 Task: Search one way flight ticket for 4 adults, 1 infant in seat and 1 infant on lap in premium economy from Mcallen: Mcallen Miller International Airport to Rockford: Chicago Rockford International Airport(was Northwest Chicagoland Regional Airport At Rockford) on 5-1-2023. Choice of flights is Emirates. Number of bags: 1 checked bag. Price is upto 107000. Outbound departure time preference is 19:15.
Action: Mouse moved to (269, 394)
Screenshot: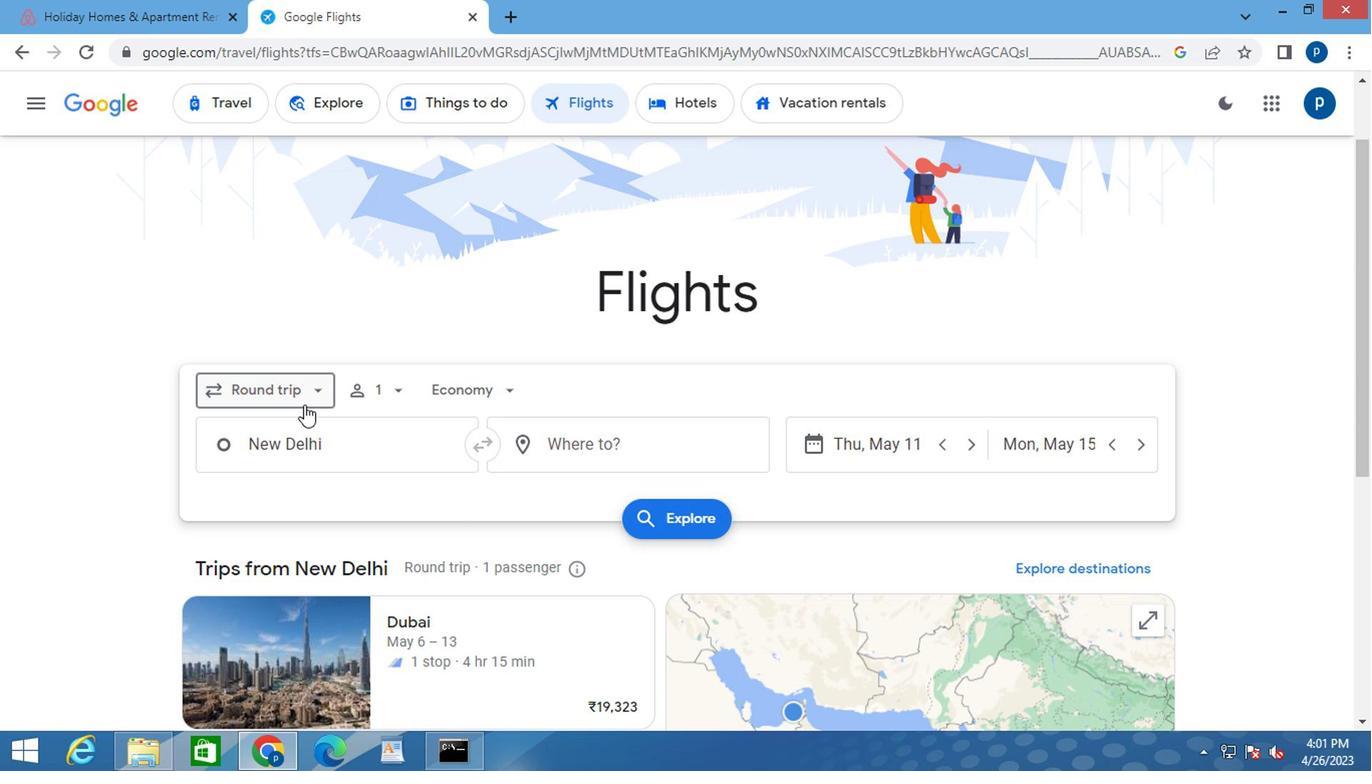 
Action: Mouse pressed left at (269, 394)
Screenshot: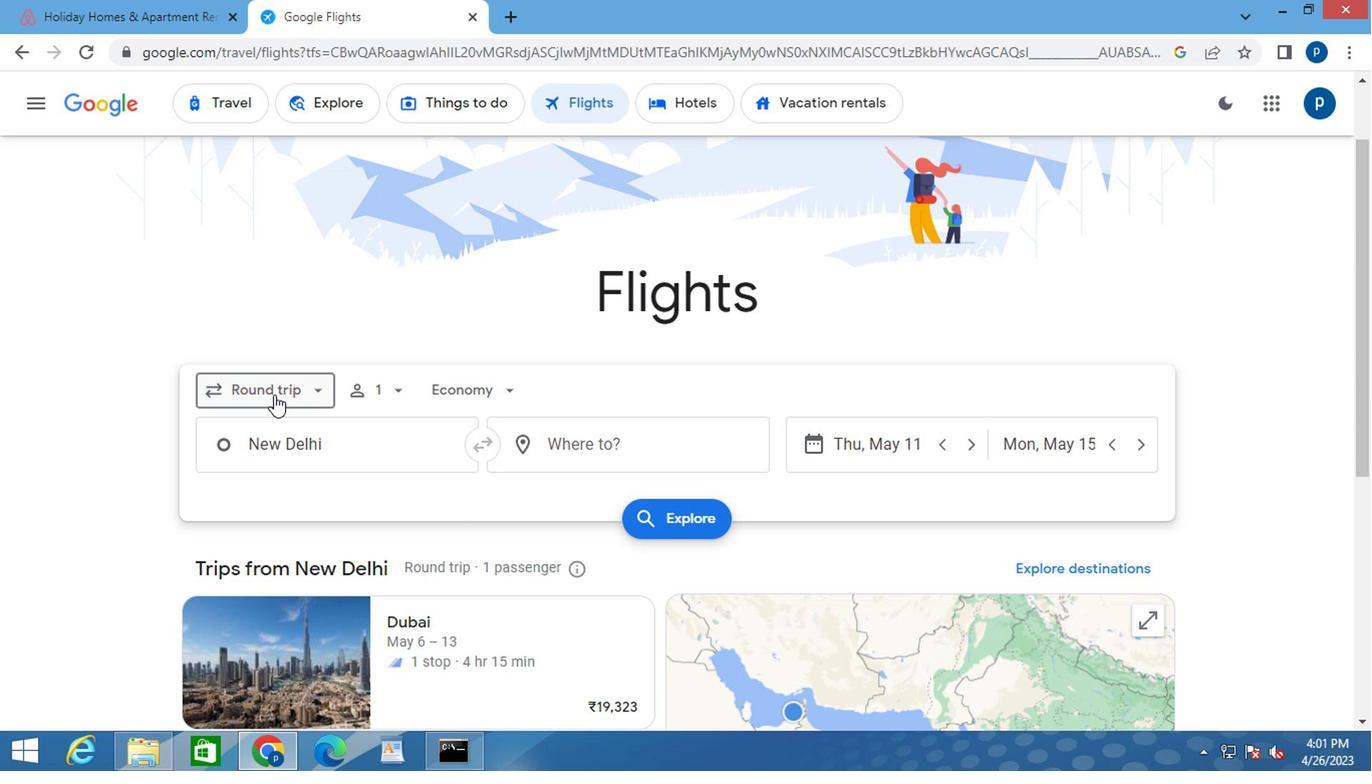
Action: Mouse moved to (285, 480)
Screenshot: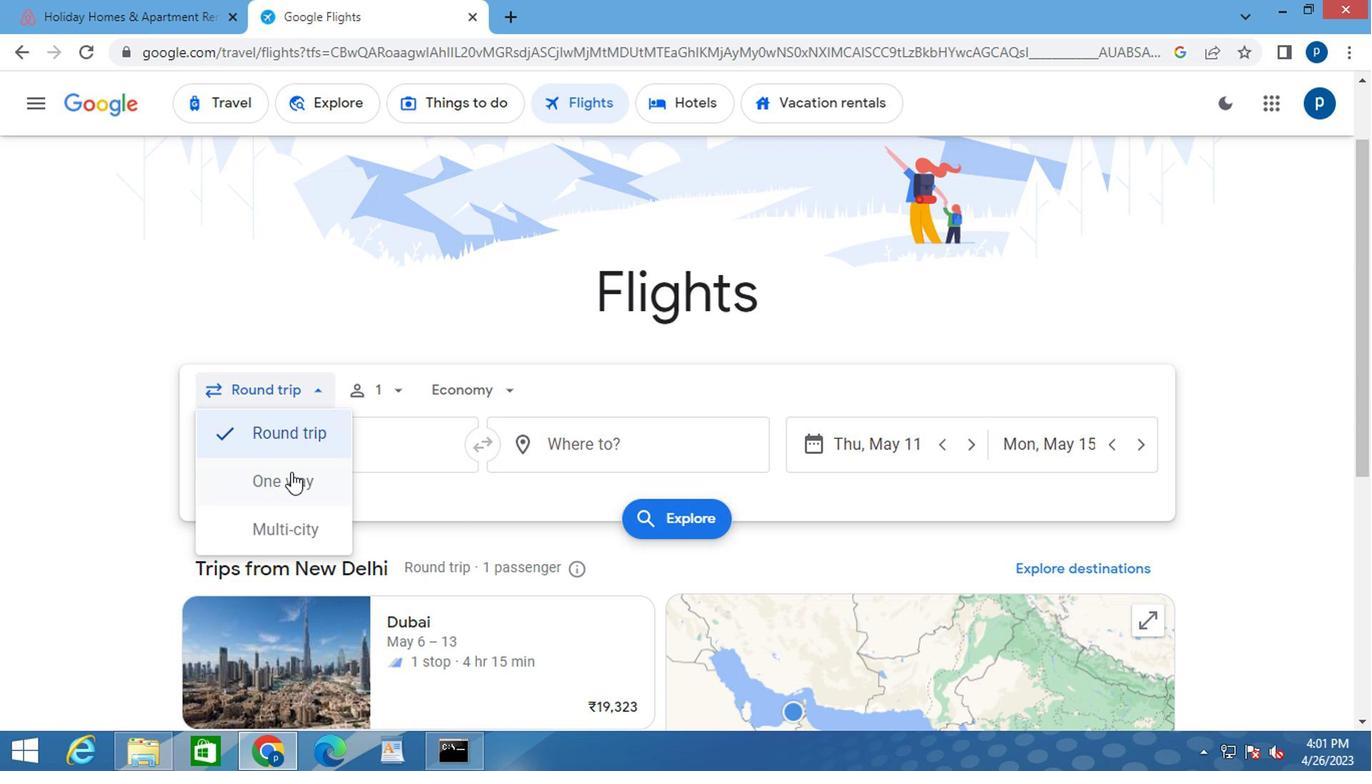 
Action: Mouse pressed left at (285, 480)
Screenshot: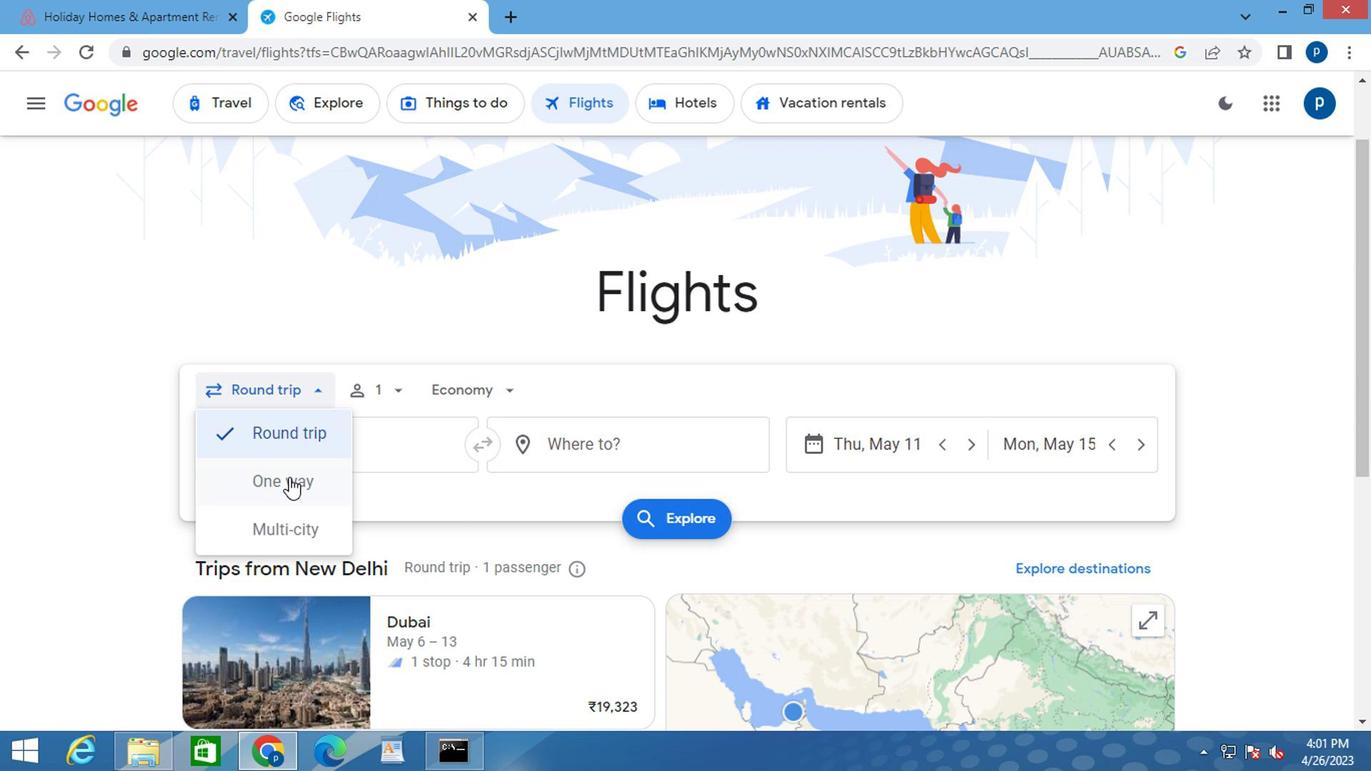 
Action: Mouse moved to (364, 393)
Screenshot: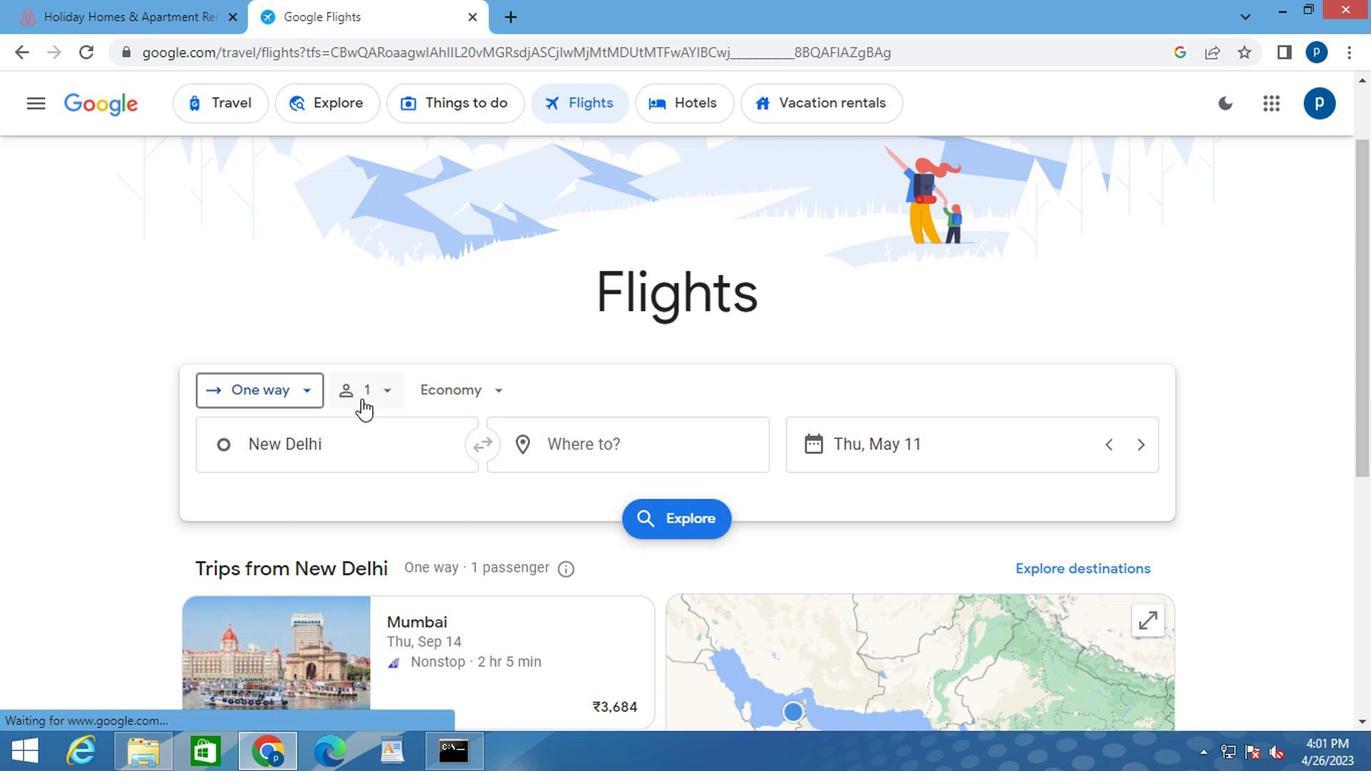 
Action: Mouse pressed left at (364, 393)
Screenshot: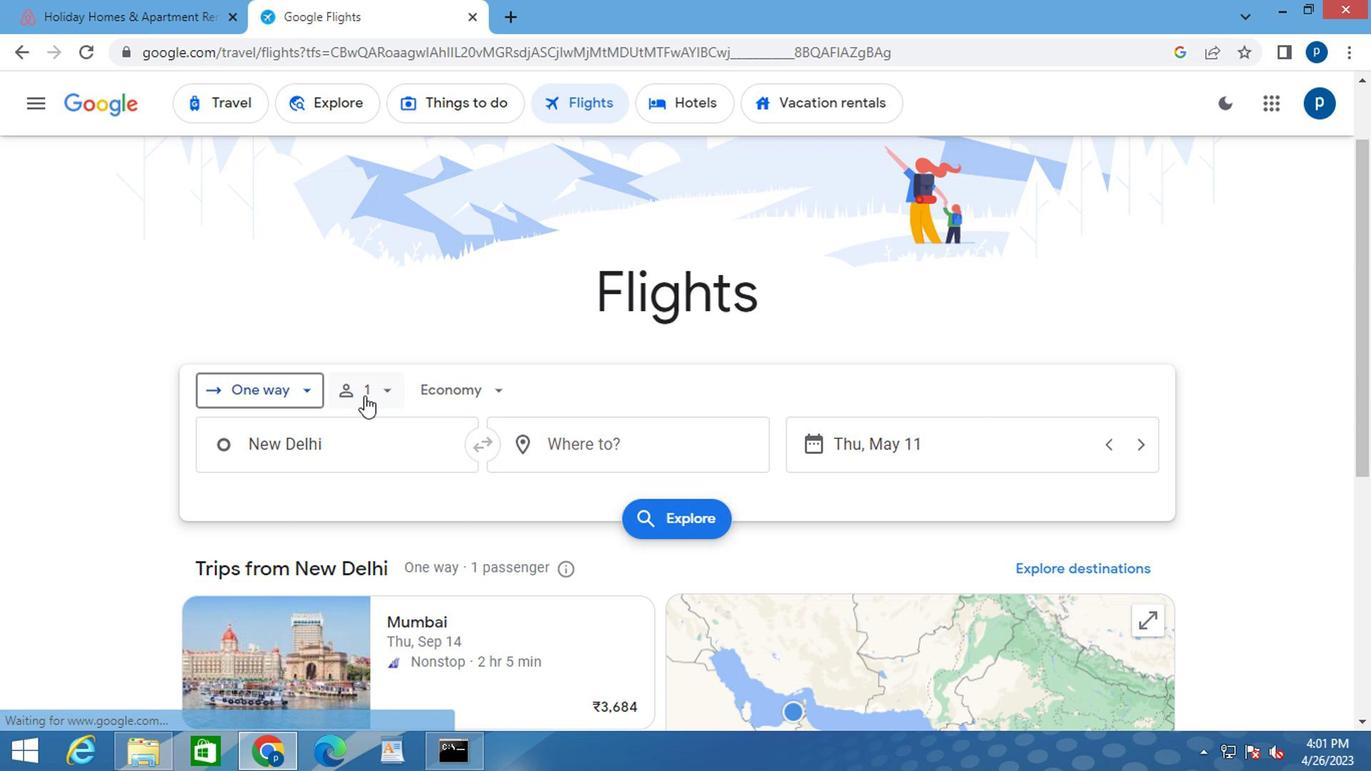 
Action: Mouse moved to (538, 436)
Screenshot: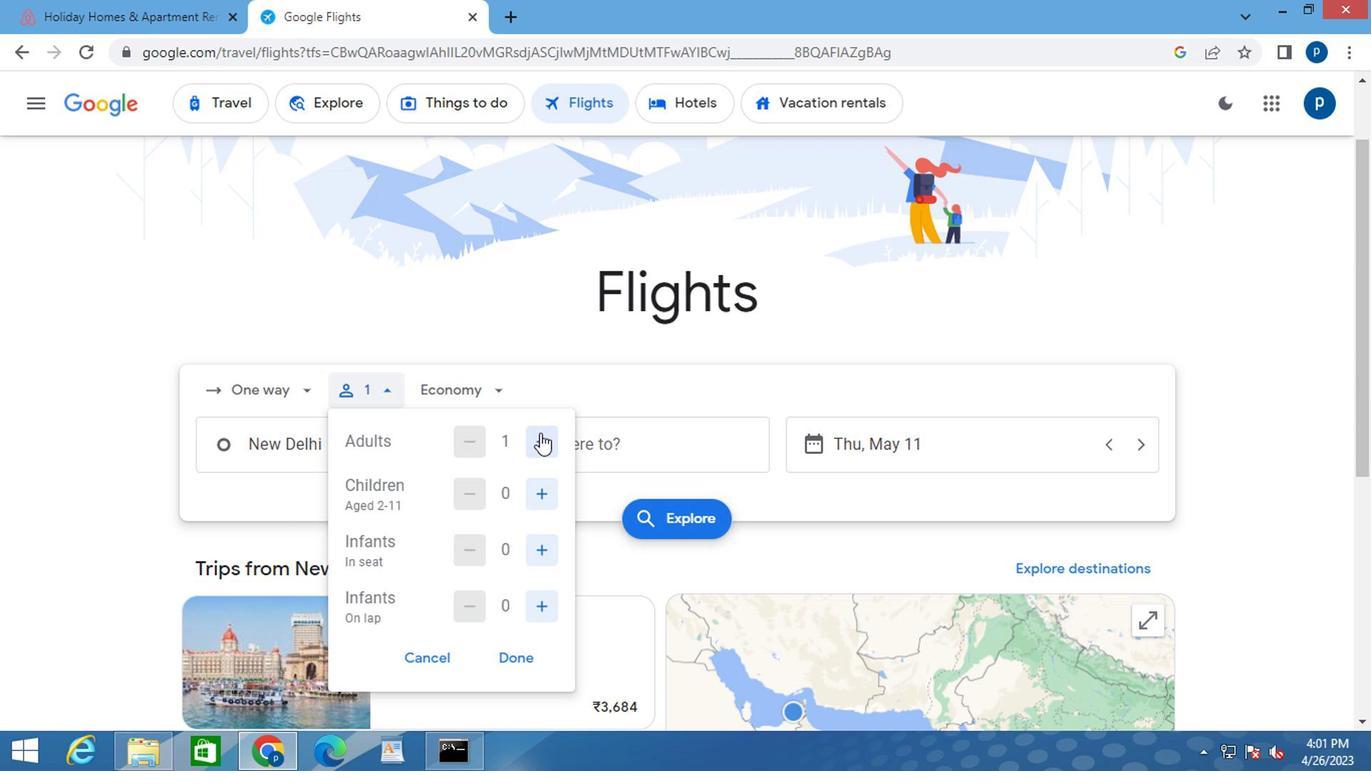 
Action: Mouse pressed left at (538, 436)
Screenshot: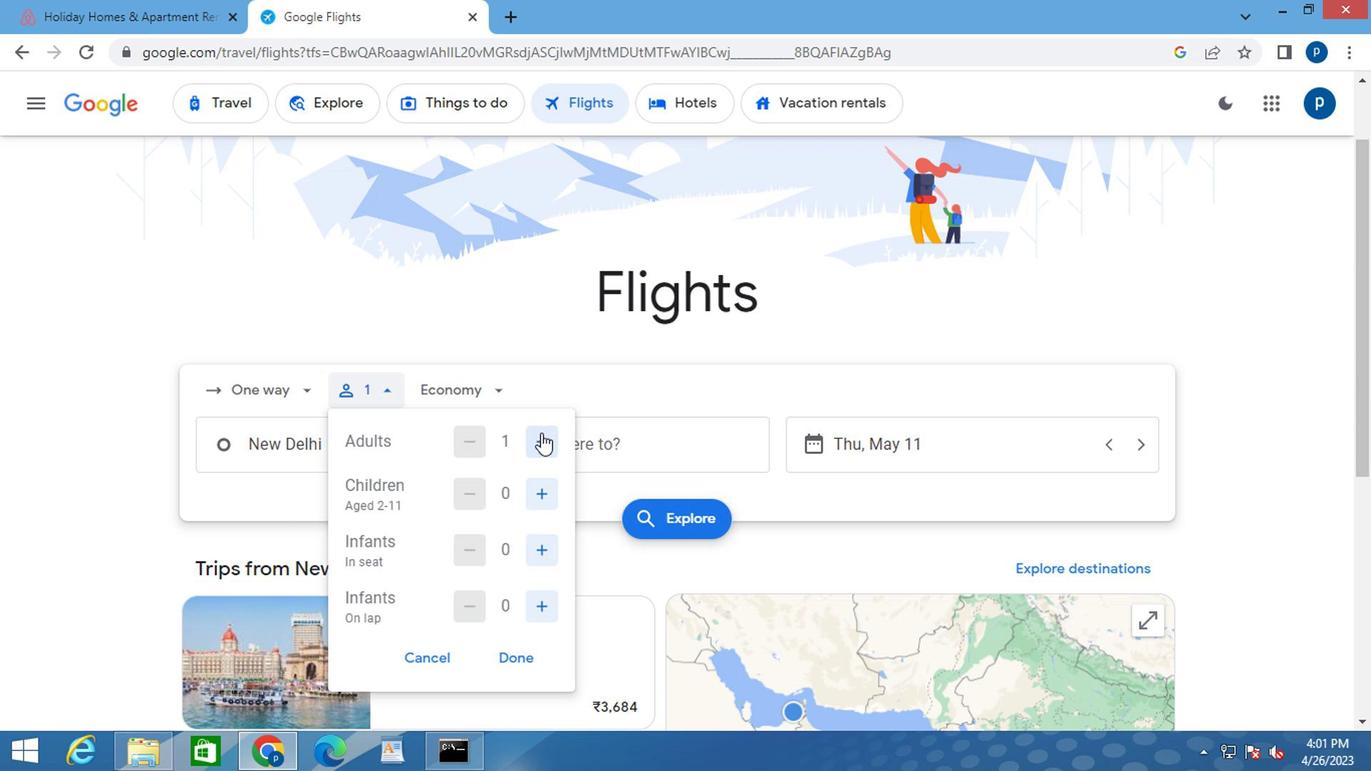 
Action: Mouse pressed left at (538, 436)
Screenshot: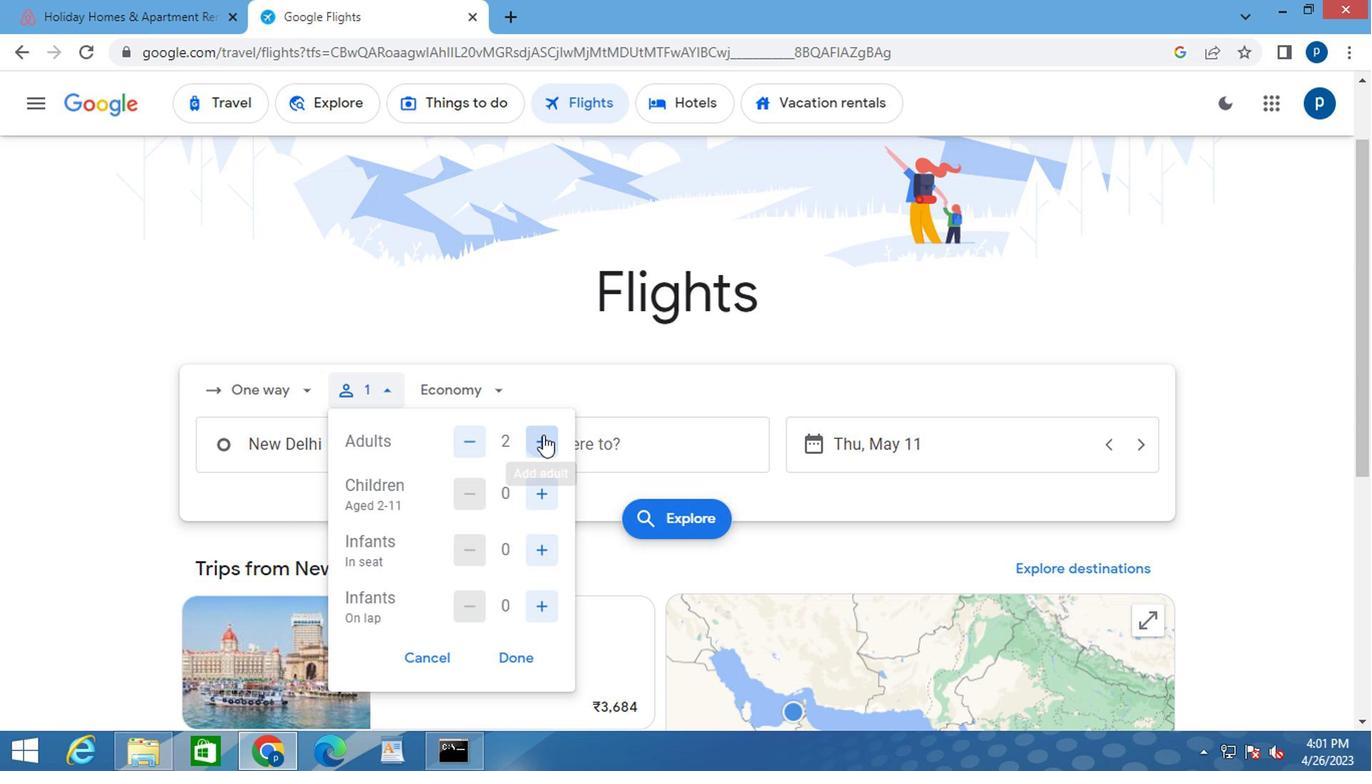 
Action: Mouse pressed left at (538, 436)
Screenshot: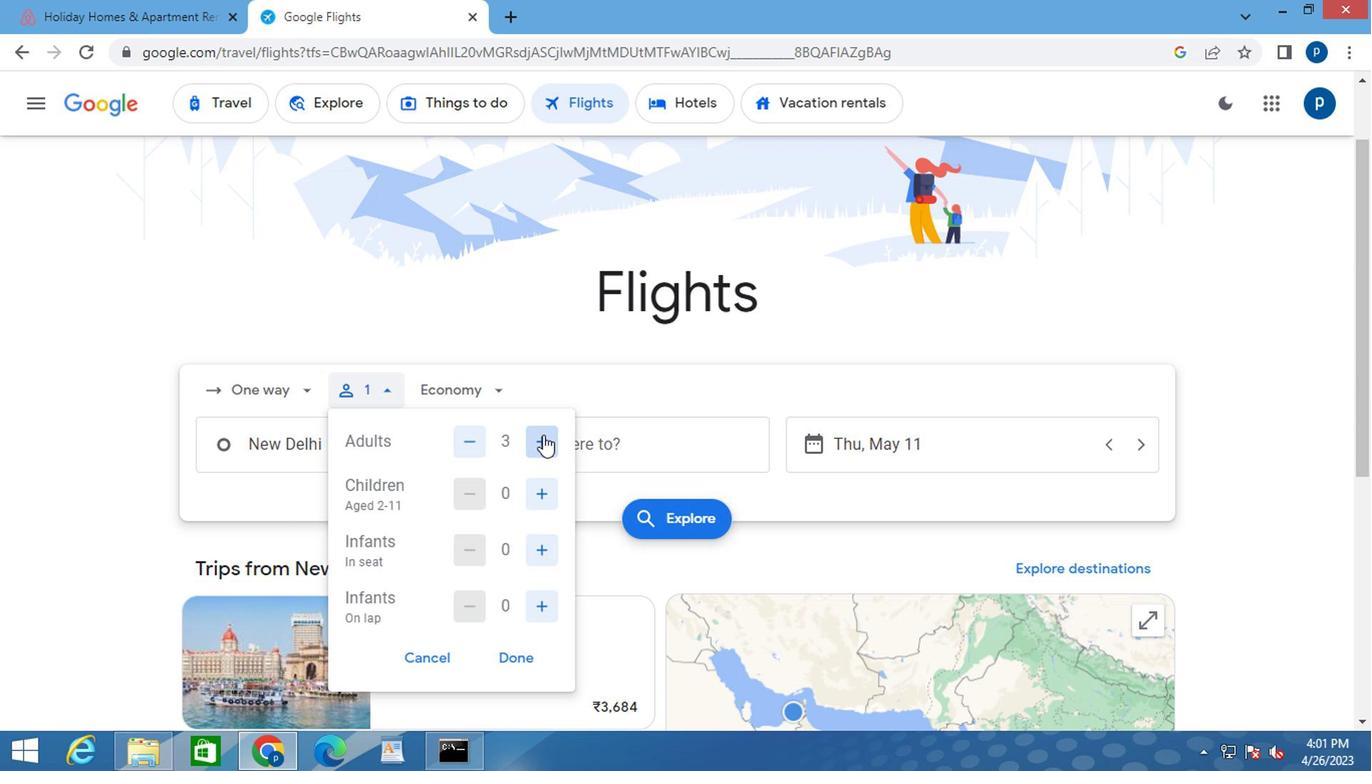 
Action: Mouse moved to (541, 534)
Screenshot: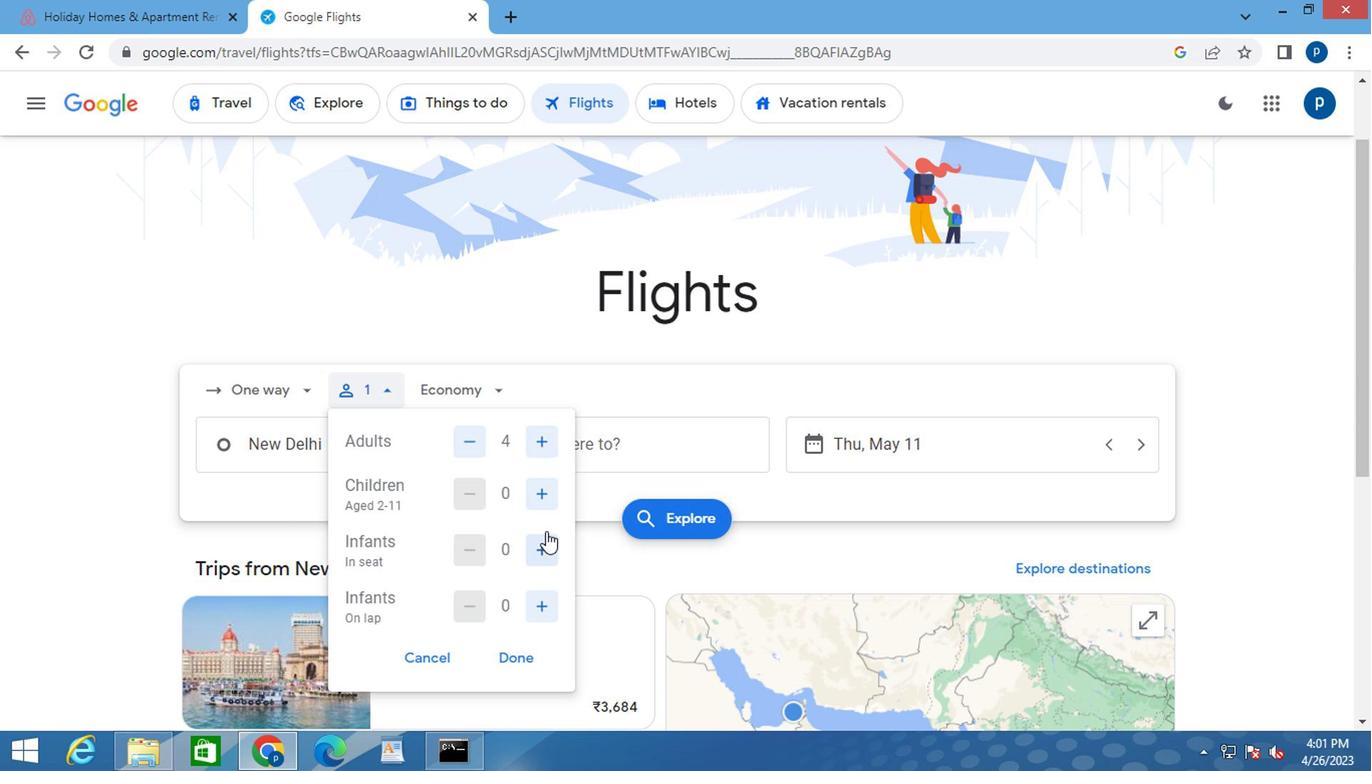 
Action: Mouse pressed left at (541, 534)
Screenshot: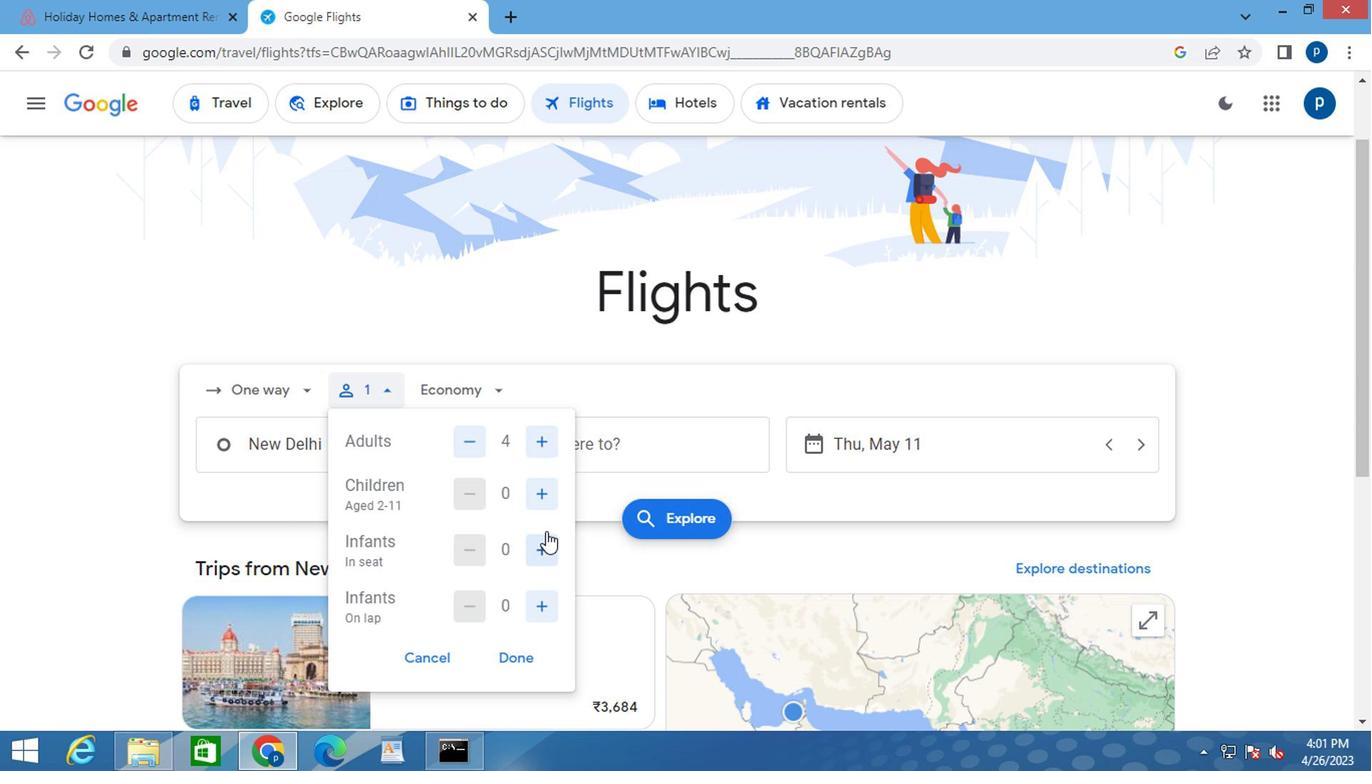 
Action: Mouse moved to (535, 602)
Screenshot: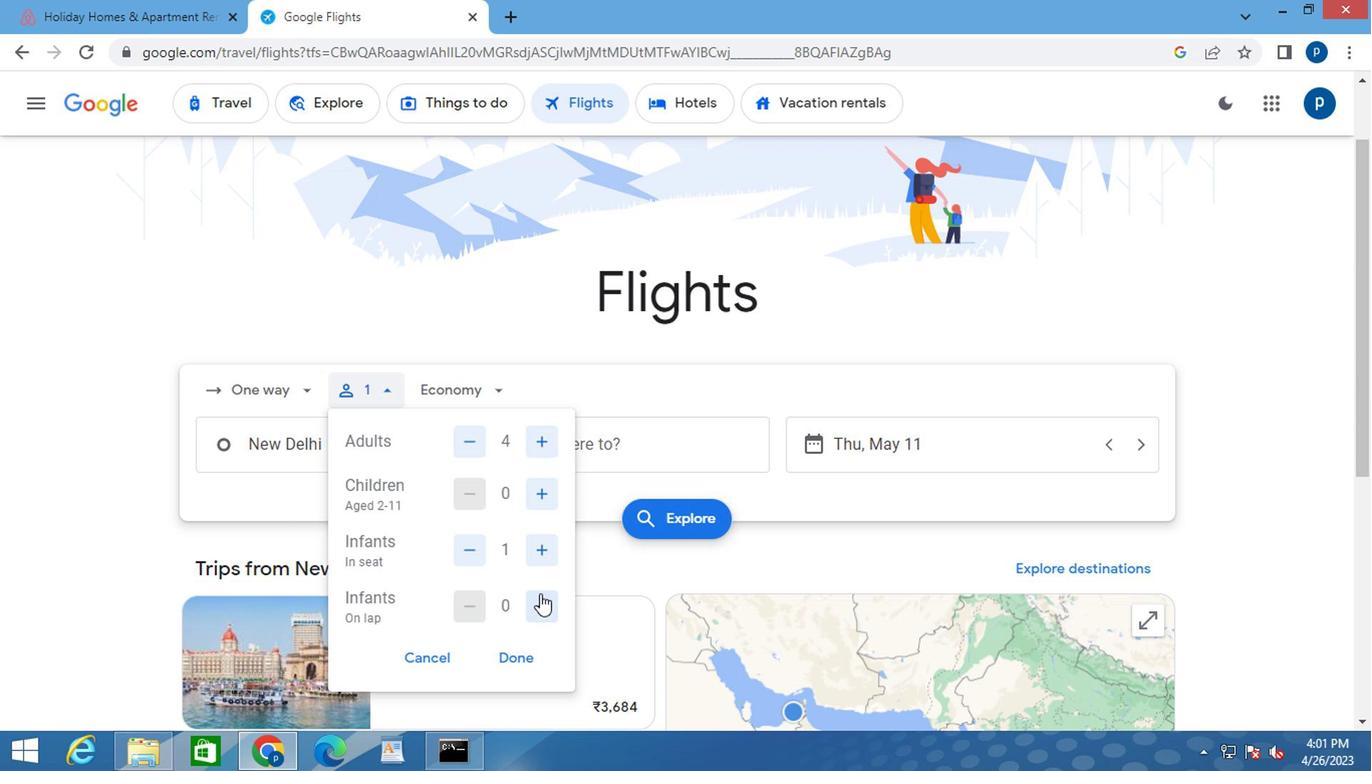 
Action: Mouse pressed left at (535, 602)
Screenshot: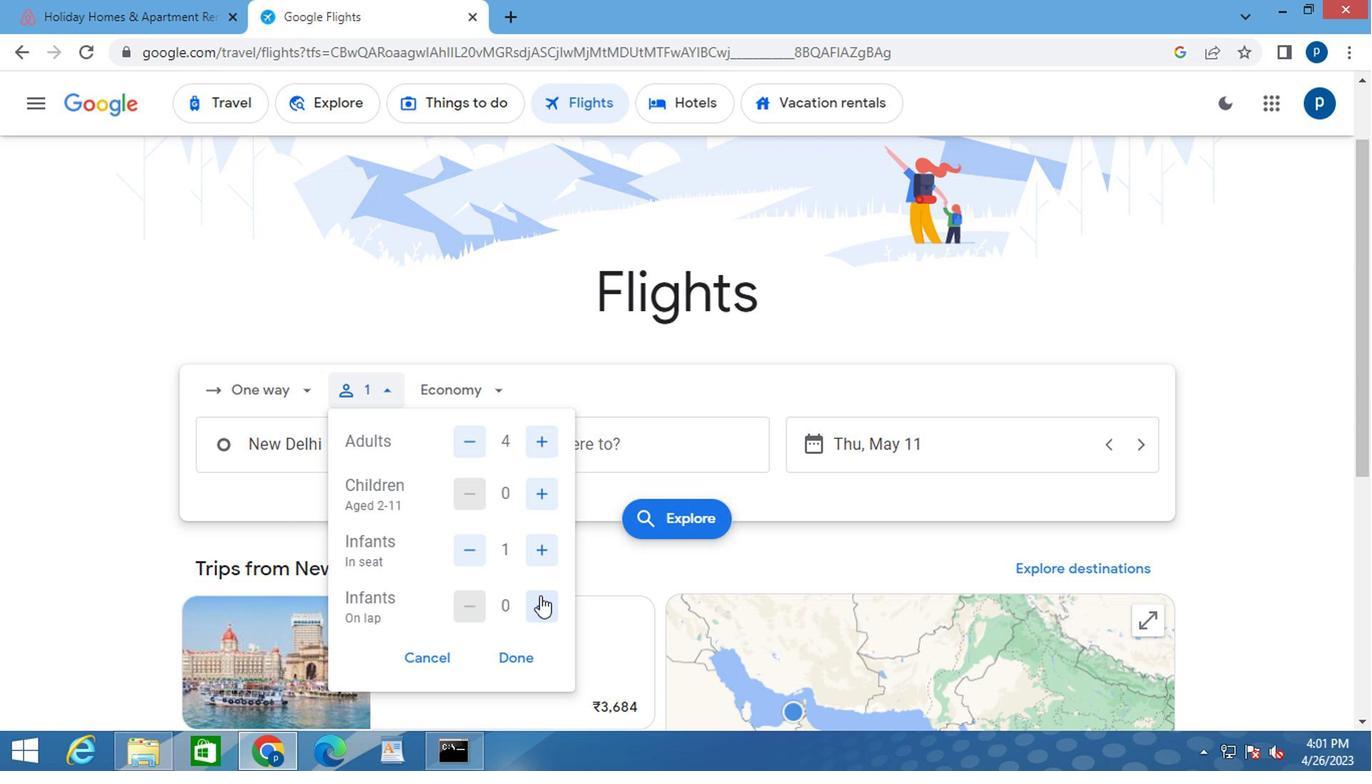 
Action: Mouse moved to (514, 652)
Screenshot: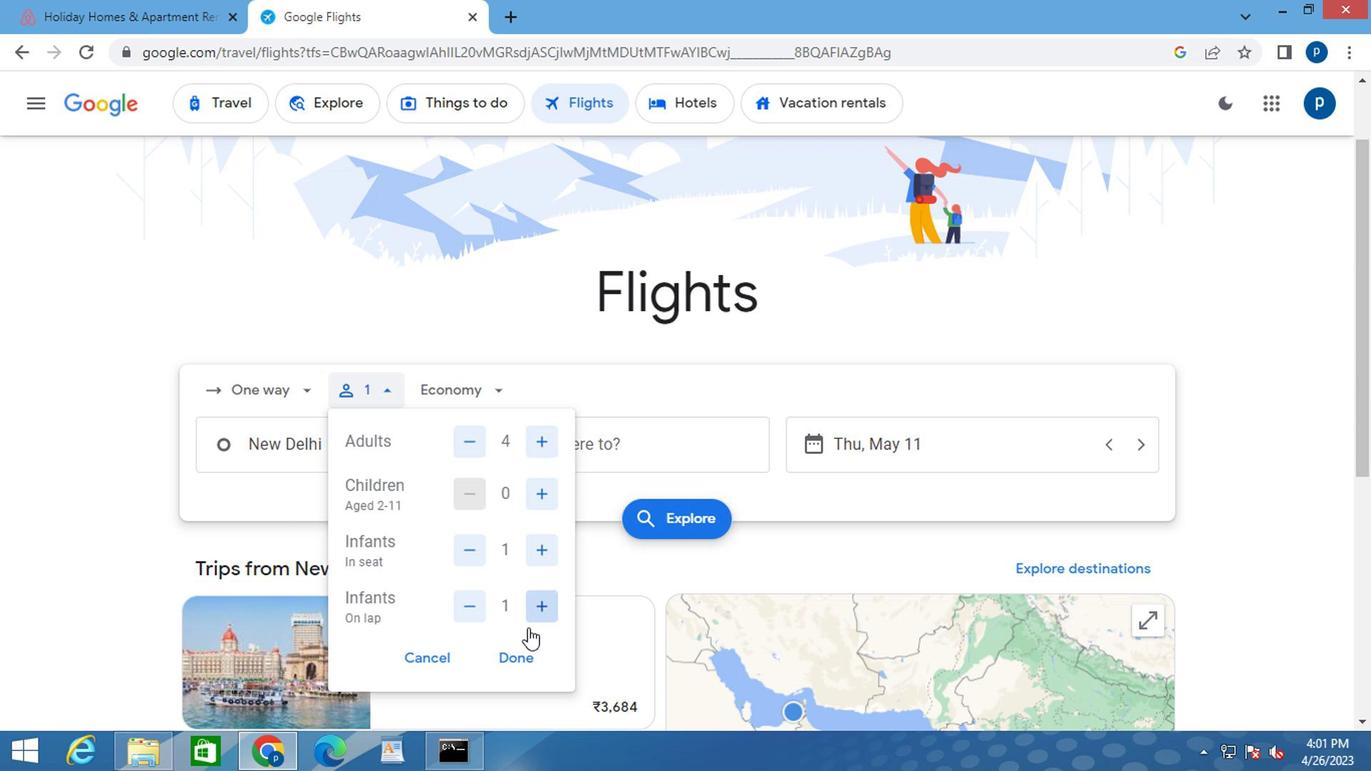 
Action: Mouse pressed left at (514, 652)
Screenshot: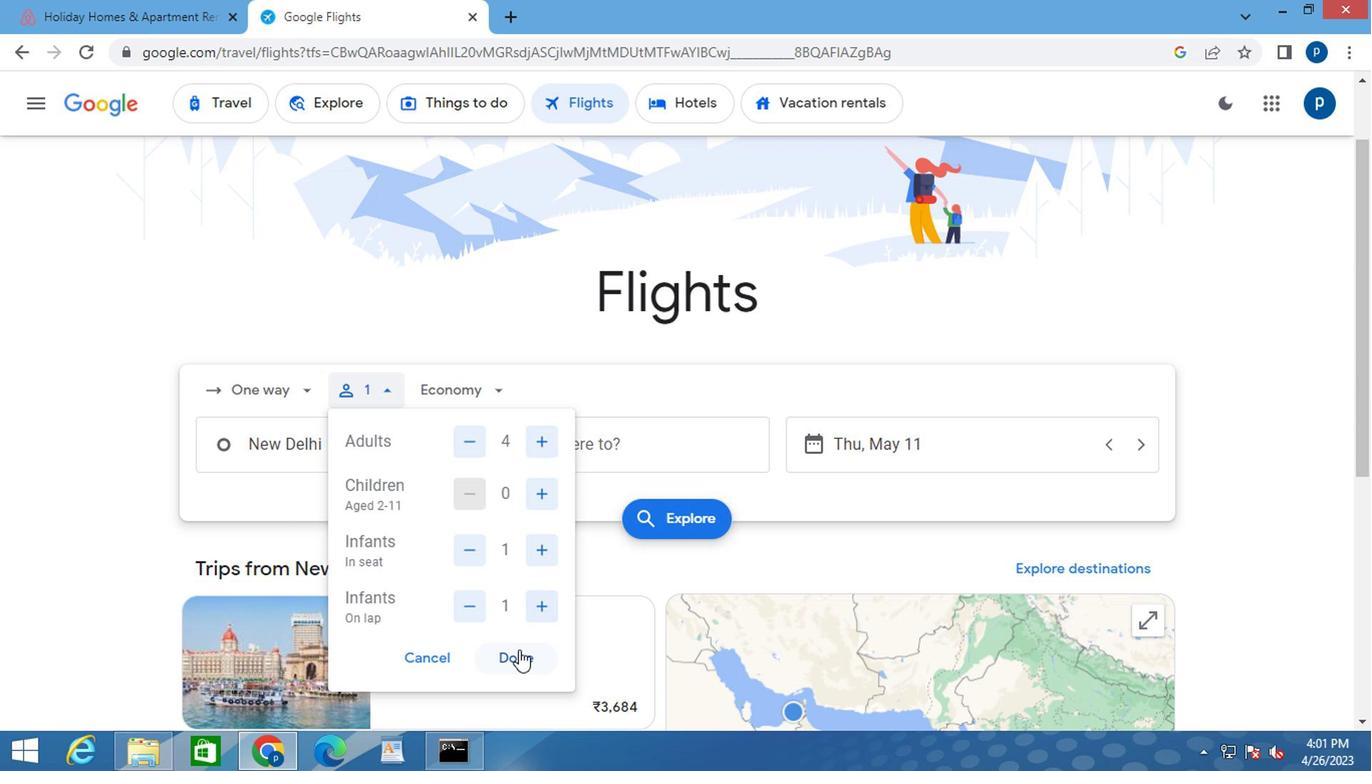 
Action: Mouse moved to (471, 389)
Screenshot: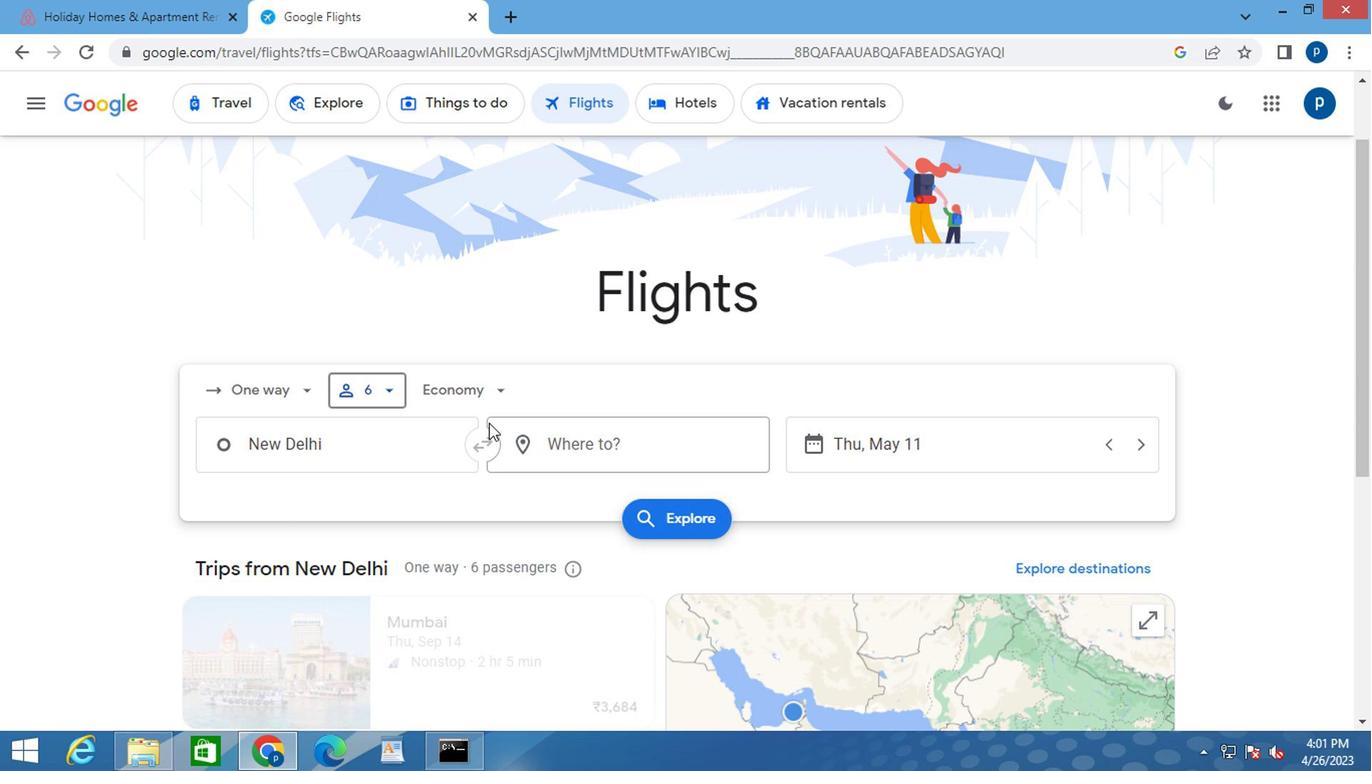 
Action: Mouse pressed left at (471, 389)
Screenshot: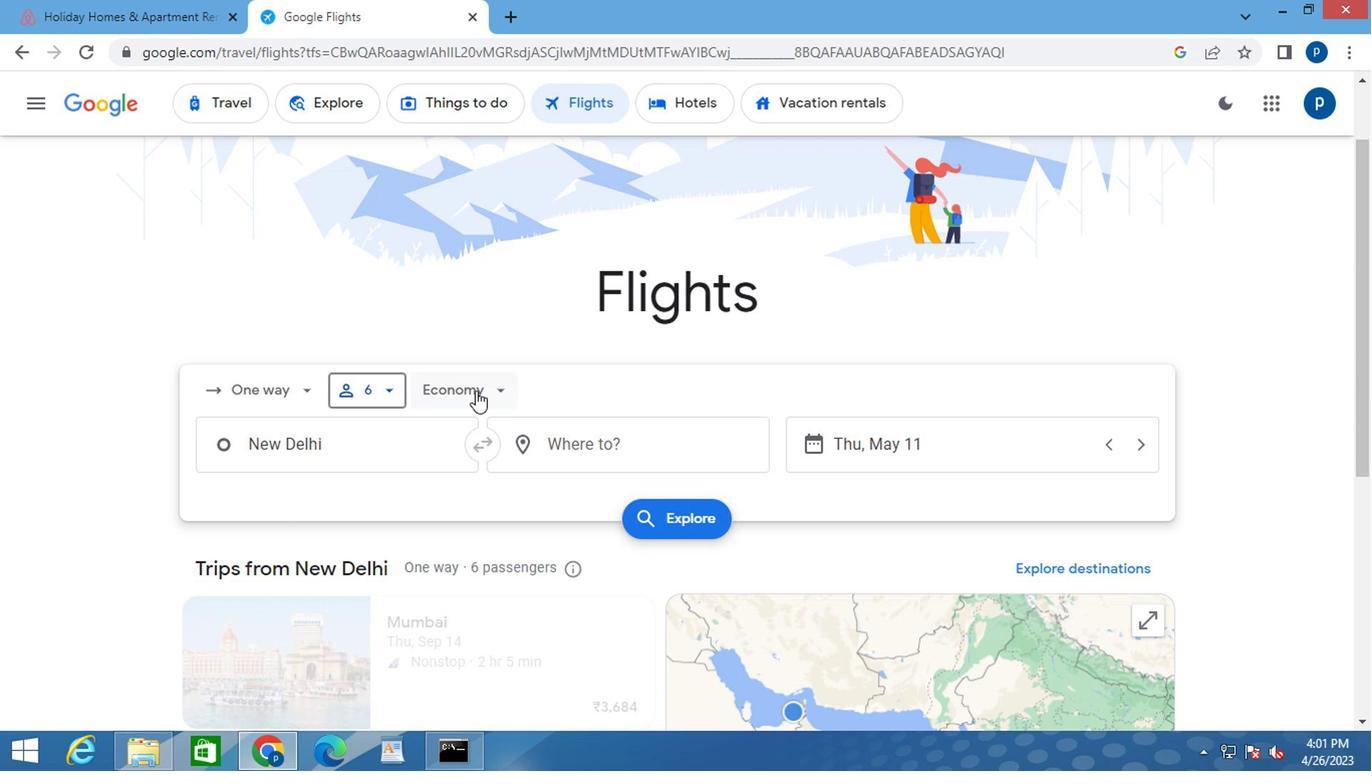 
Action: Mouse moved to (519, 472)
Screenshot: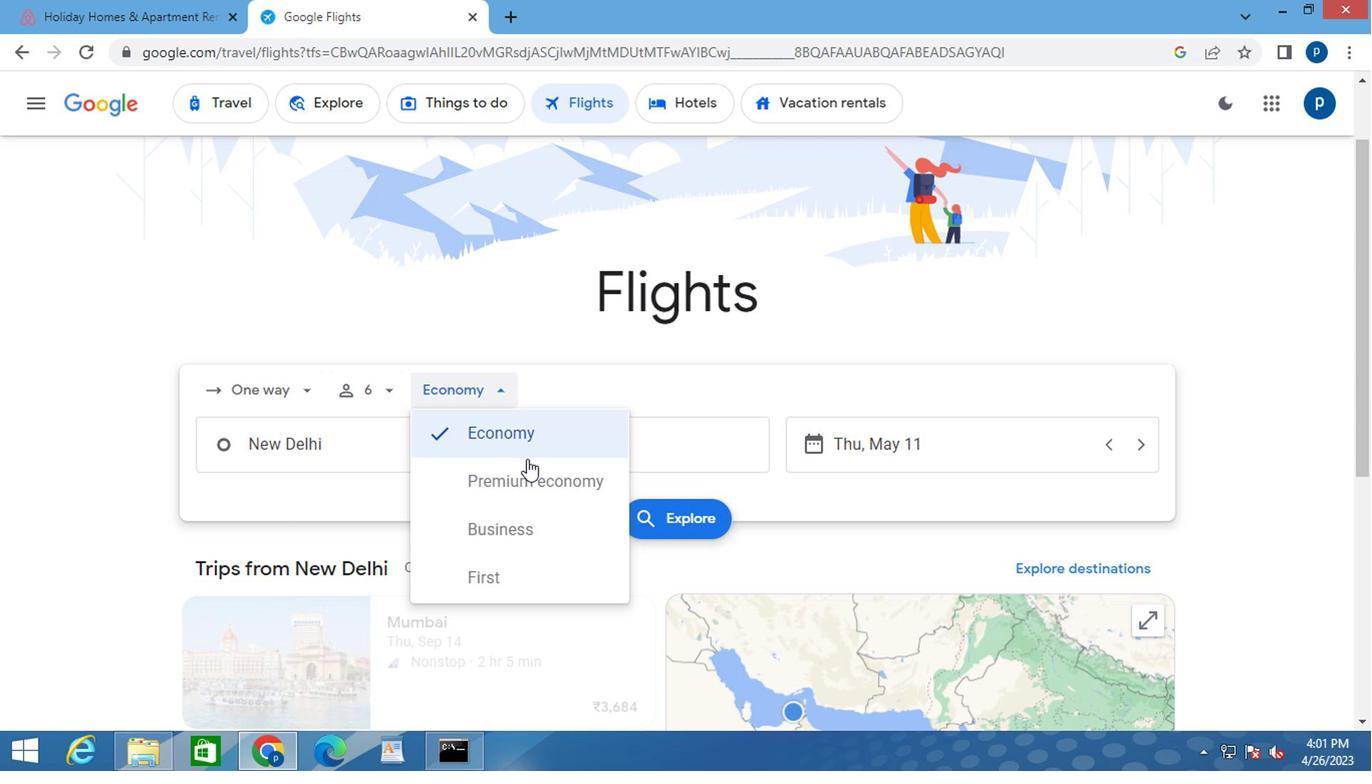 
Action: Mouse pressed left at (519, 472)
Screenshot: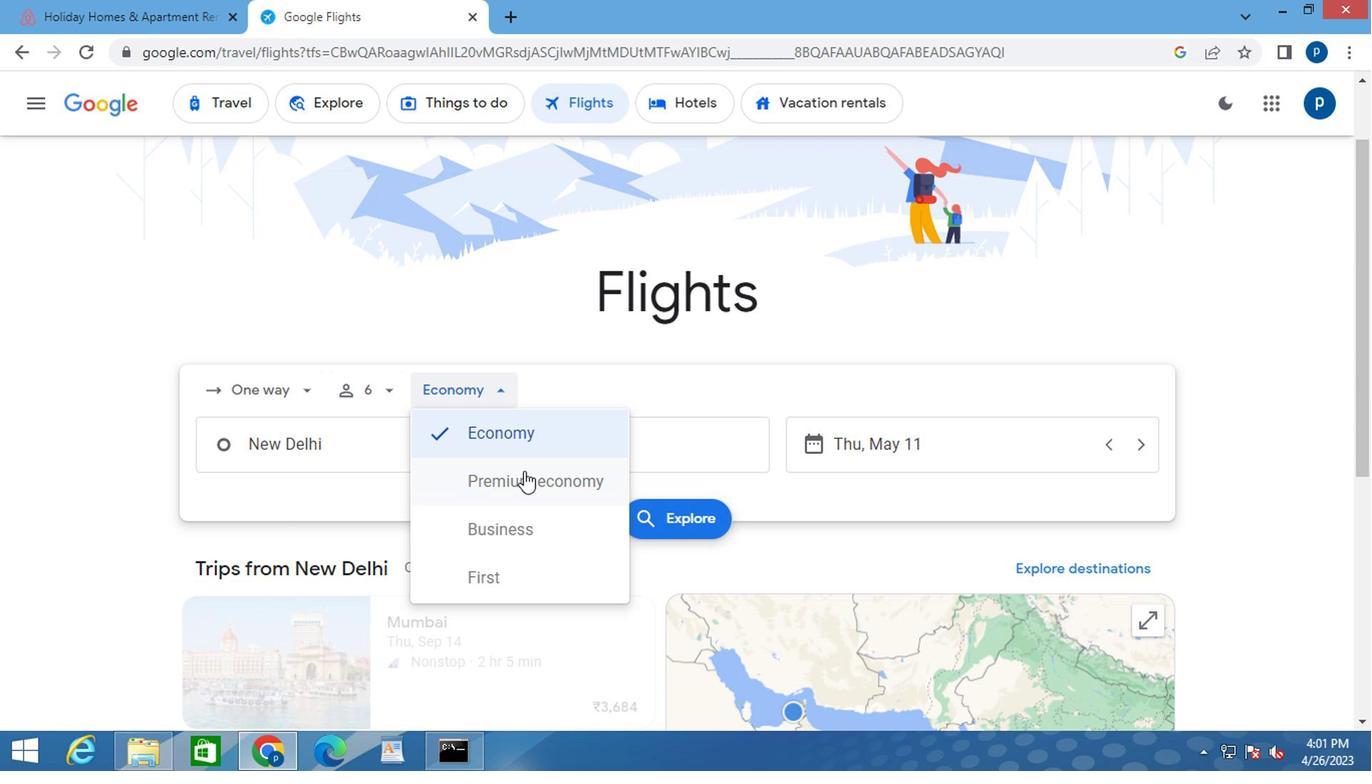 
Action: Mouse moved to (312, 445)
Screenshot: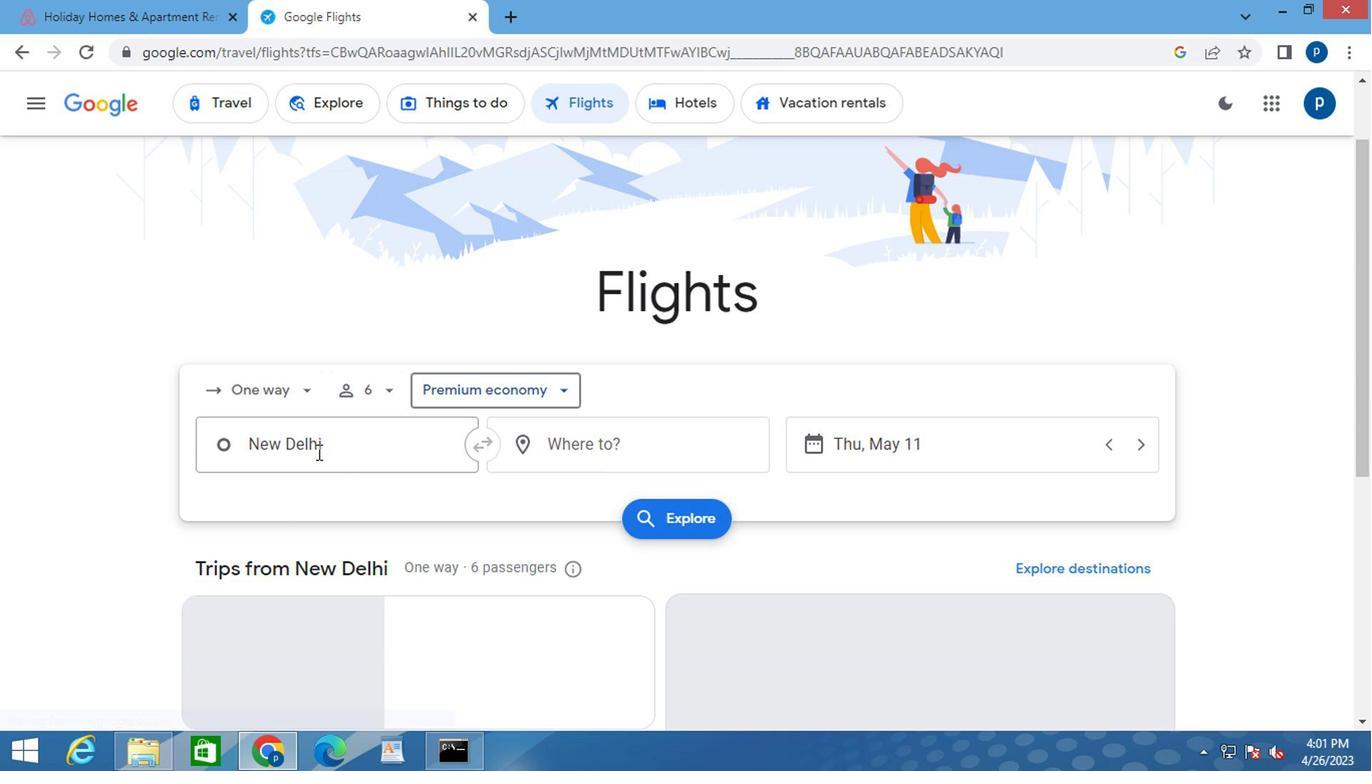 
Action: Mouse pressed left at (312, 445)
Screenshot: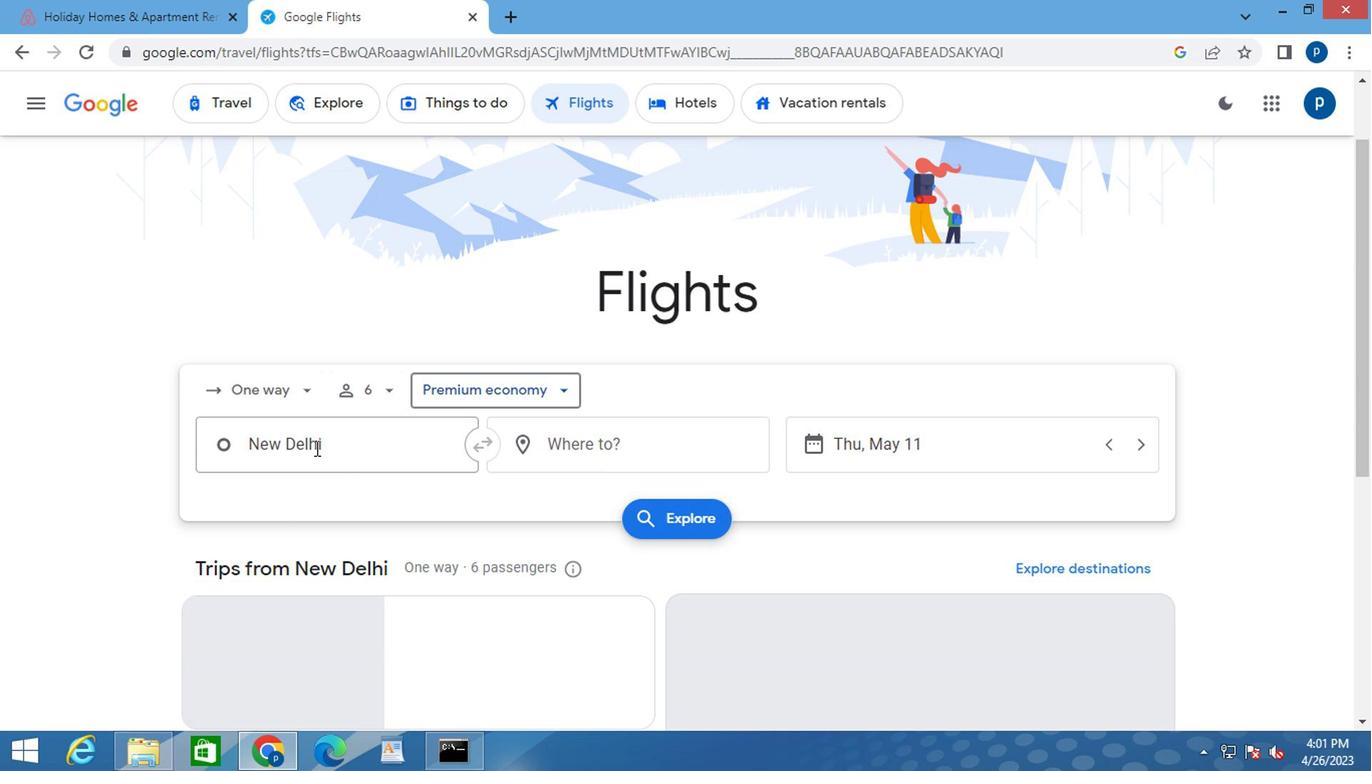 
Action: Mouse pressed left at (312, 445)
Screenshot: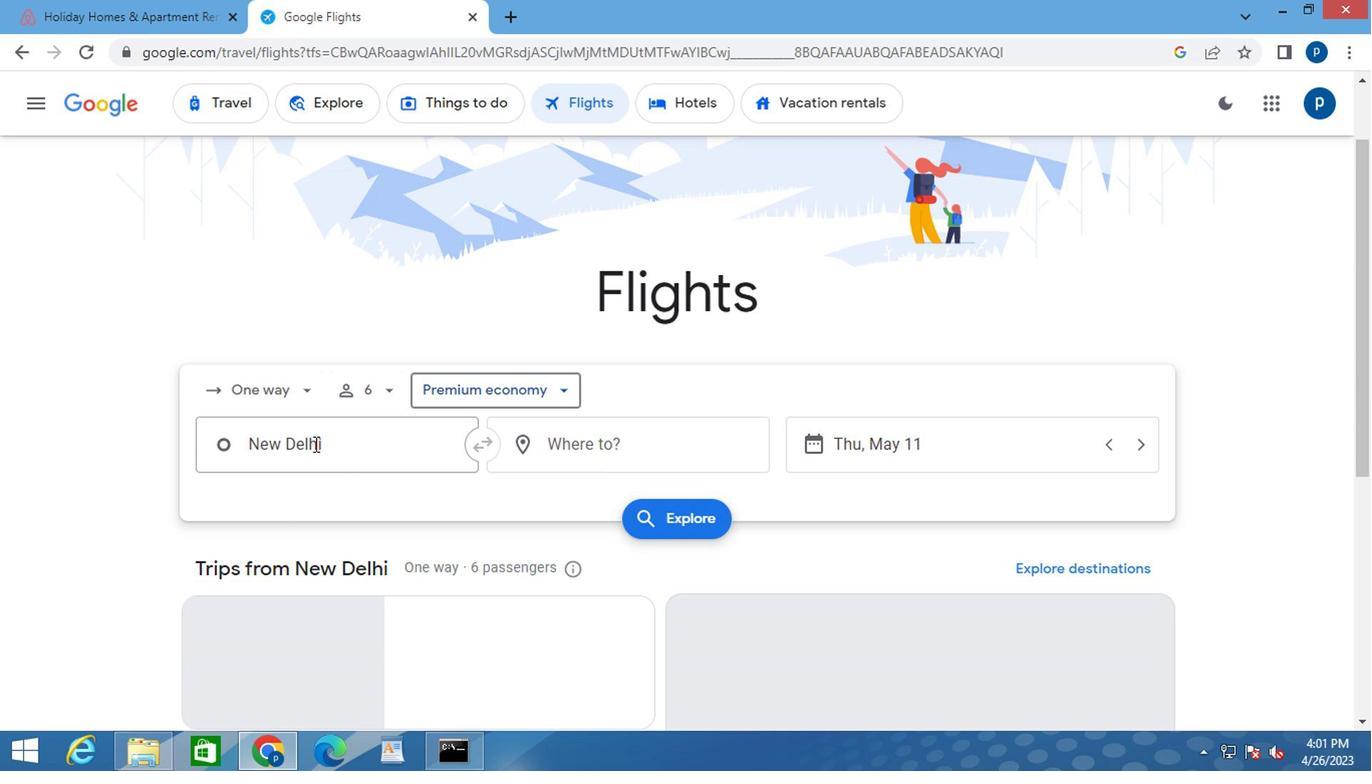 
Action: Key pressed <Key.caps_lock>m<Key.caps_lock>calledn<Key.backspace><Key.backspace>n<Key.space><Key.caps_lock>m<Key.caps_lock>i<Key.backspace><Key.backspace><Key.backspace>
Screenshot: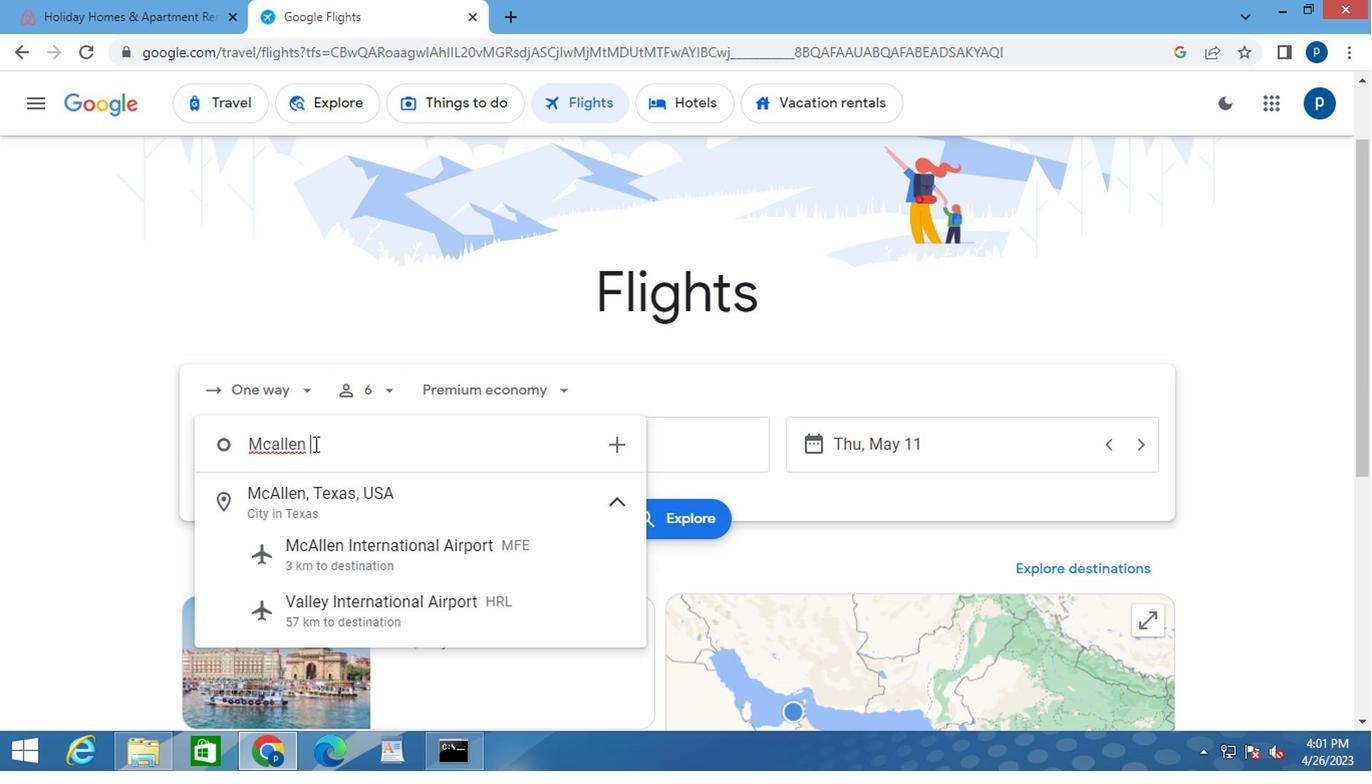 
Action: Mouse moved to (344, 555)
Screenshot: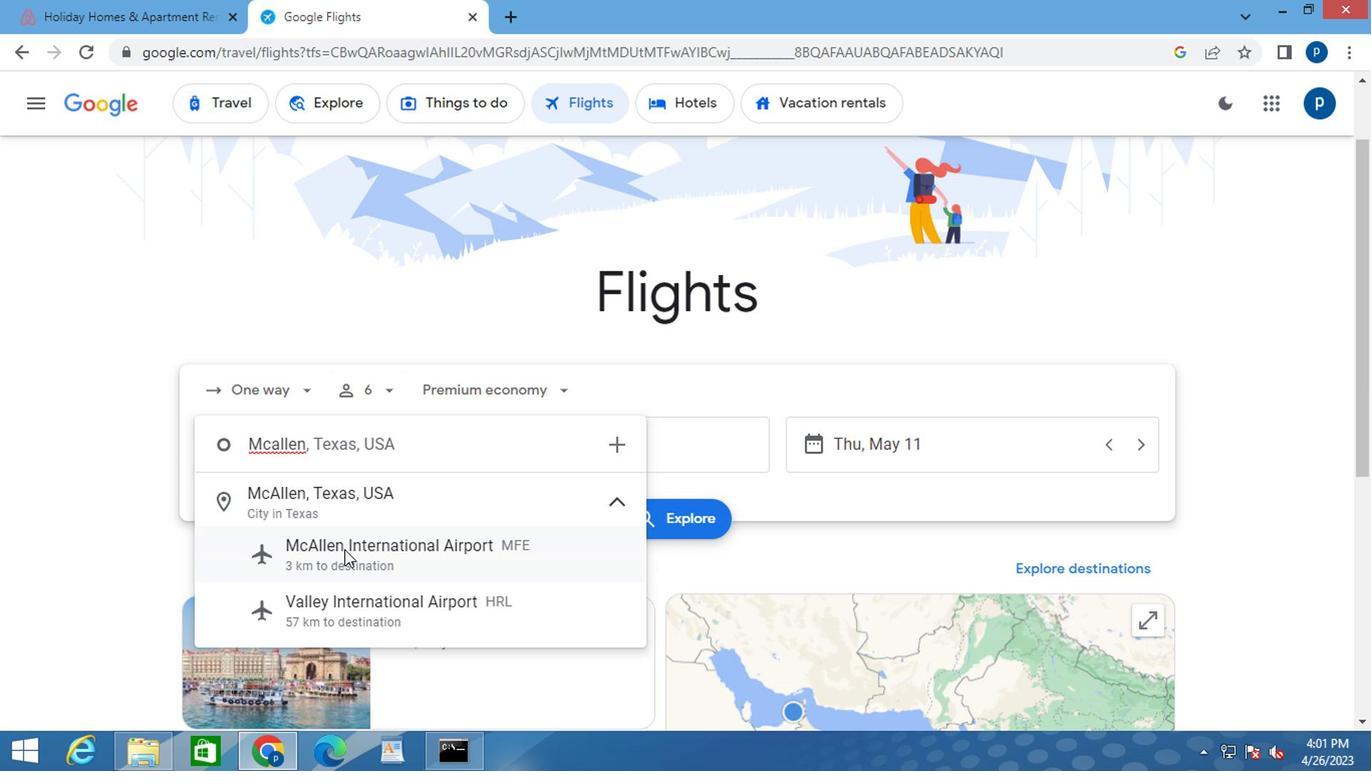 
Action: Mouse pressed left at (344, 555)
Screenshot: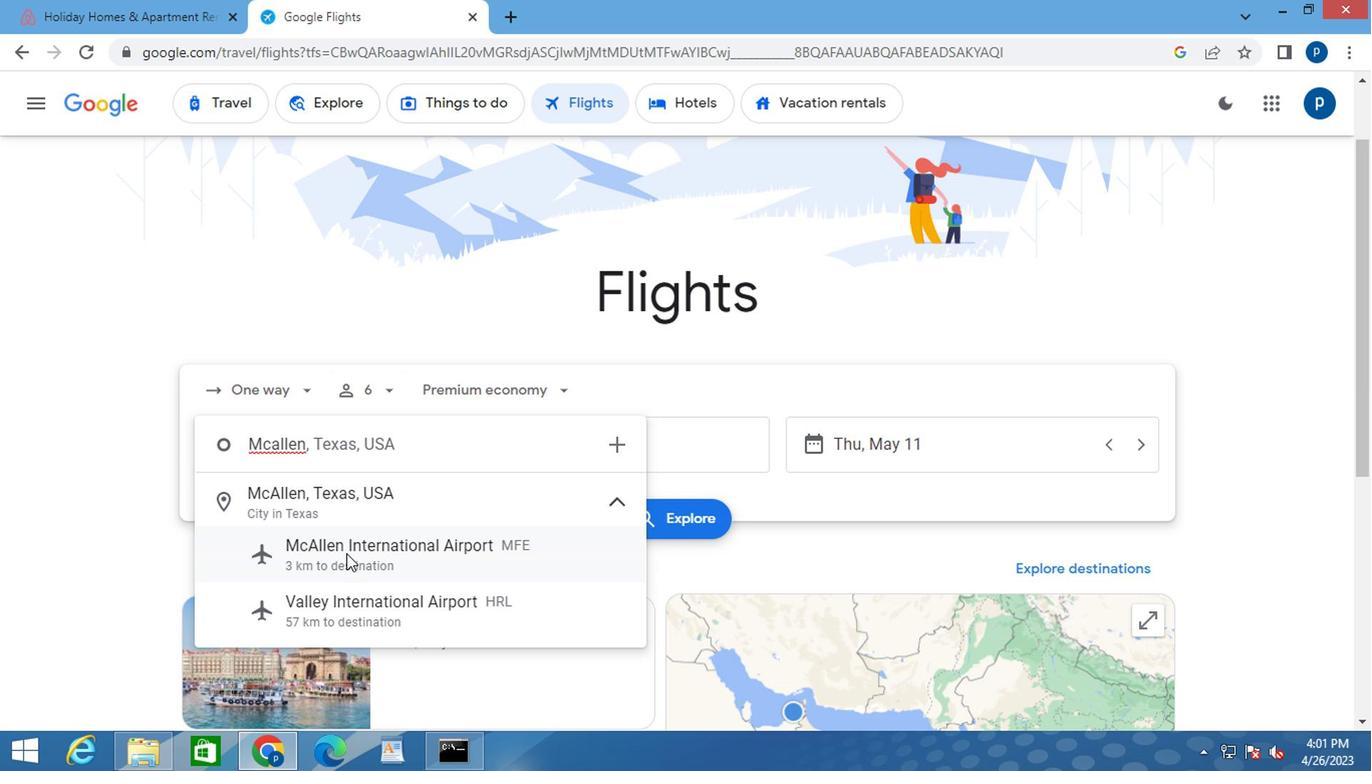 
Action: Mouse moved to (656, 434)
Screenshot: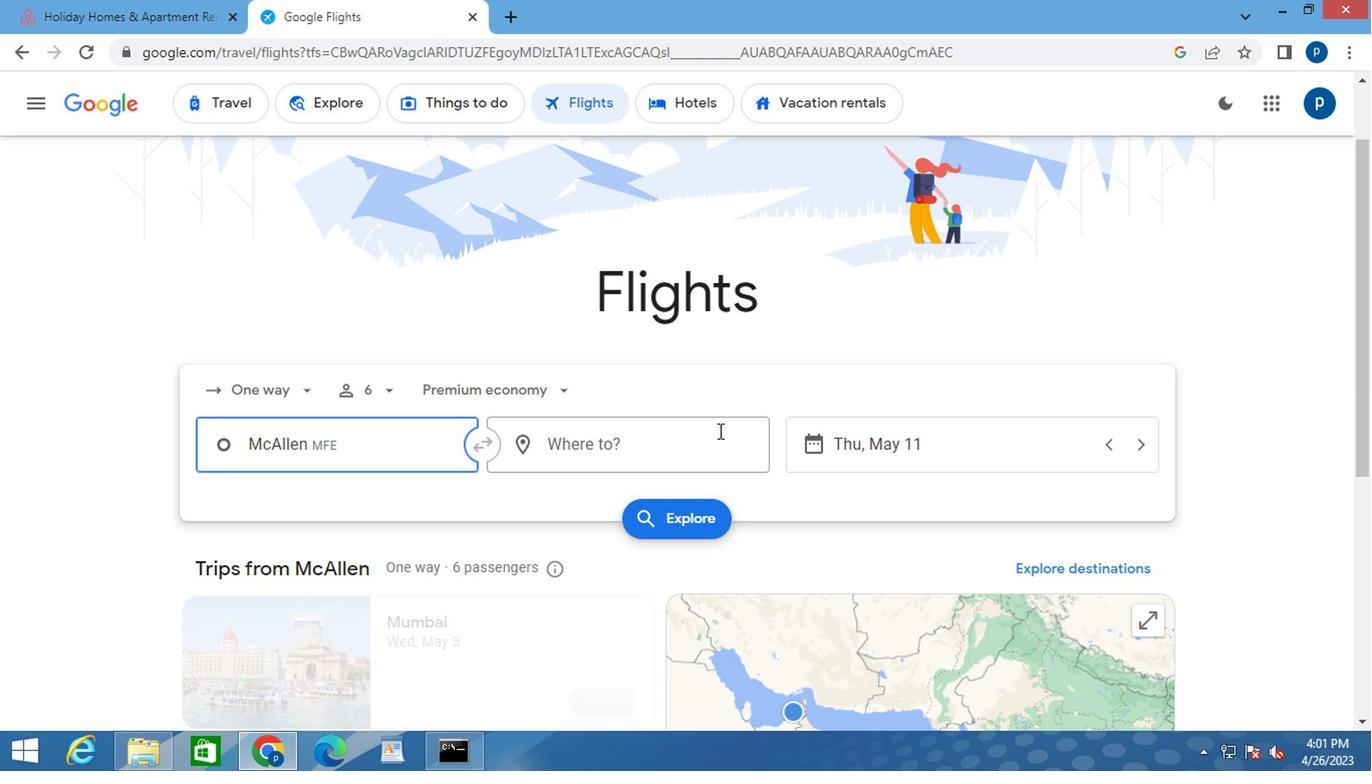 
Action: Mouse pressed left at (656, 434)
Screenshot: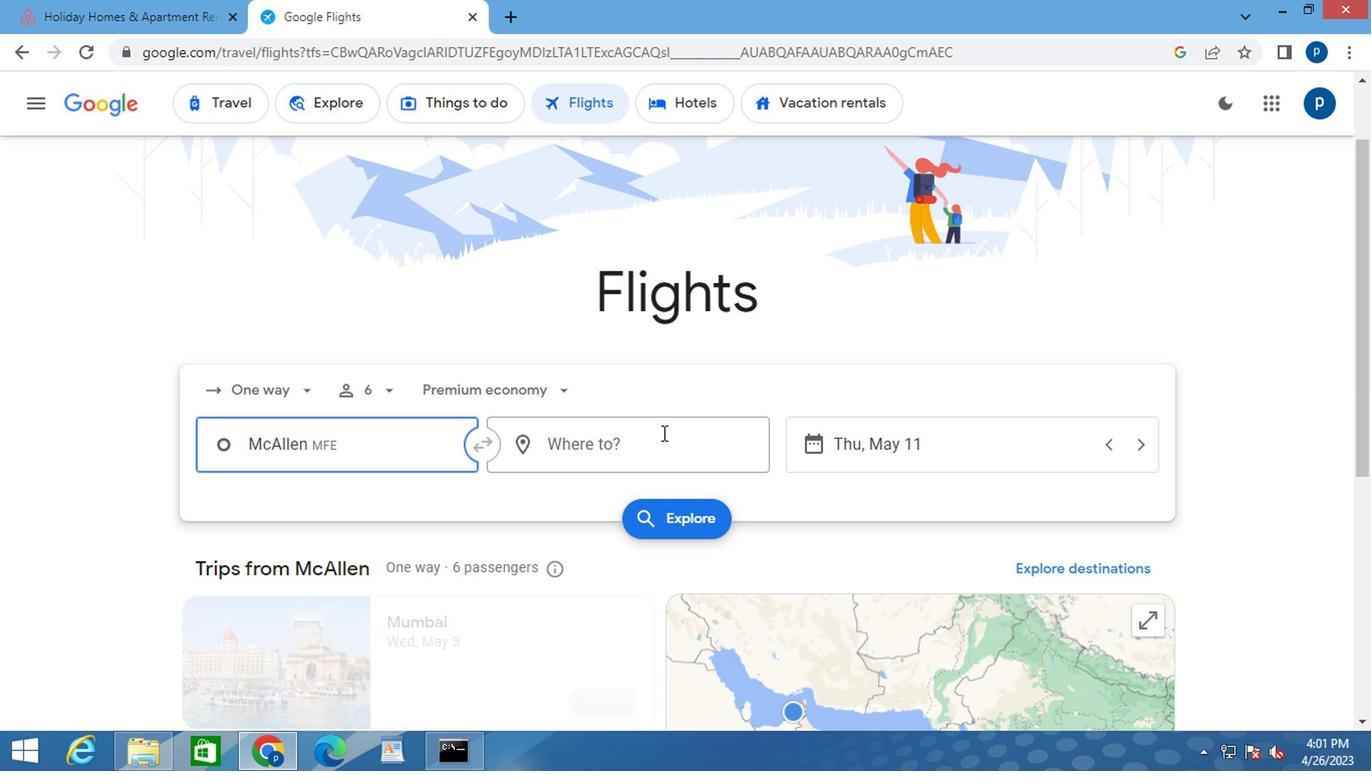 
Action: Key pressed <Key.caps_lock>c<Key.caps_lock>Hicago
Screenshot: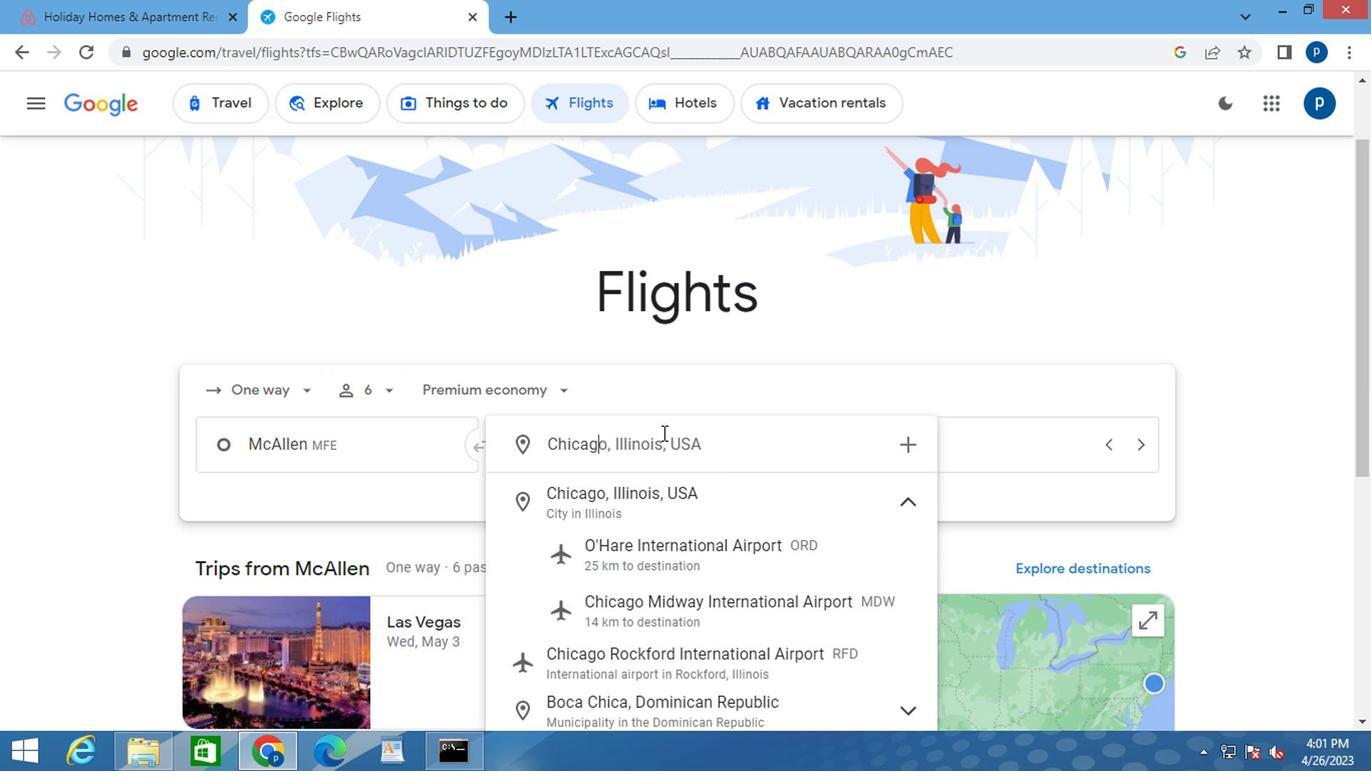 
Action: Mouse moved to (689, 661)
Screenshot: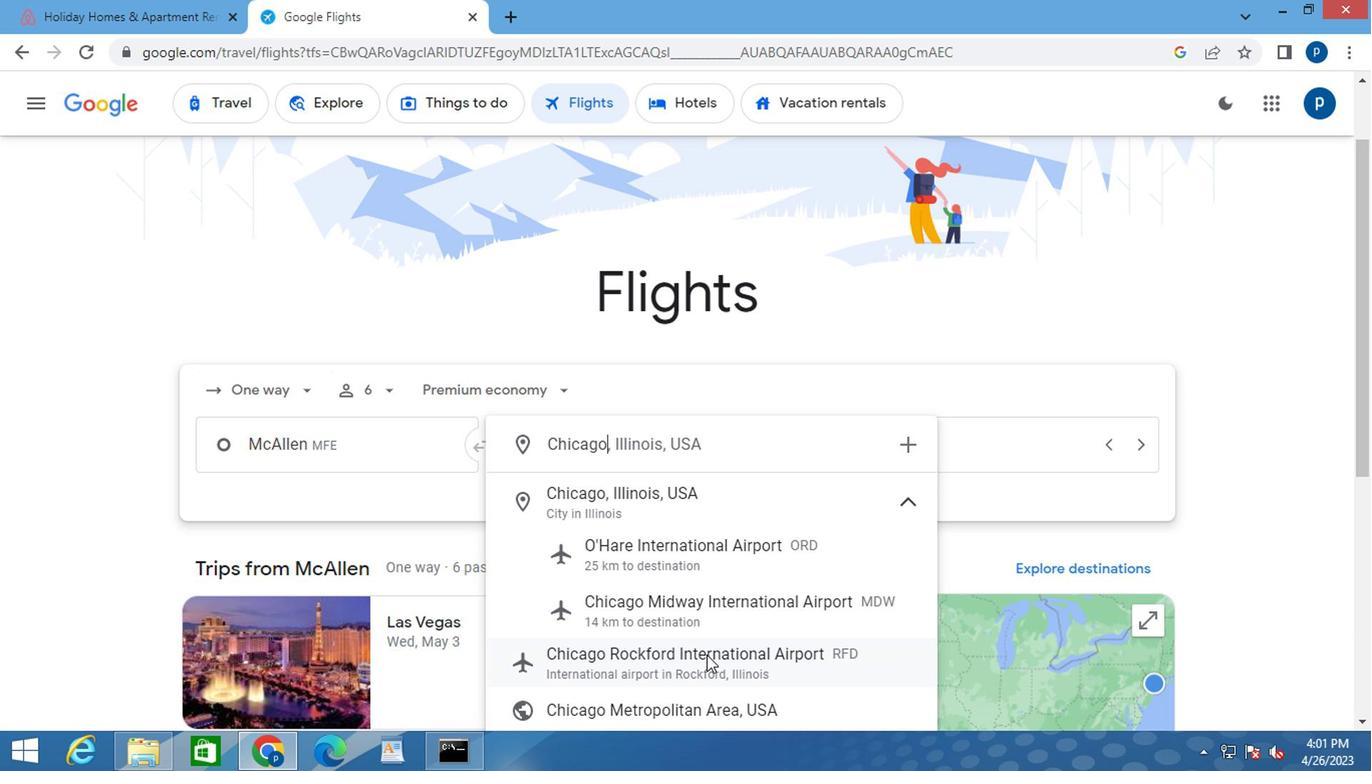 
Action: Mouse pressed left at (689, 661)
Screenshot: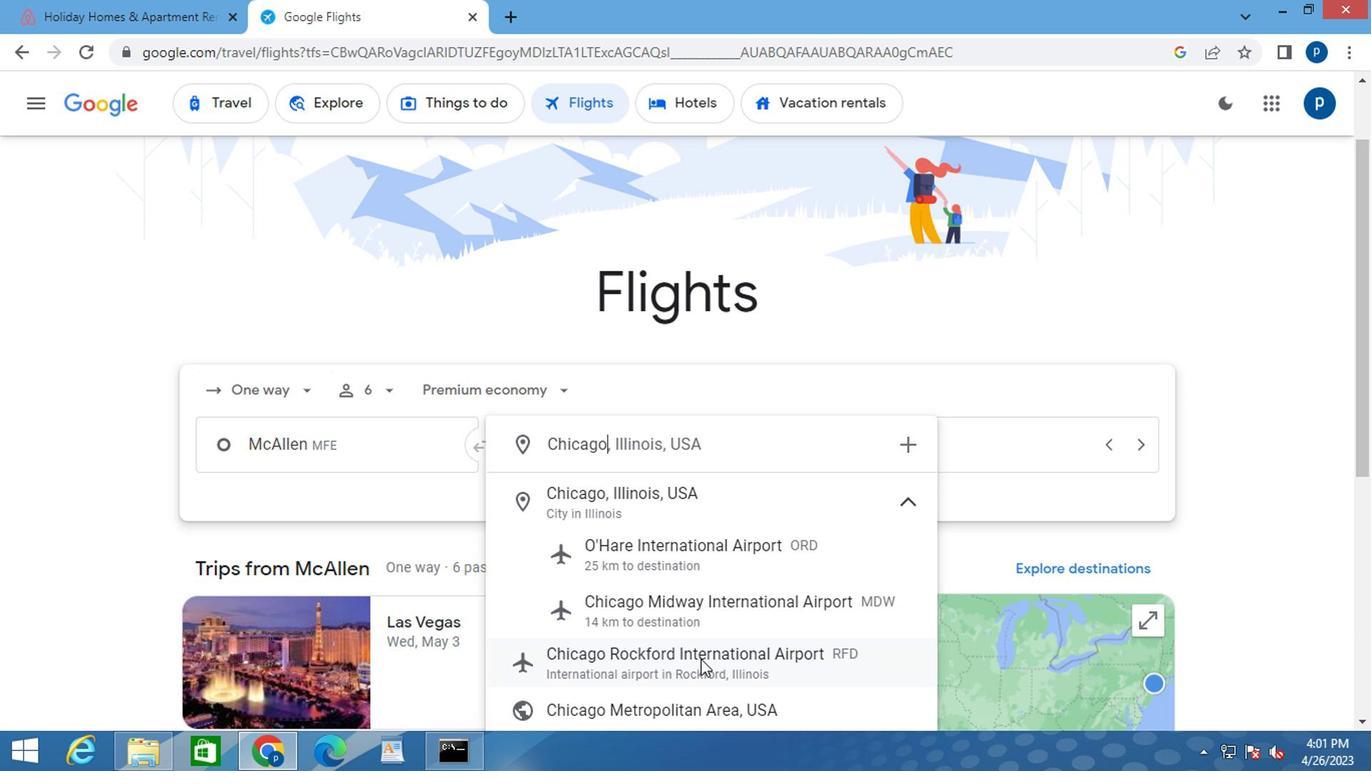 
Action: Mouse moved to (812, 454)
Screenshot: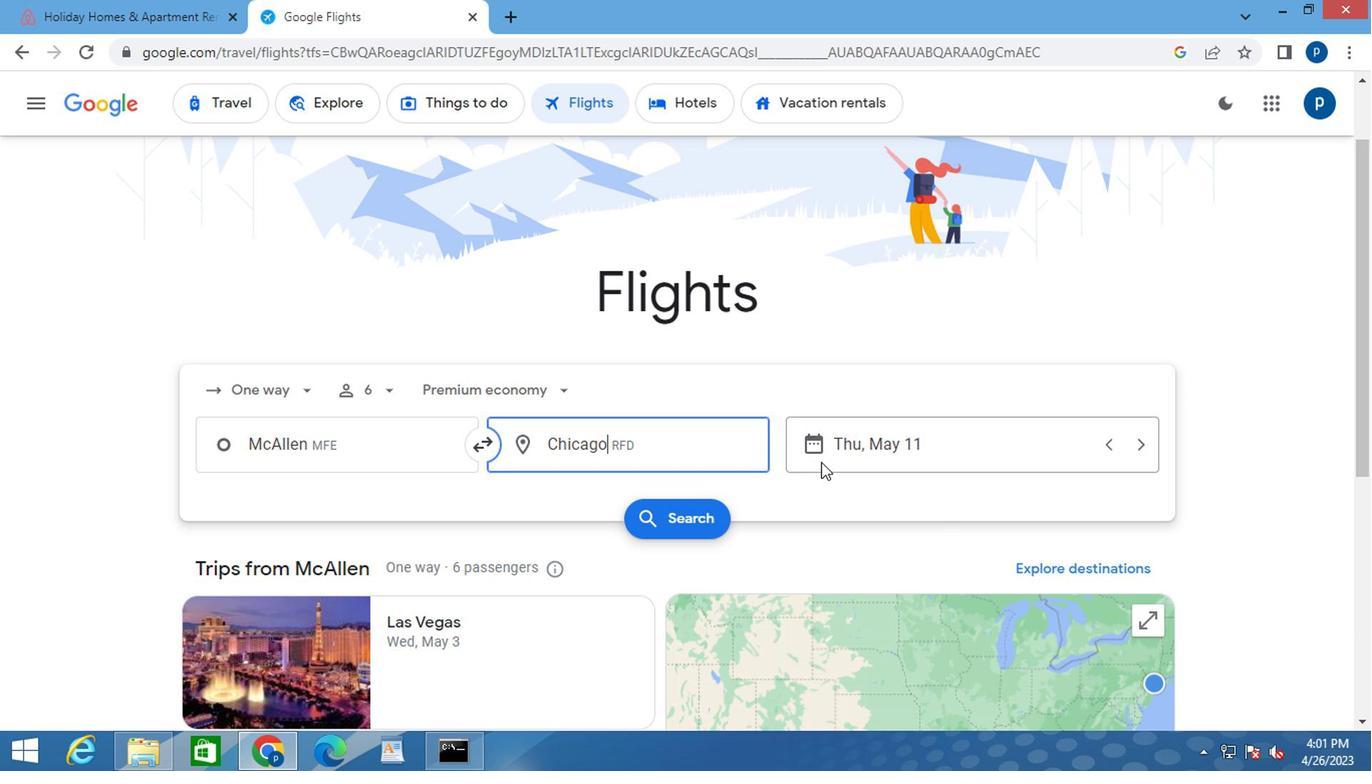 
Action: Mouse pressed left at (812, 454)
Screenshot: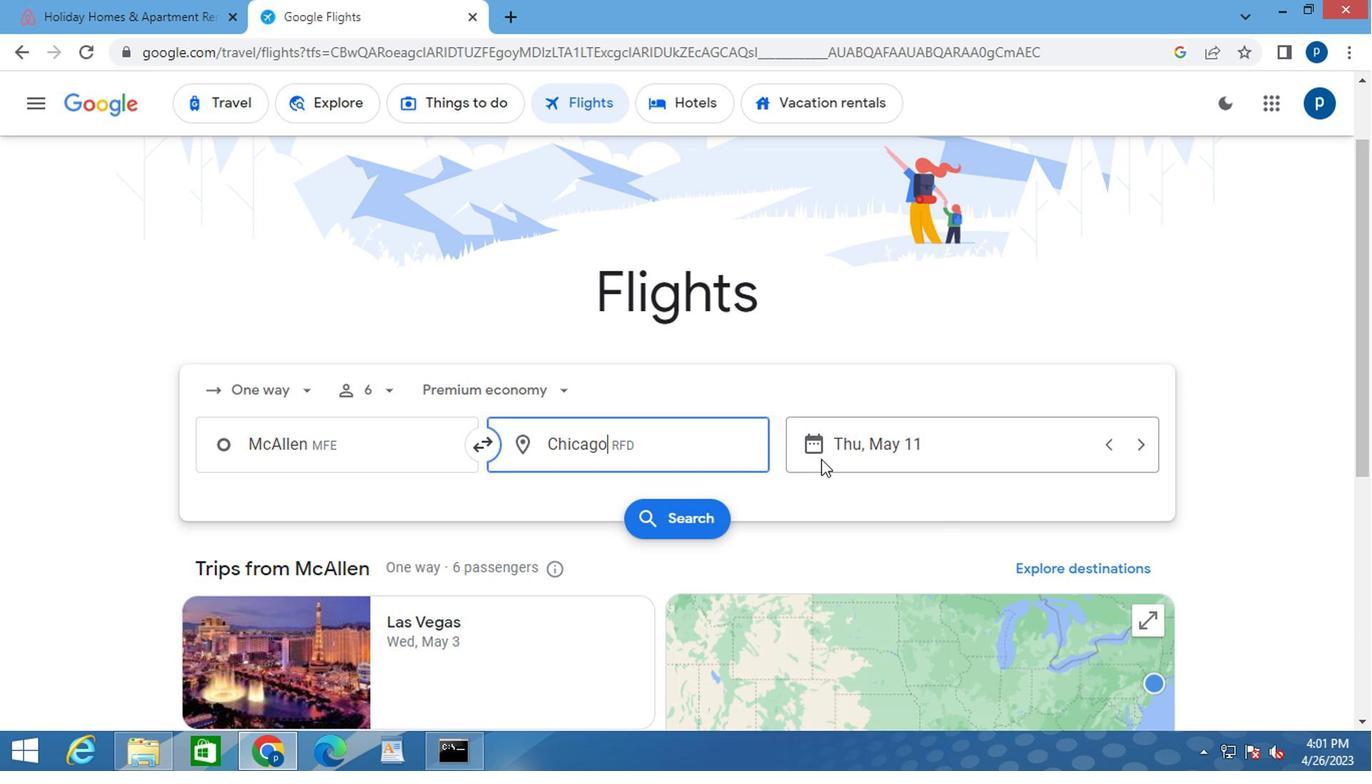 
Action: Mouse moved to (875, 342)
Screenshot: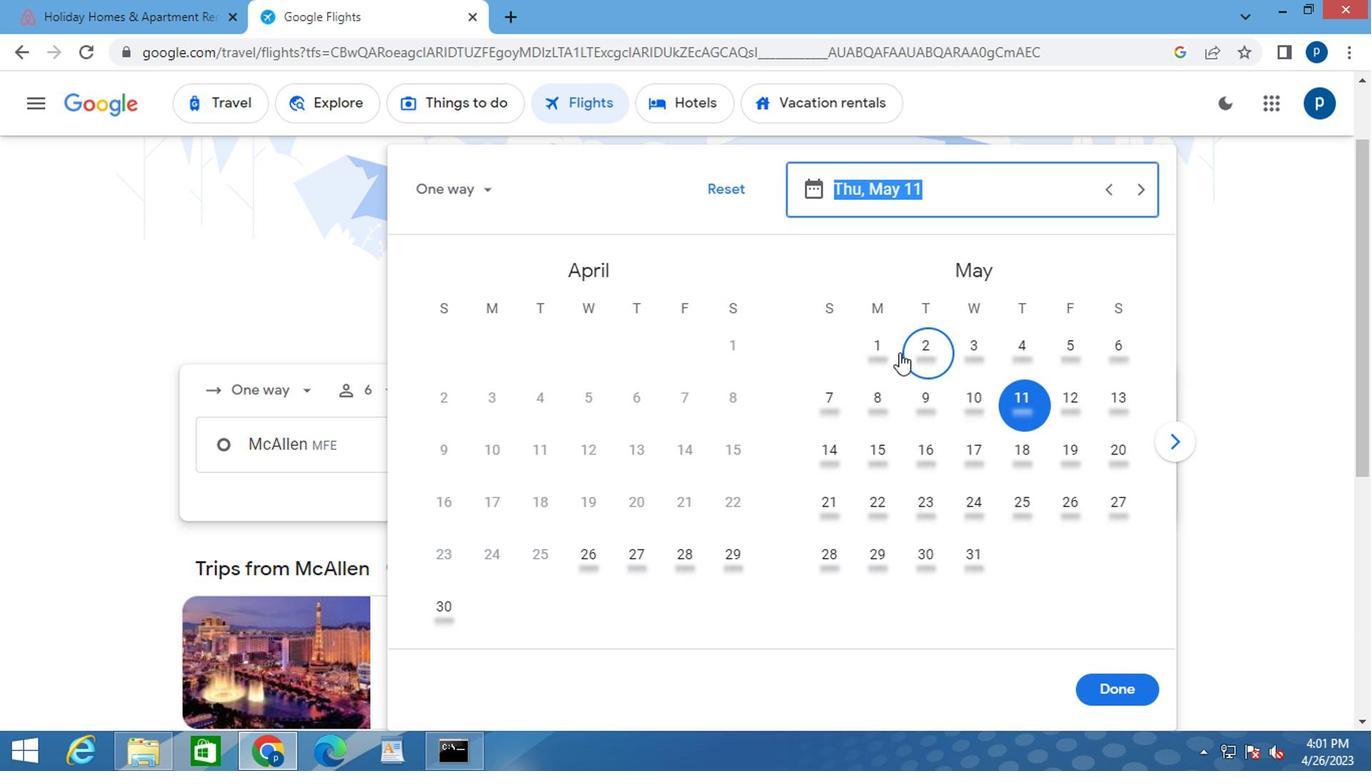 
Action: Mouse pressed left at (875, 342)
Screenshot: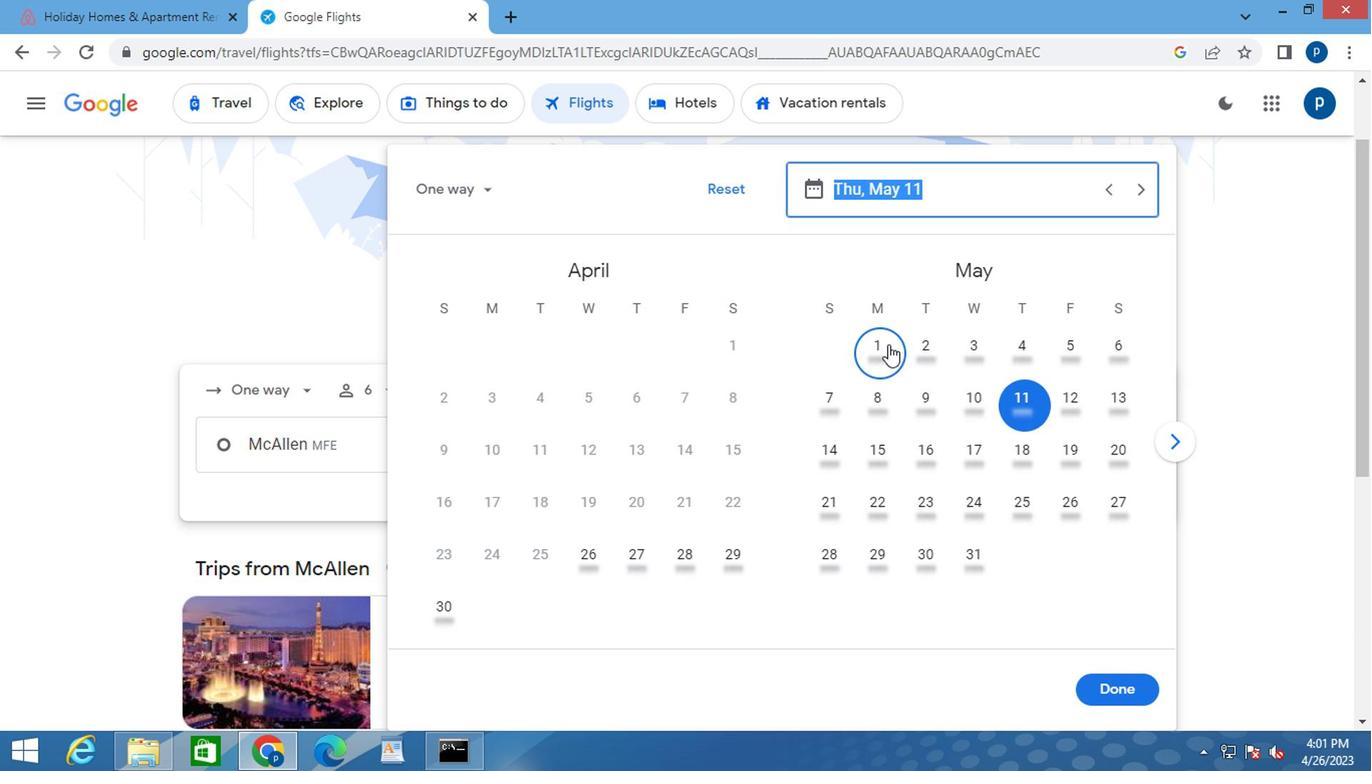 
Action: Mouse moved to (1120, 688)
Screenshot: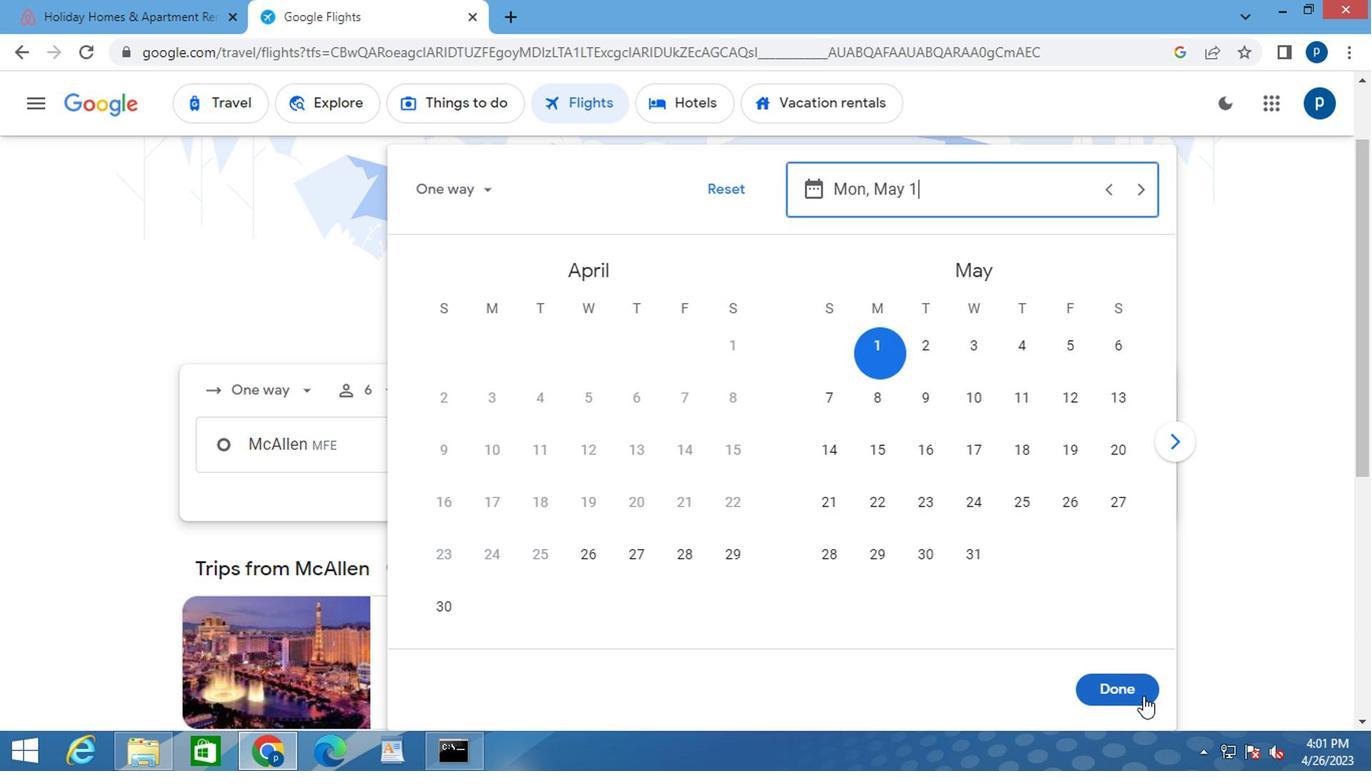 
Action: Mouse pressed left at (1120, 688)
Screenshot: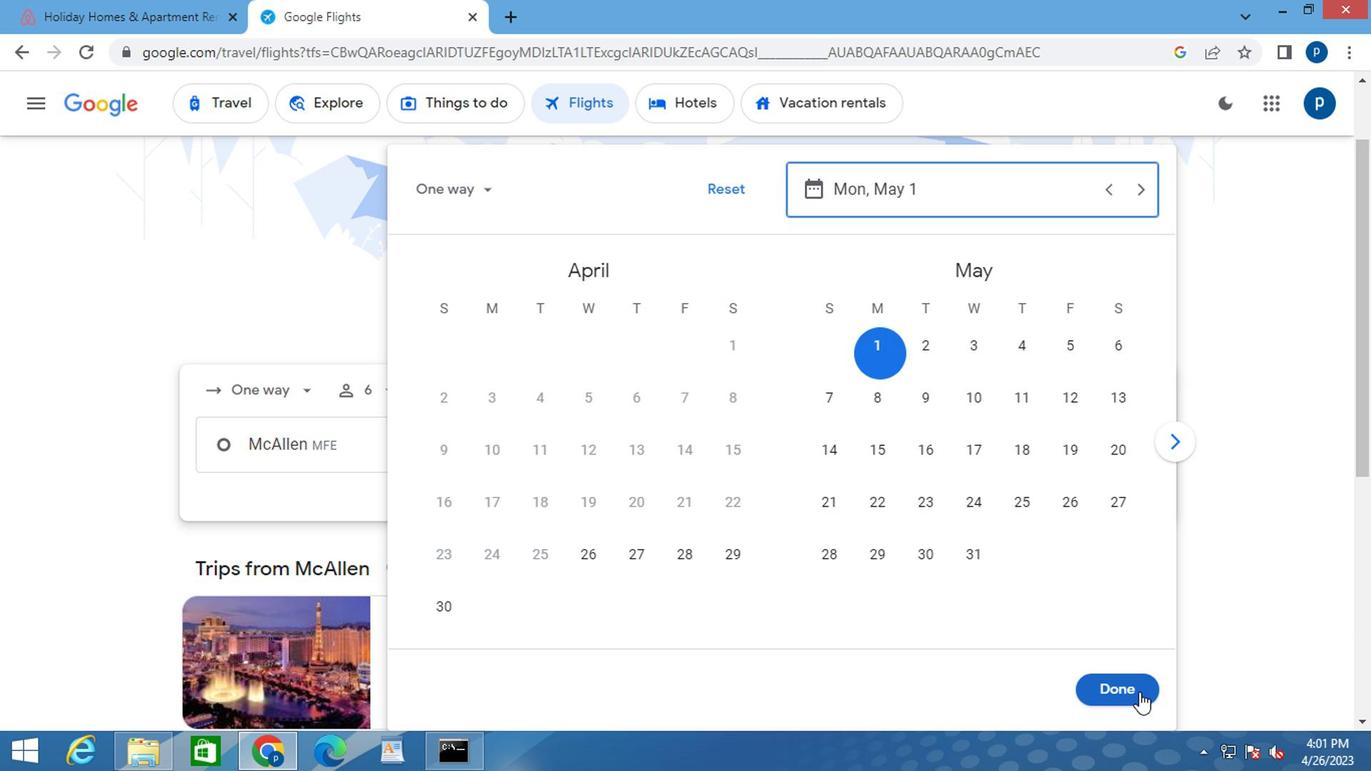 
Action: Mouse moved to (665, 511)
Screenshot: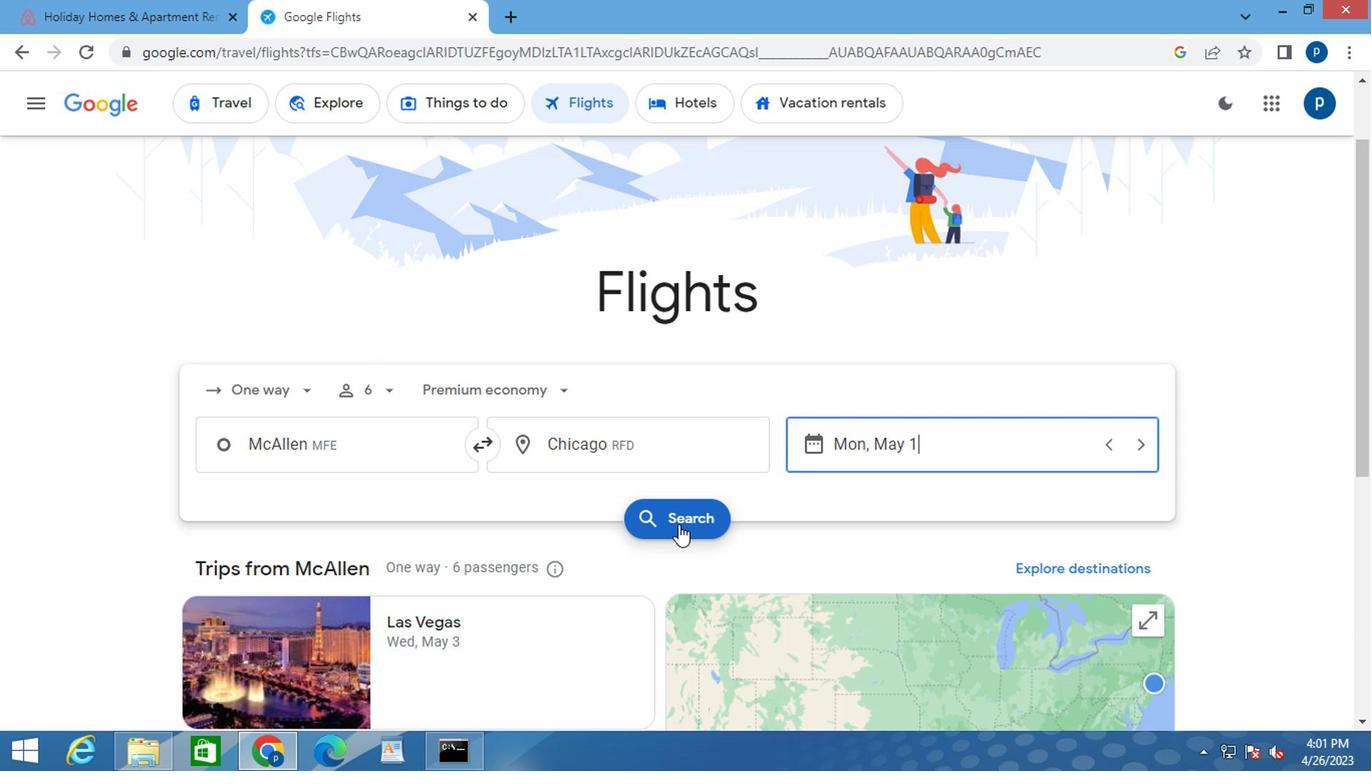 
Action: Mouse pressed left at (665, 511)
Screenshot: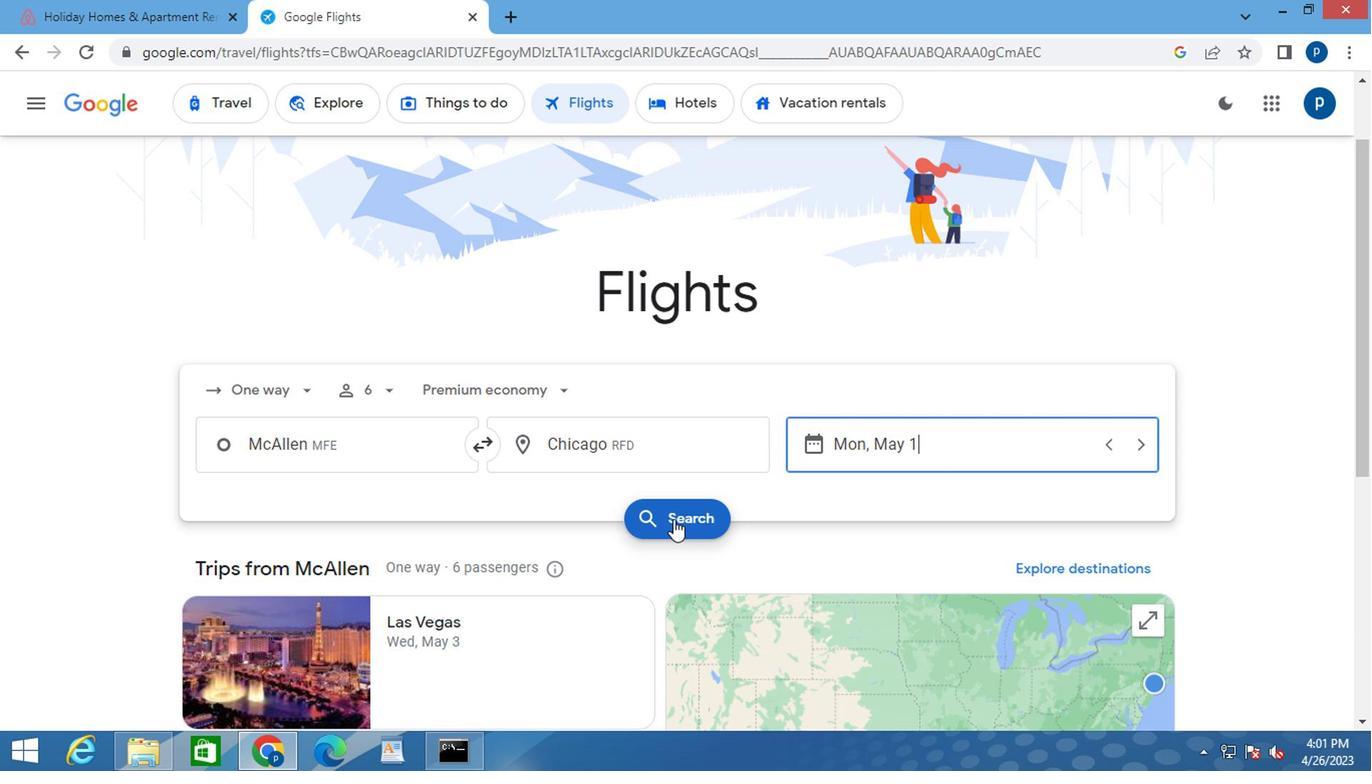 
Action: Mouse moved to (220, 293)
Screenshot: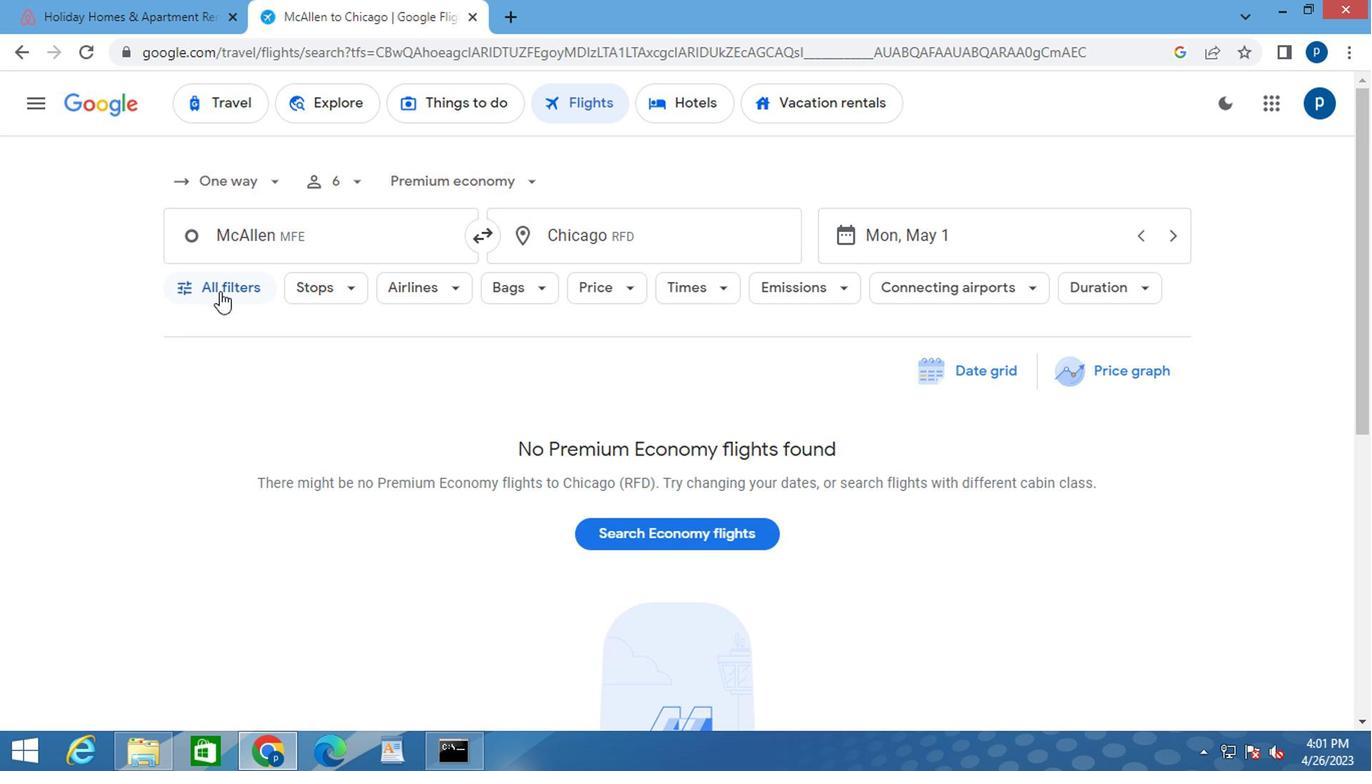 
Action: Mouse pressed left at (220, 293)
Screenshot: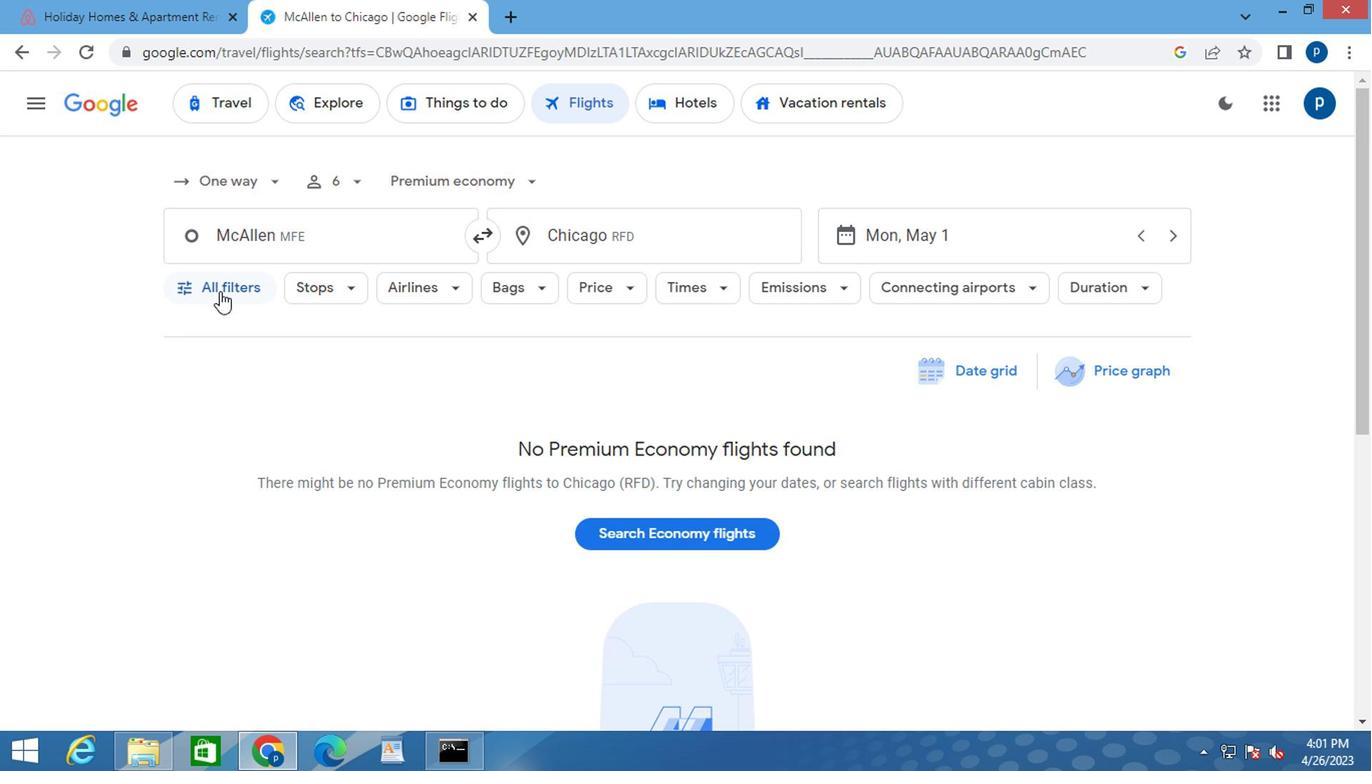 
Action: Mouse moved to (291, 497)
Screenshot: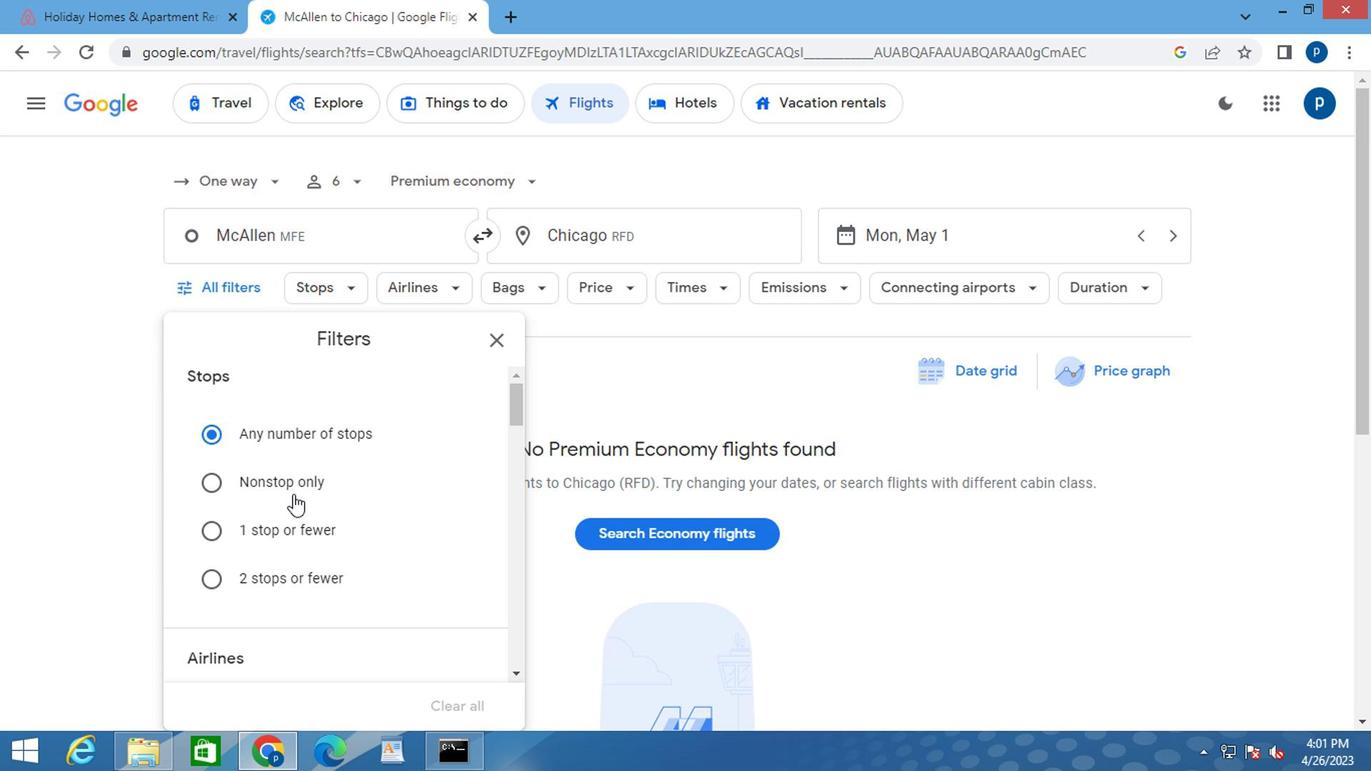 
Action: Mouse scrolled (291, 497) with delta (0, 0)
Screenshot: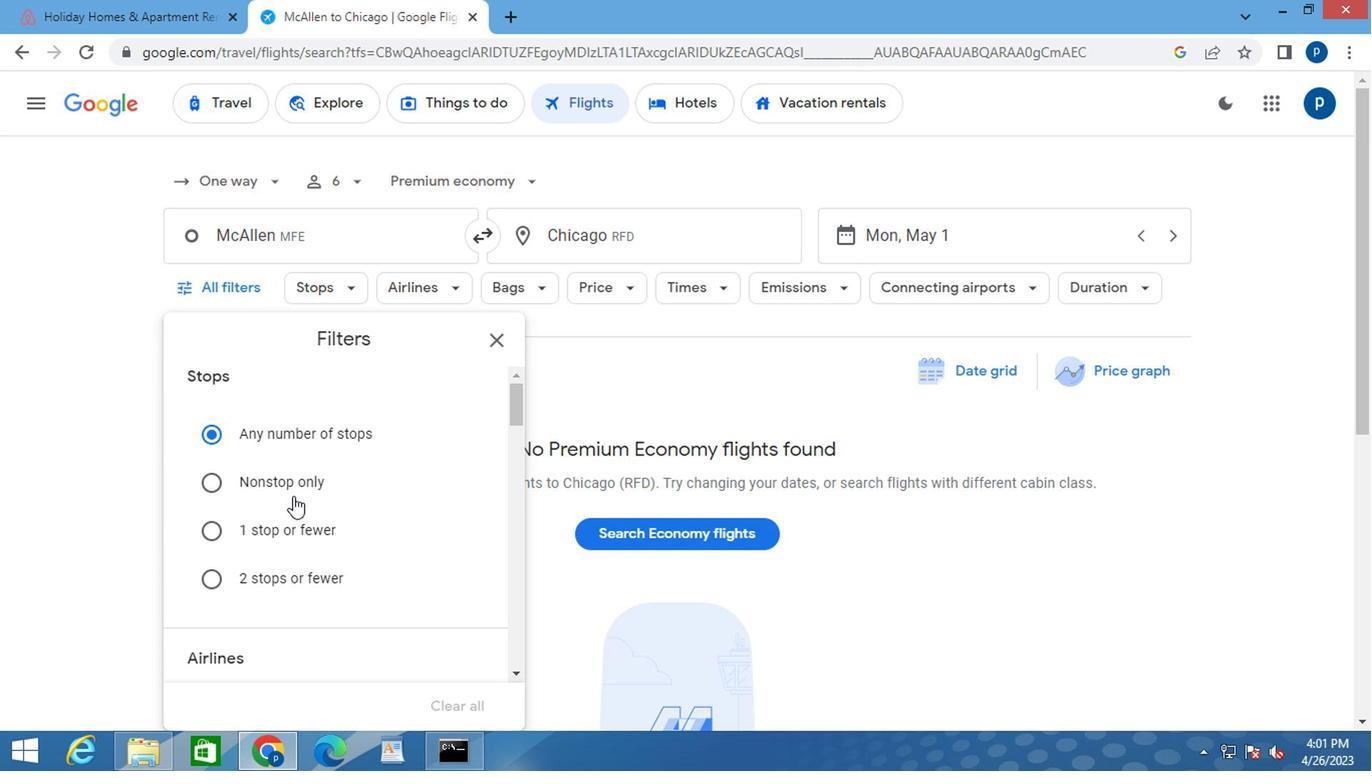 
Action: Mouse scrolled (291, 497) with delta (0, 0)
Screenshot: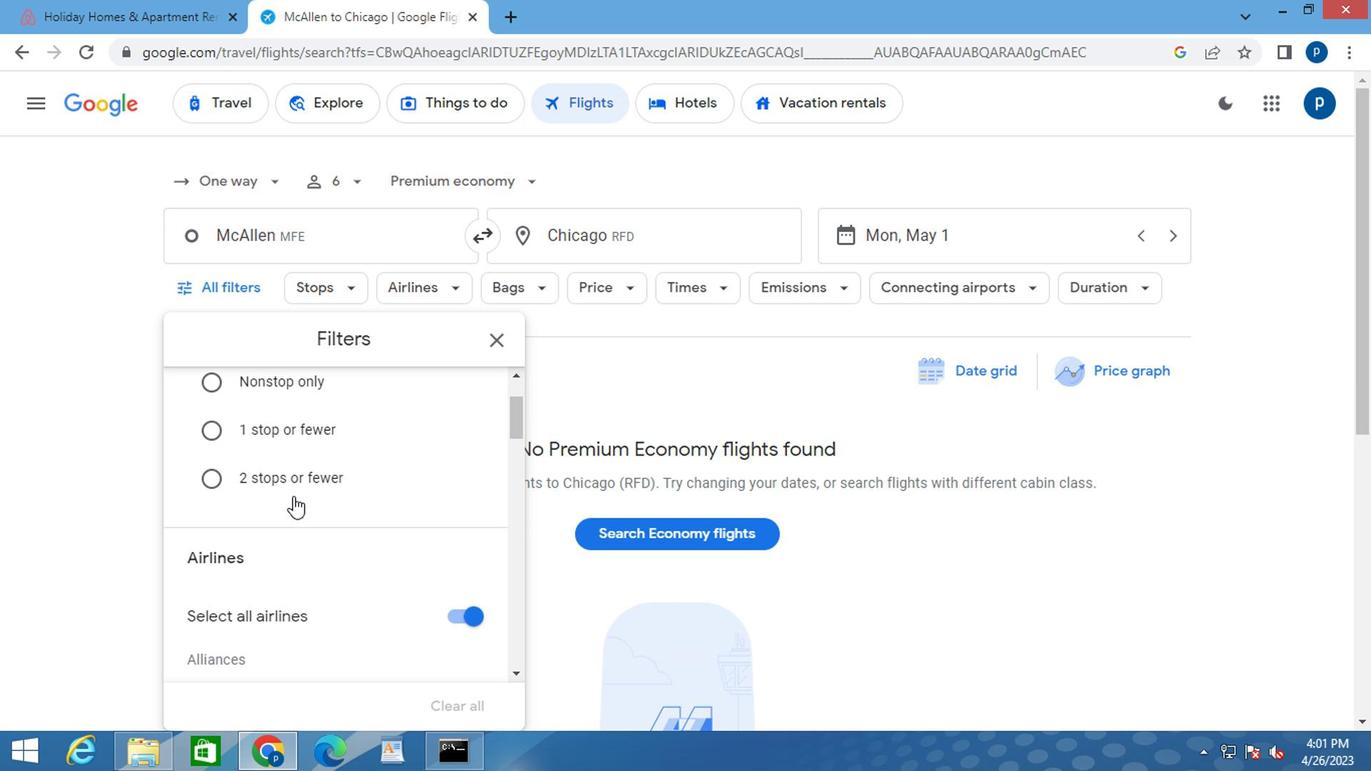
Action: Mouse moved to (291, 497)
Screenshot: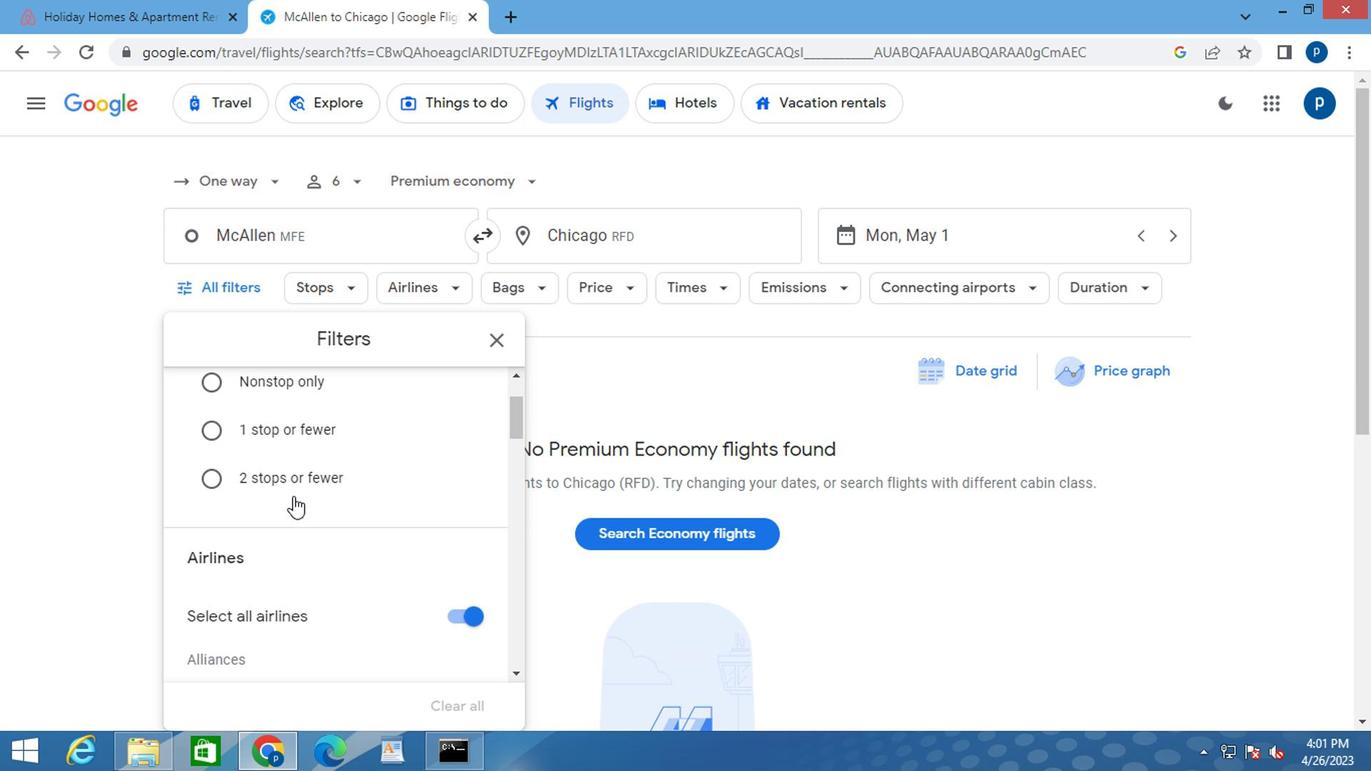 
Action: Mouse scrolled (291, 497) with delta (0, 0)
Screenshot: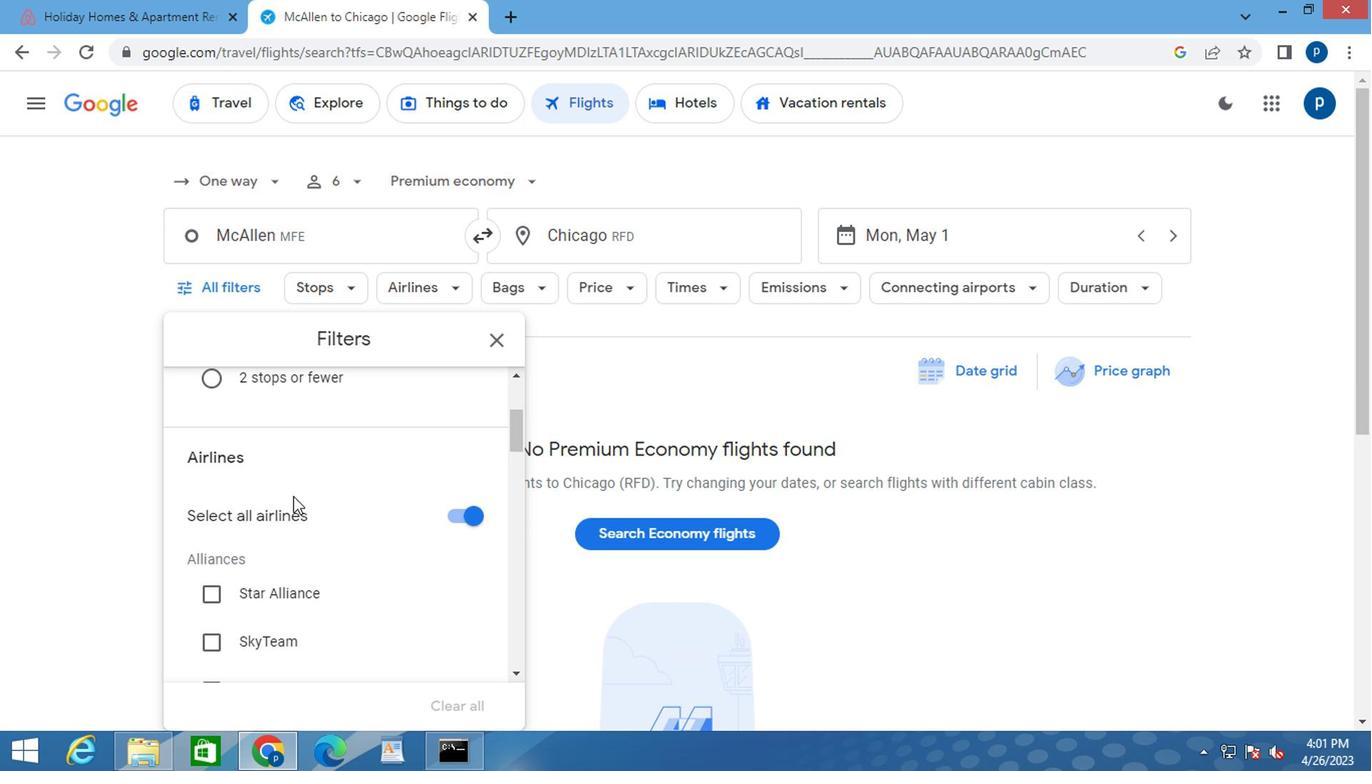 
Action: Mouse moved to (290, 499)
Screenshot: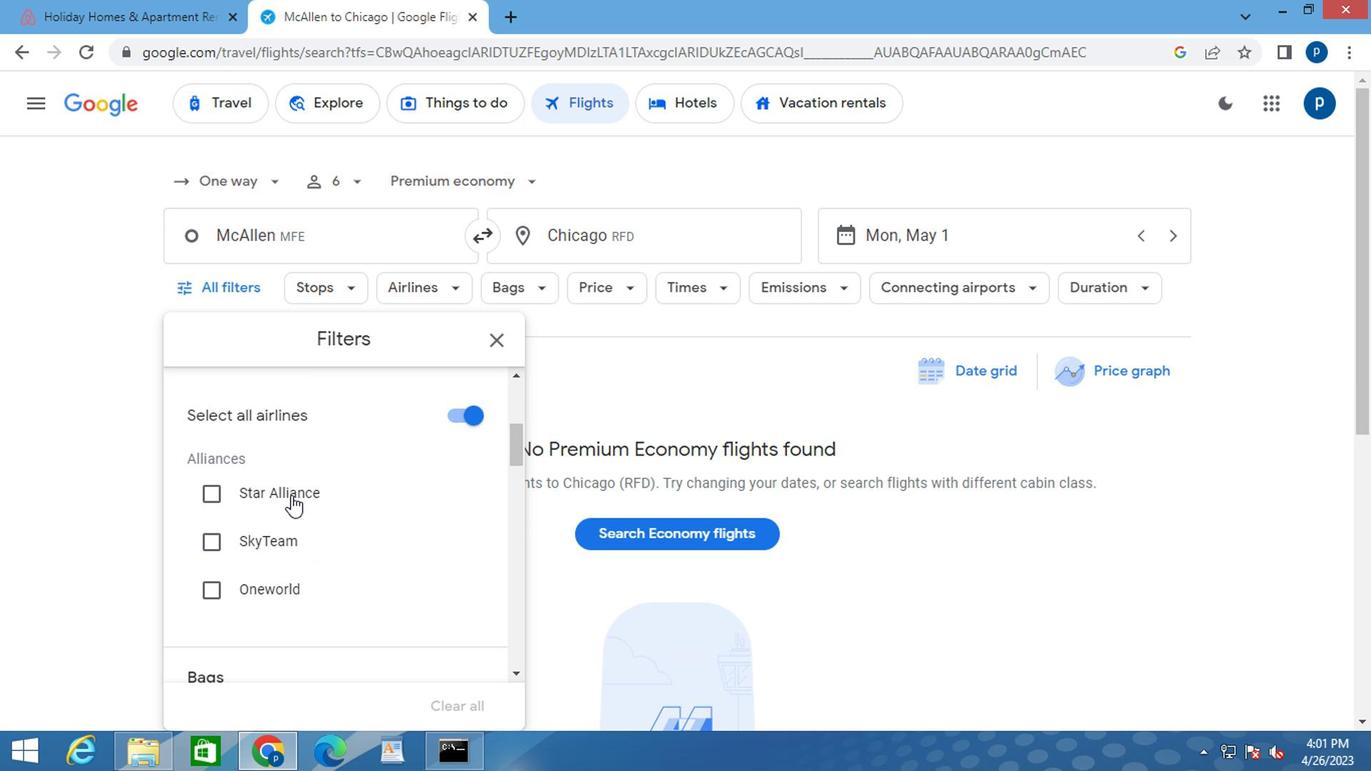 
Action: Mouse scrolled (290, 497) with delta (0, -1)
Screenshot: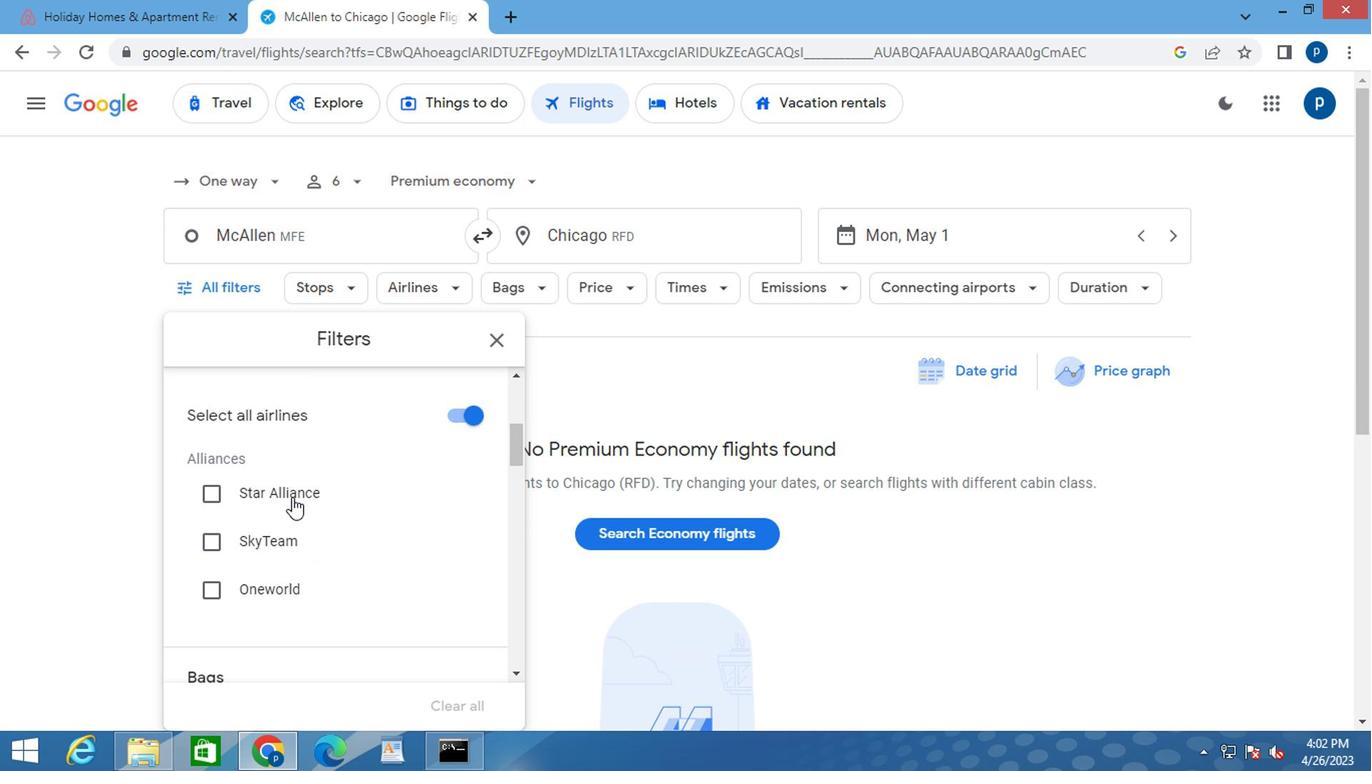 
Action: Mouse moved to (333, 512)
Screenshot: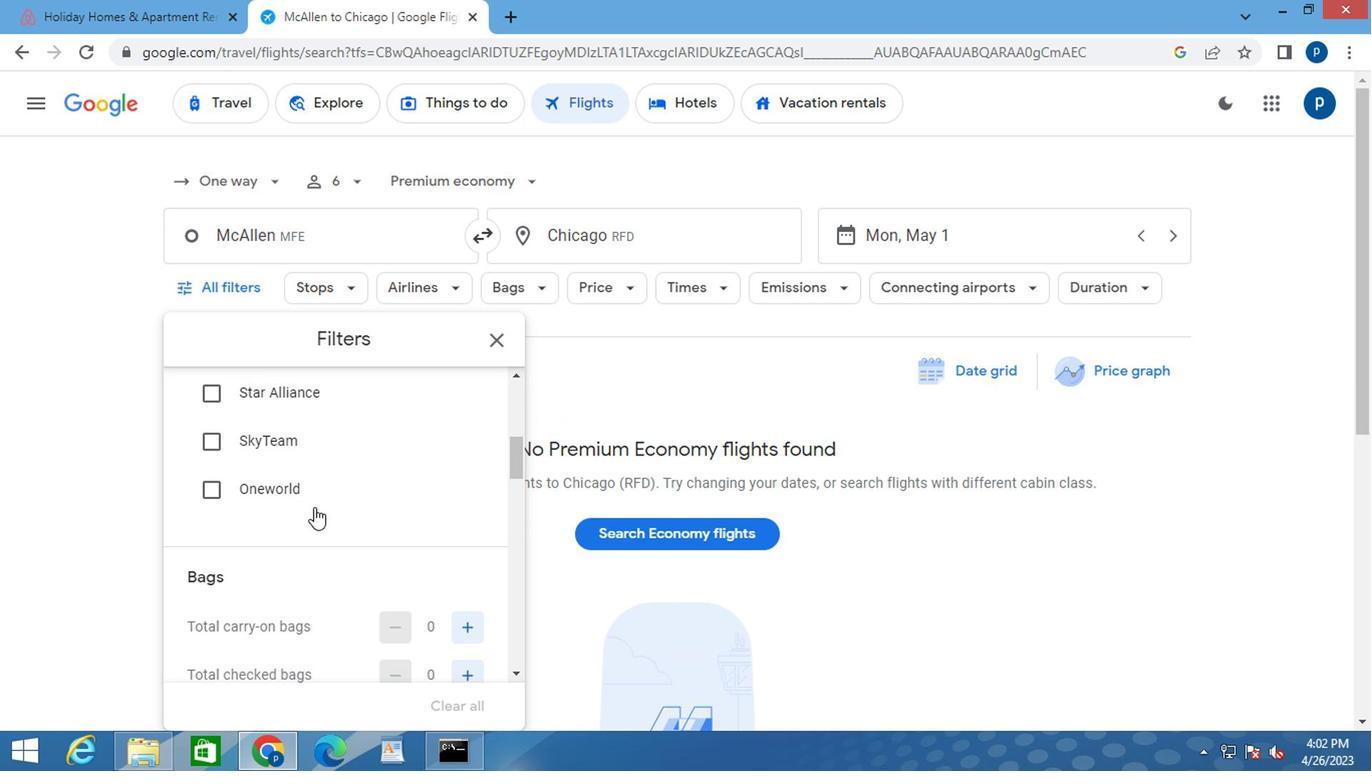 
Action: Mouse scrolled (333, 511) with delta (0, 0)
Screenshot: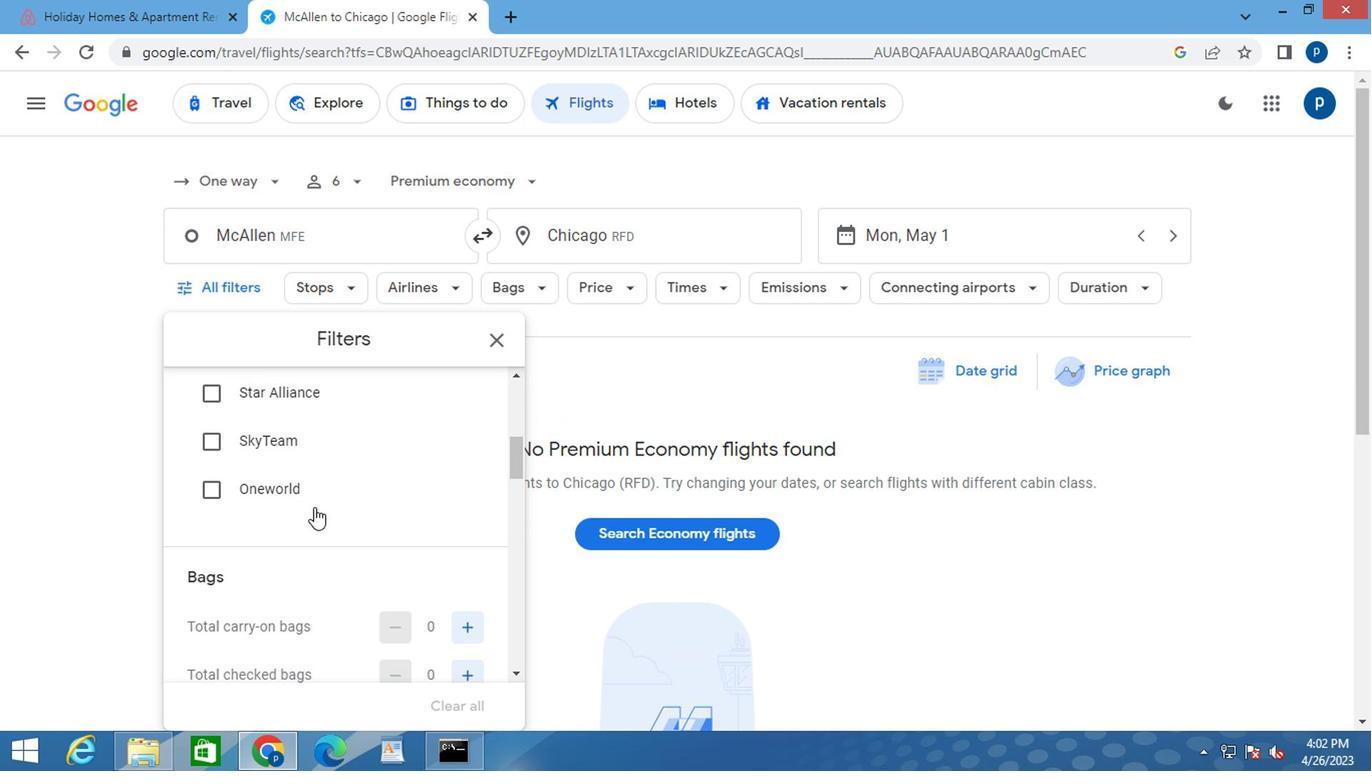 
Action: Mouse moved to (464, 583)
Screenshot: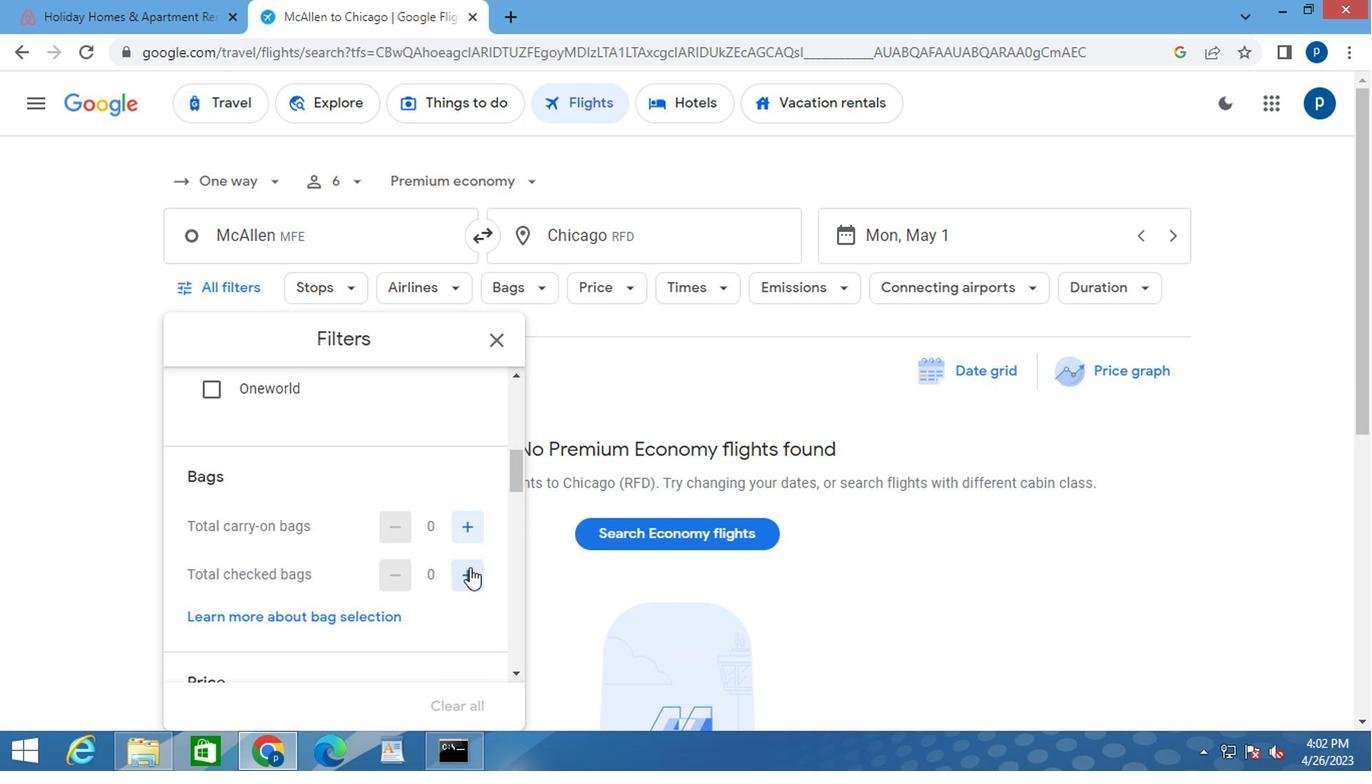 
Action: Mouse pressed left at (464, 583)
Screenshot: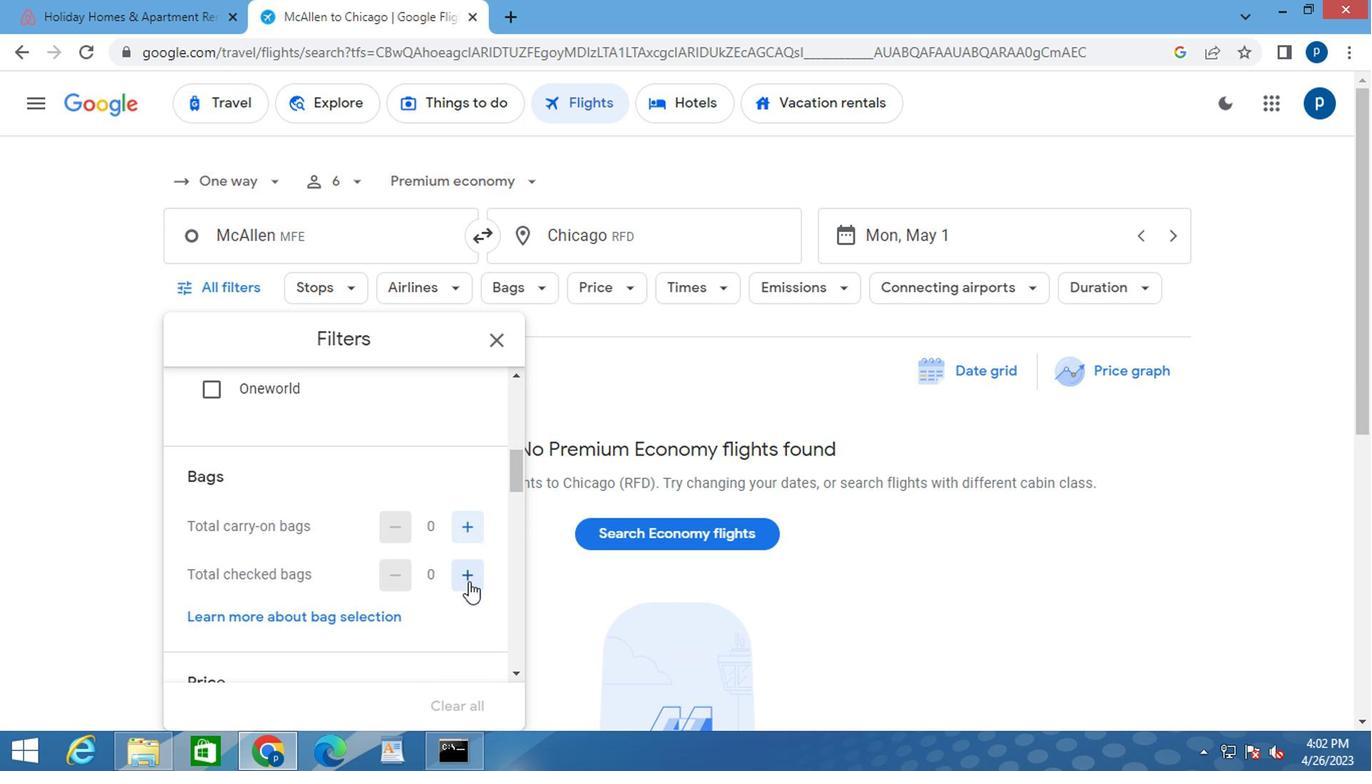 
Action: Mouse moved to (369, 583)
Screenshot: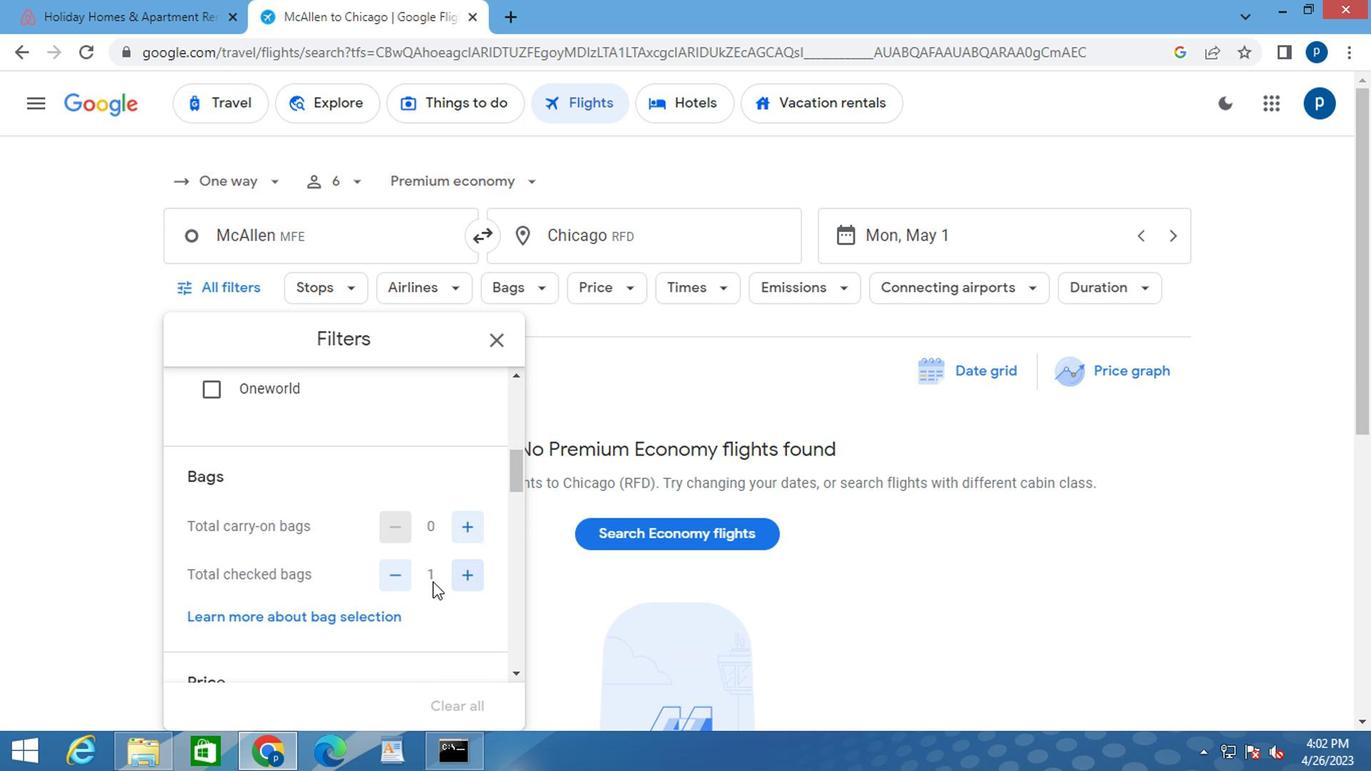 
Action: Mouse scrolled (369, 582) with delta (0, 0)
Screenshot: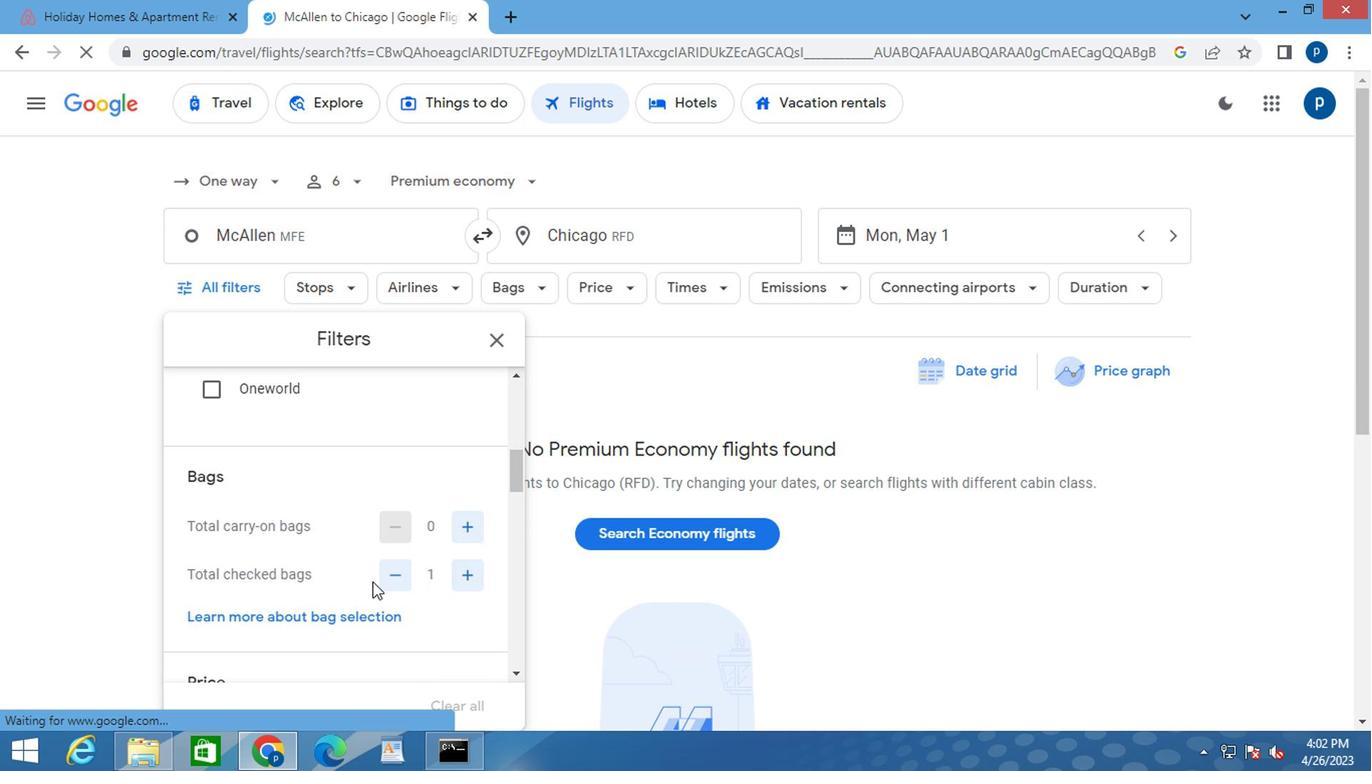 
Action: Mouse scrolled (369, 582) with delta (0, 0)
Screenshot: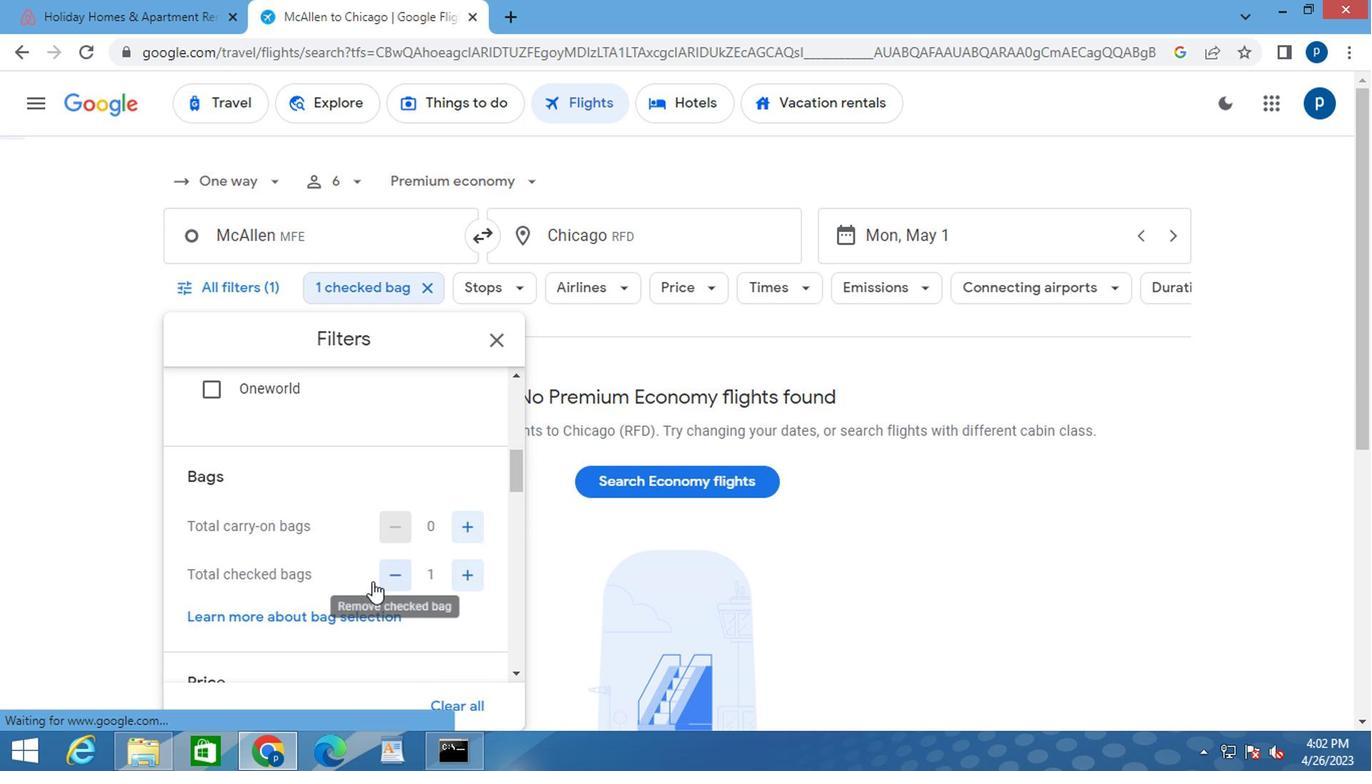 
Action: Mouse moved to (474, 565)
Screenshot: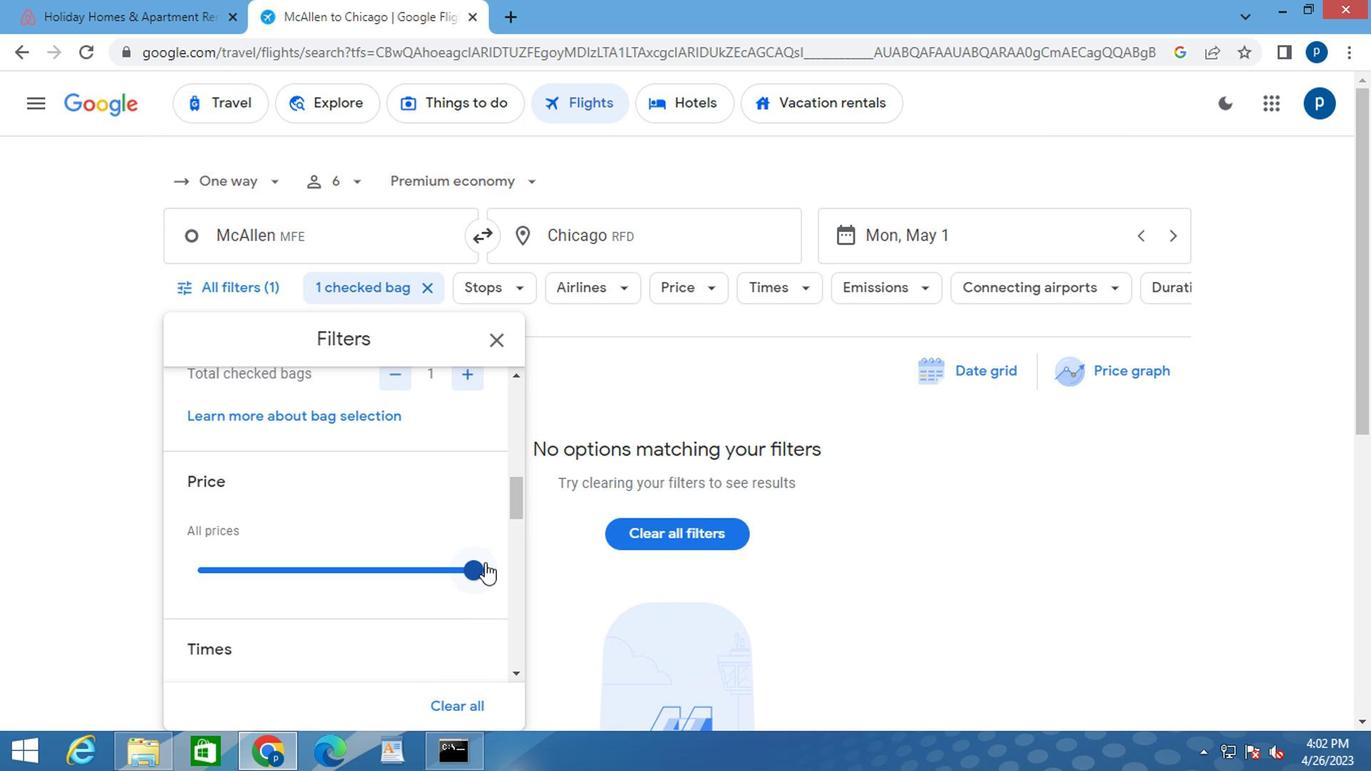 
Action: Mouse pressed left at (474, 565)
Screenshot: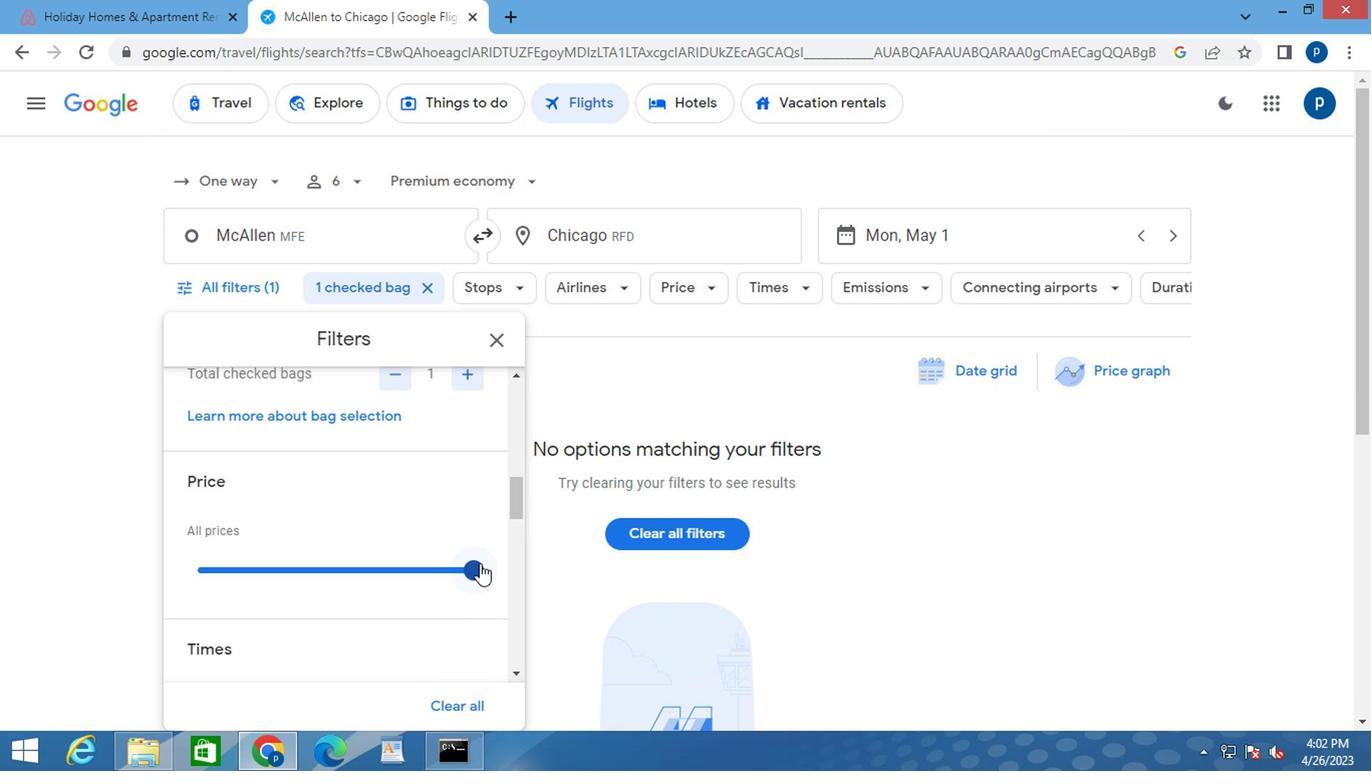 
Action: Mouse moved to (384, 580)
Screenshot: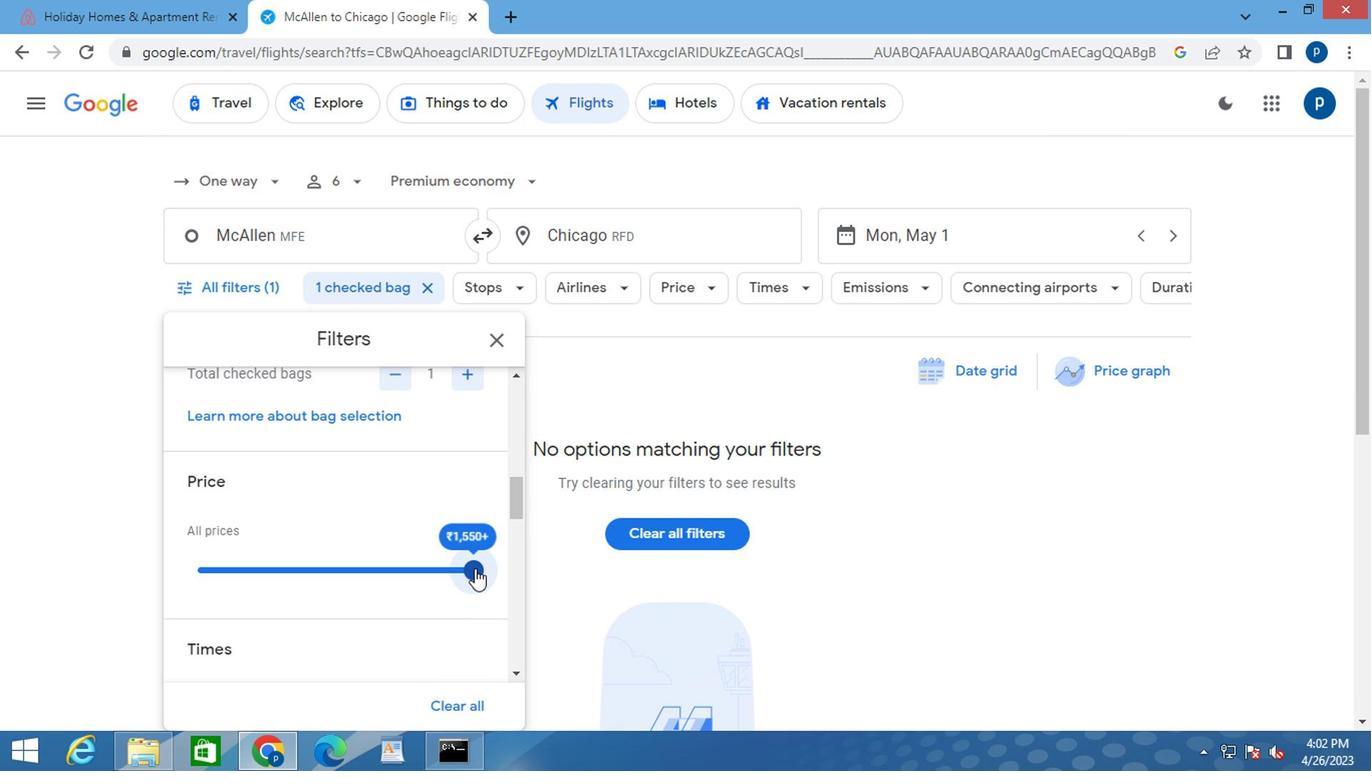 
Action: Mouse scrolled (384, 579) with delta (0, 0)
Screenshot: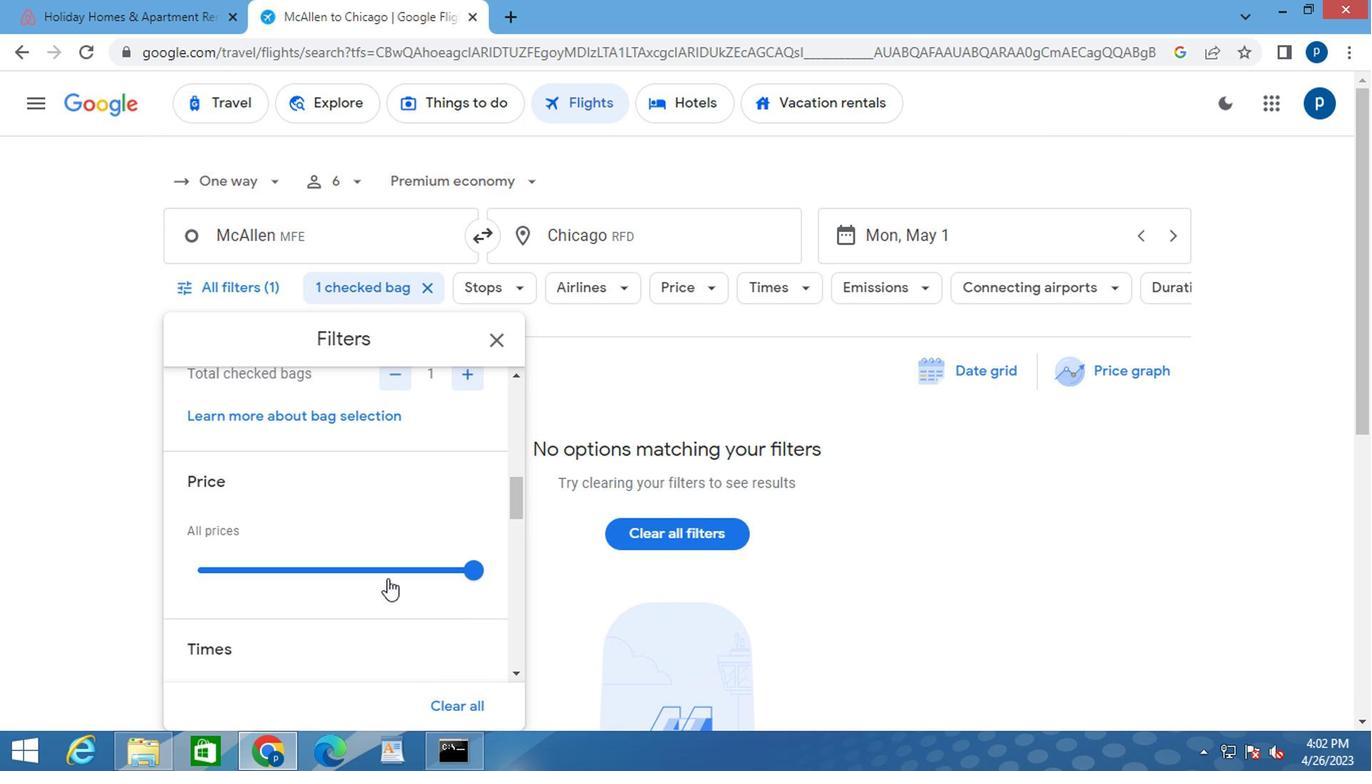 
Action: Mouse scrolled (384, 579) with delta (0, 0)
Screenshot: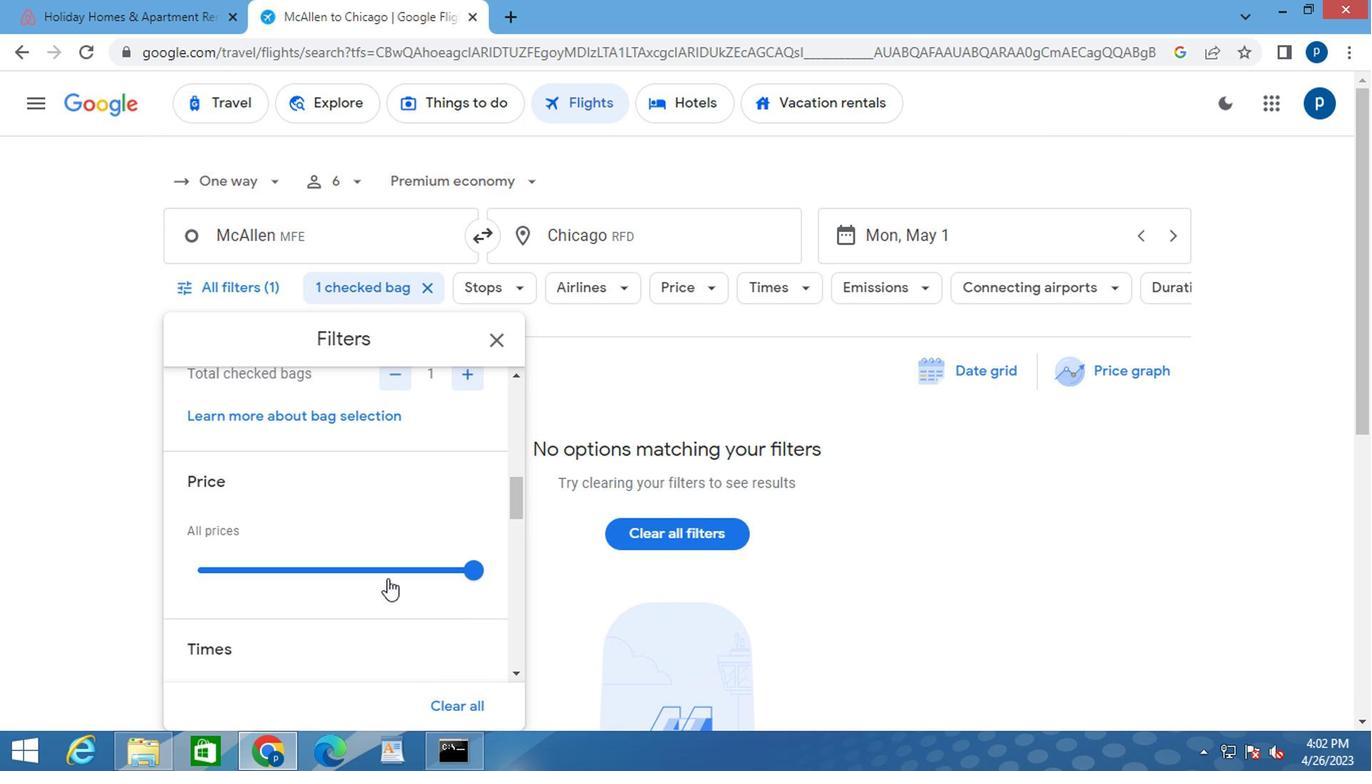 
Action: Mouse moved to (201, 607)
Screenshot: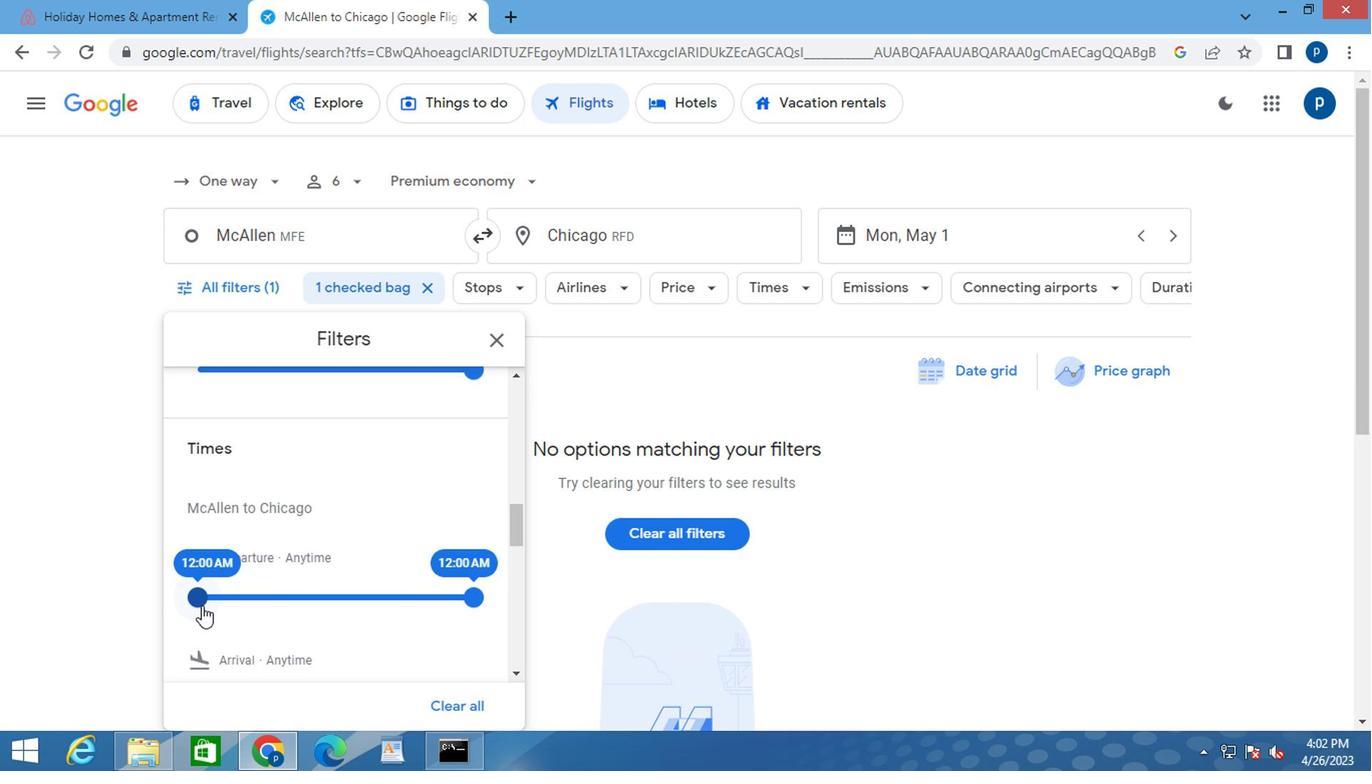 
Action: Mouse pressed left at (201, 607)
Screenshot: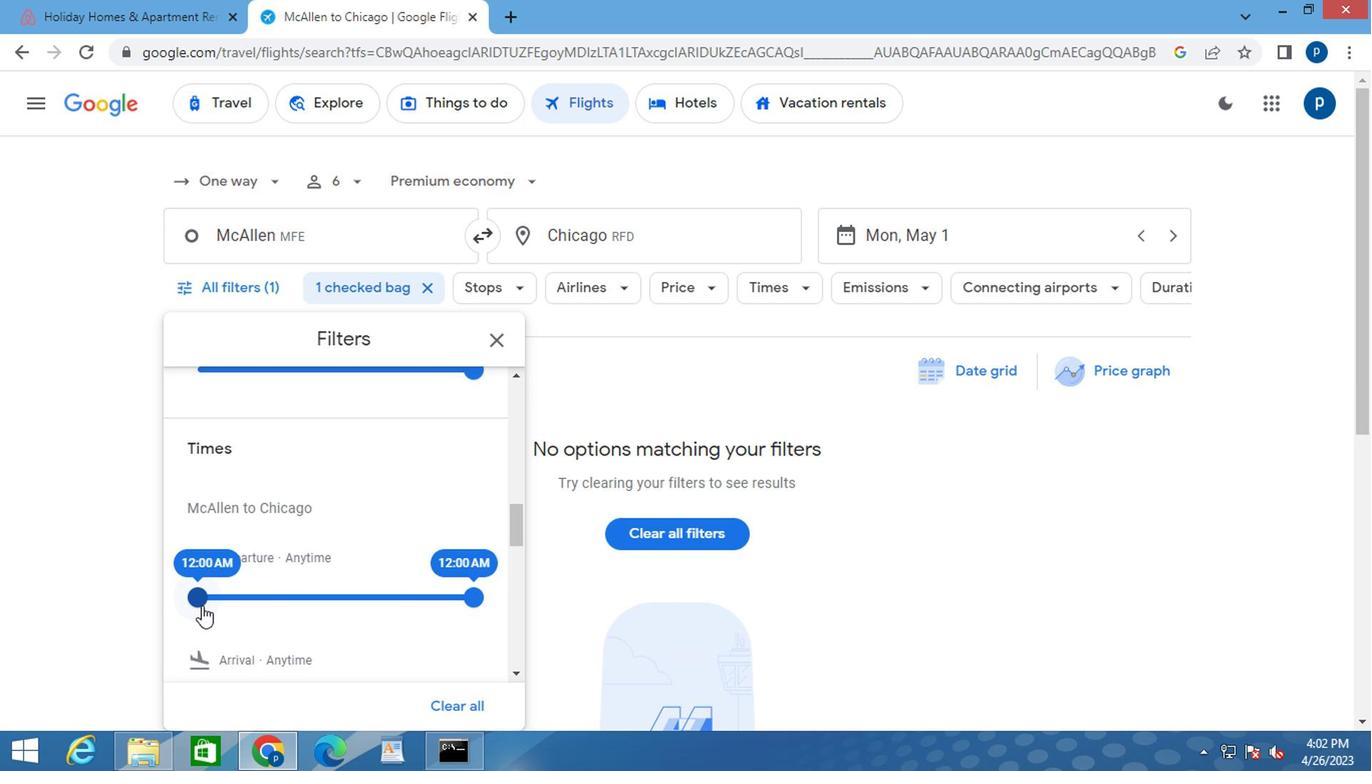
Action: Mouse moved to (472, 599)
Screenshot: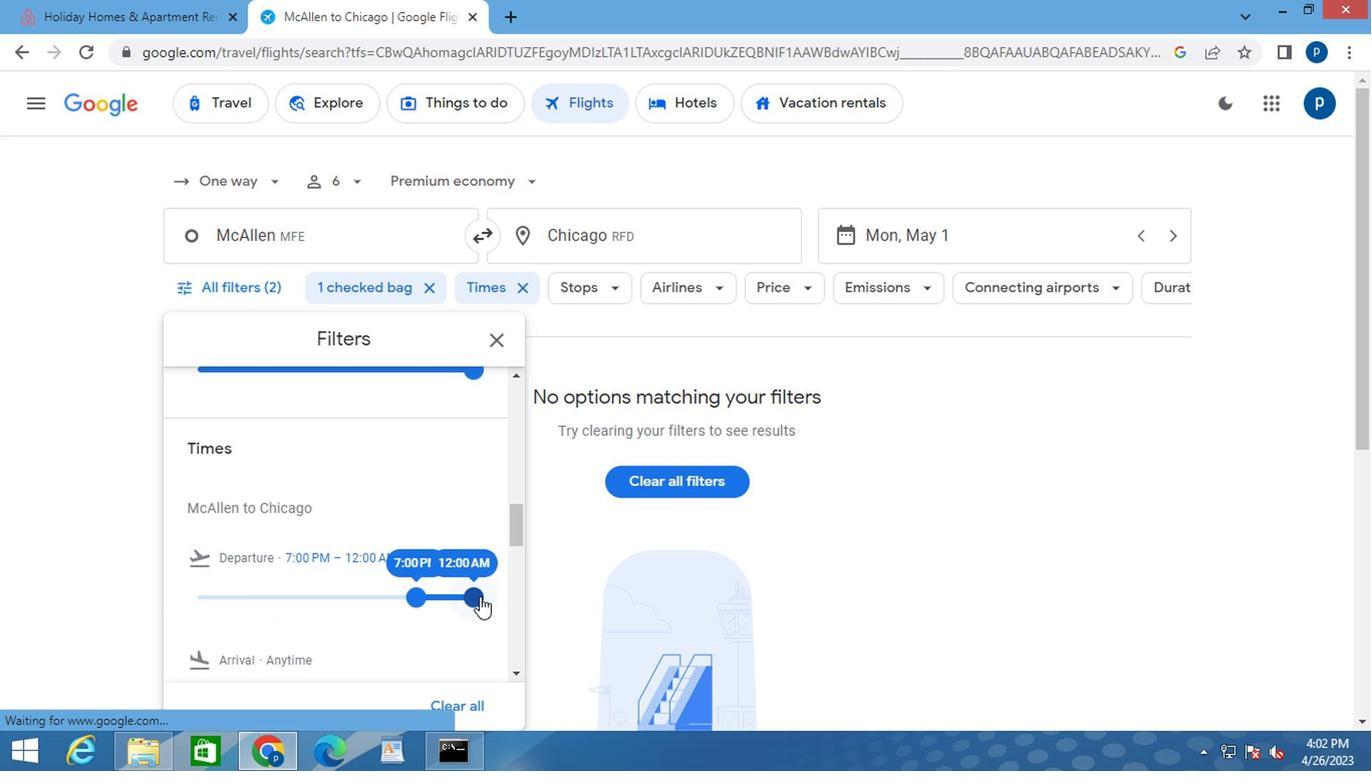 
Action: Mouse pressed left at (472, 599)
Screenshot: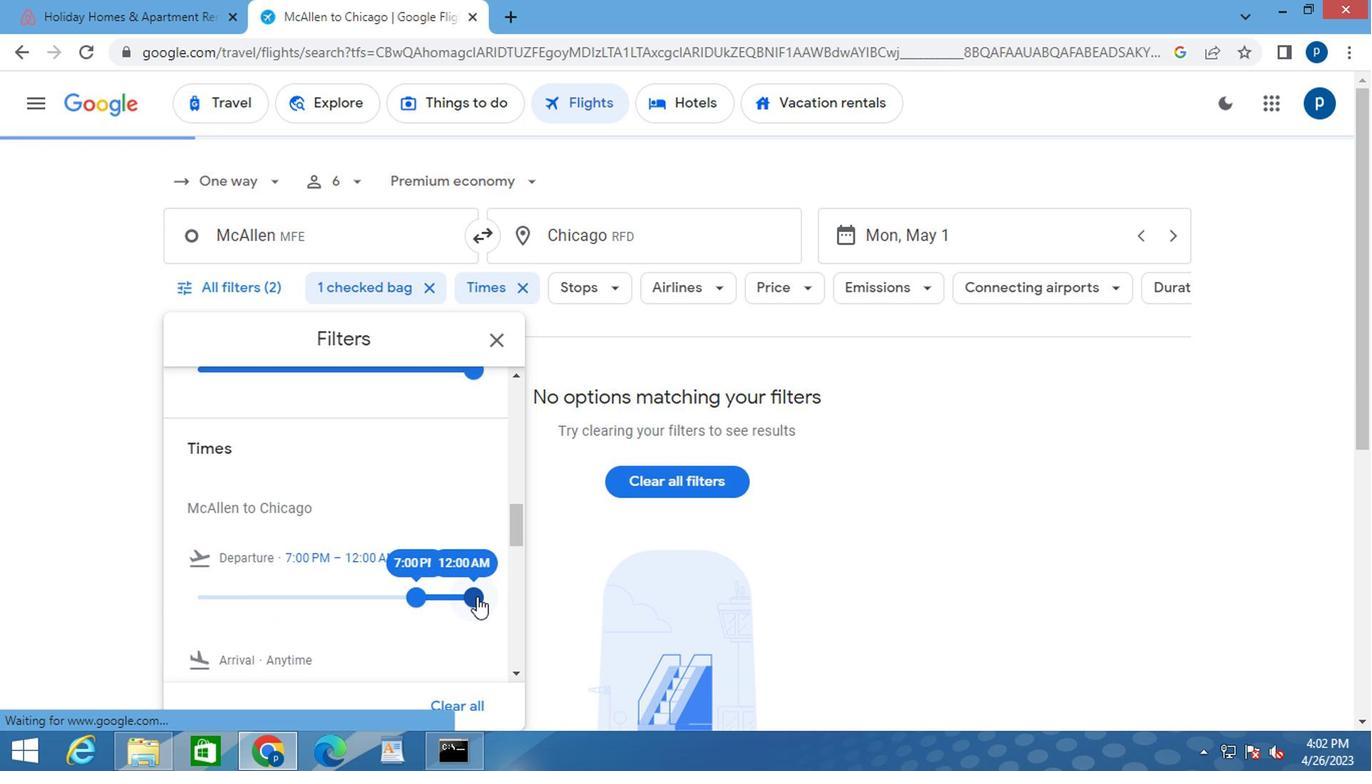 
Action: Mouse moved to (494, 345)
Screenshot: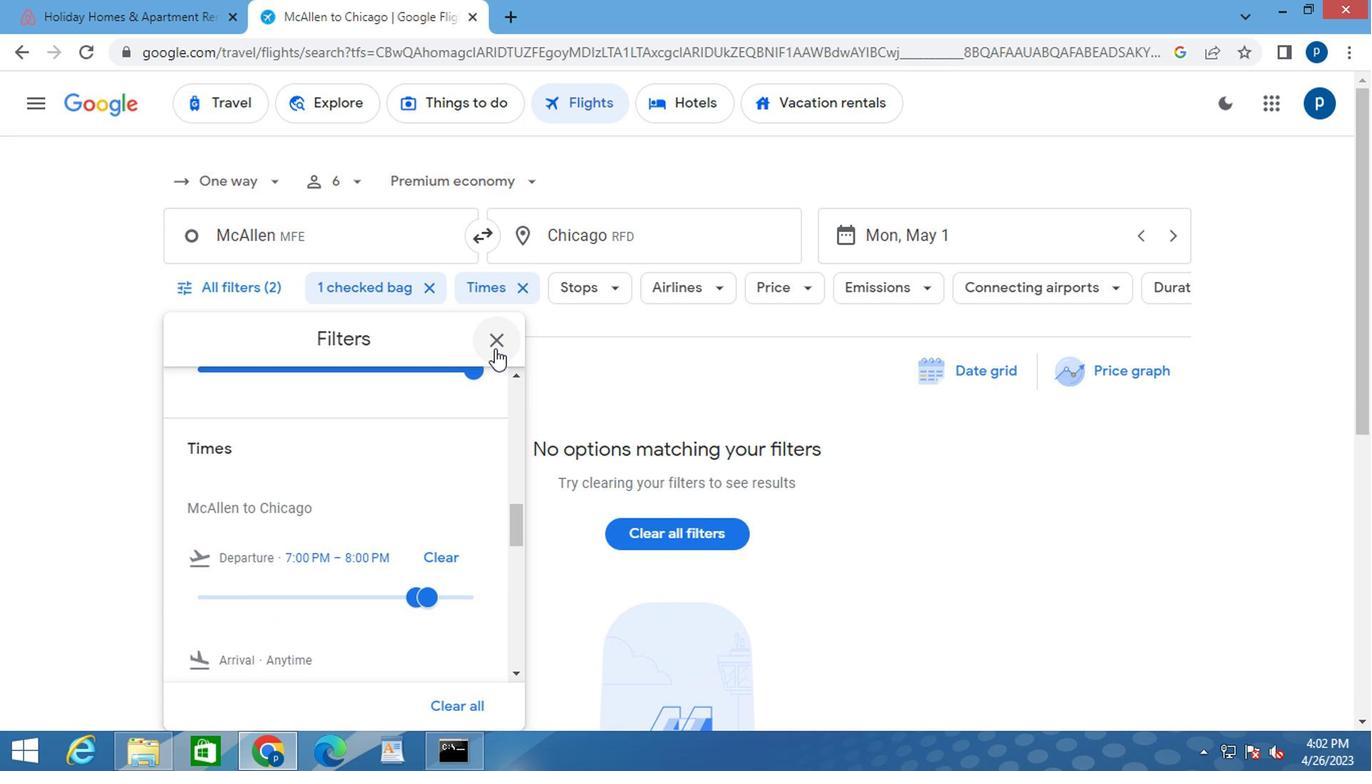 
Action: Mouse pressed left at (494, 345)
Screenshot: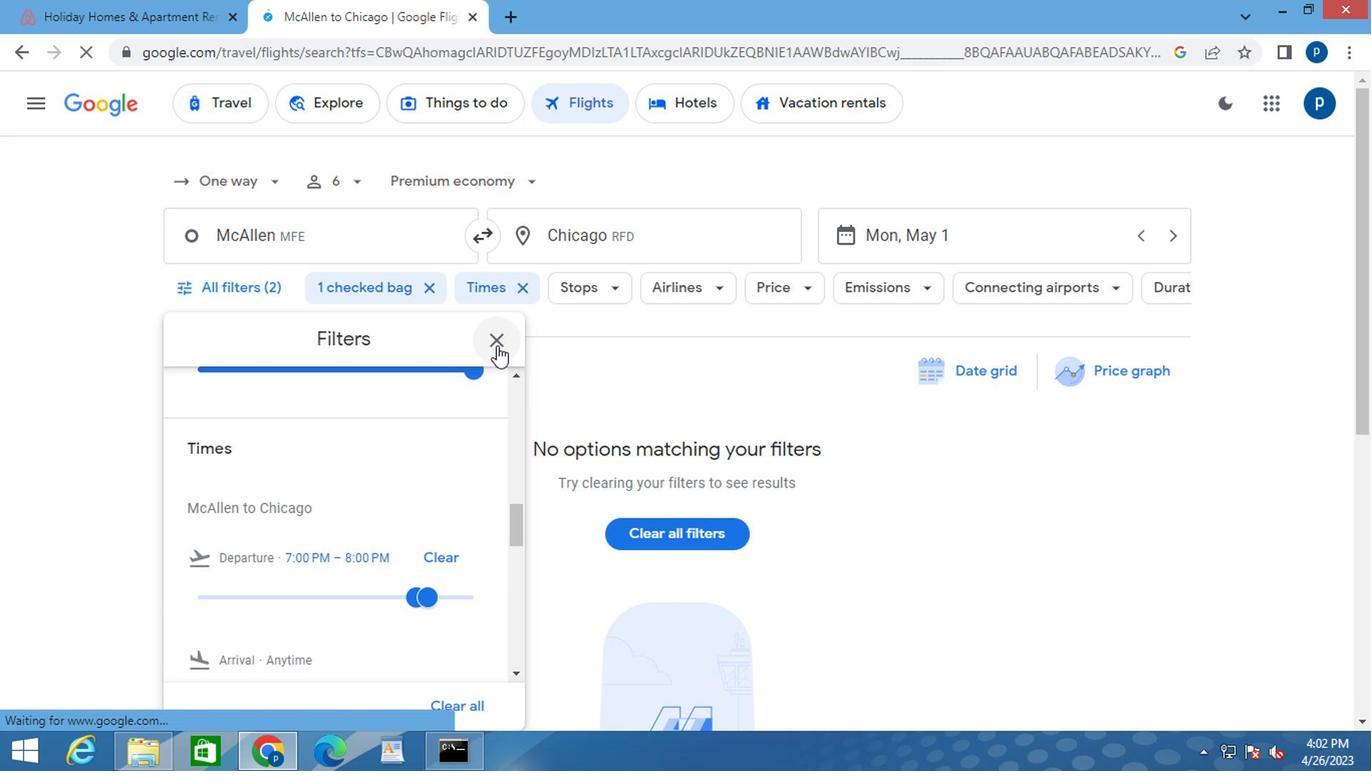 
Action: Mouse moved to (494, 344)
Screenshot: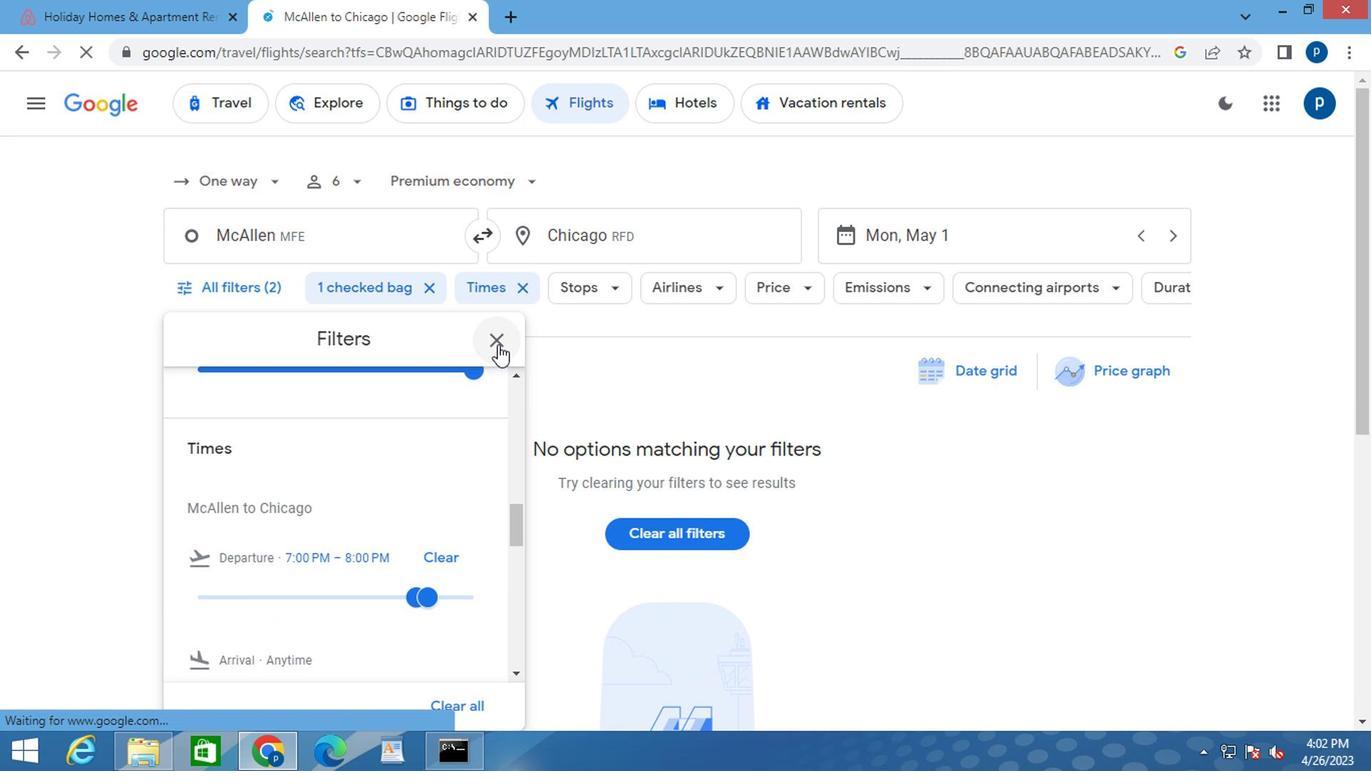 
